 Task: Look for space in Jamkhandi, India from 24th August, 2023 to 10th September, 2023 for 8 adults in price range Rs.12000 to Rs.15000. Place can be entire place or shared room with 4 bedrooms having 8 beds and 4 bathrooms. Property type can be house, flat, guest house. Amenities needed are: wifi, TV, free parkinig on premises, gym, breakfast. Booking option can be shelf check-in. Required host language is English.
Action: Mouse moved to (473, 98)
Screenshot: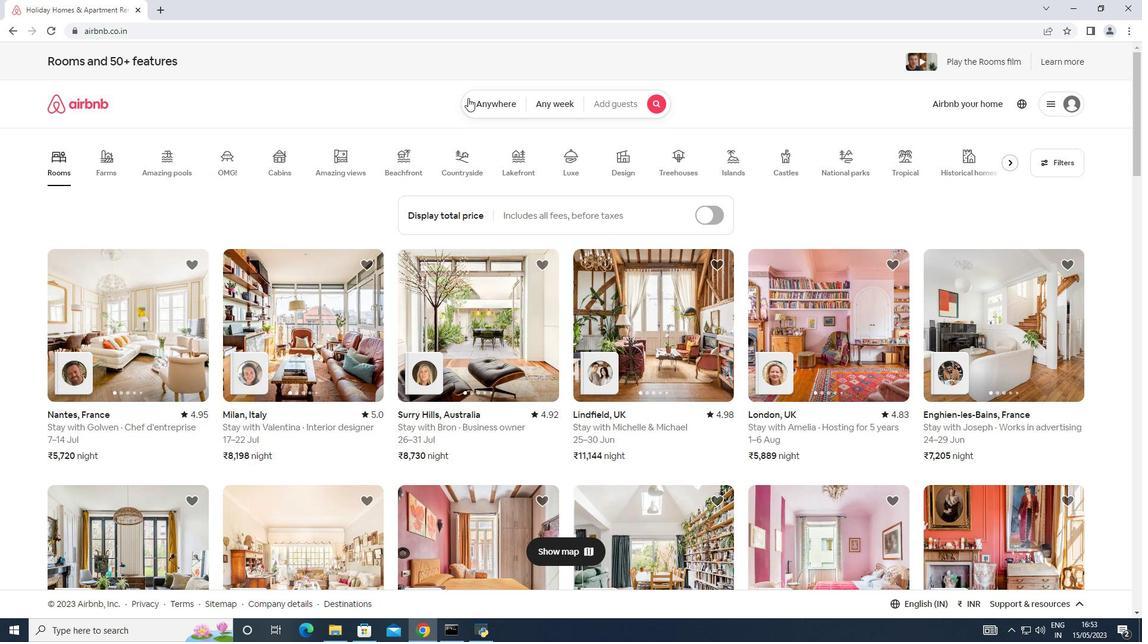 
Action: Mouse pressed left at (473, 98)
Screenshot: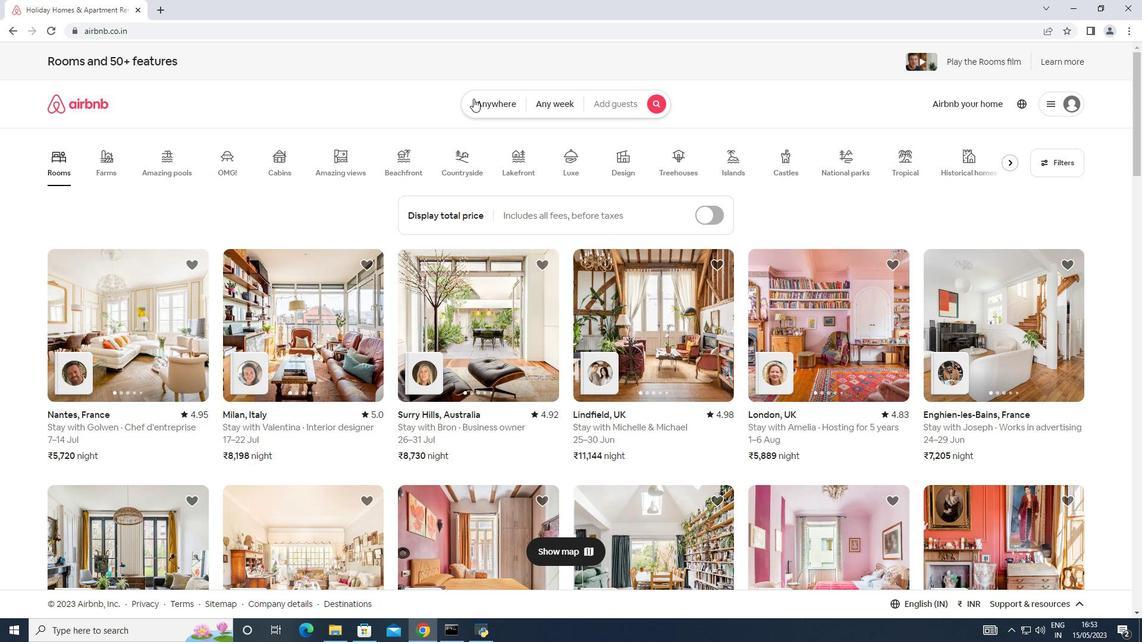 
Action: Mouse moved to (397, 153)
Screenshot: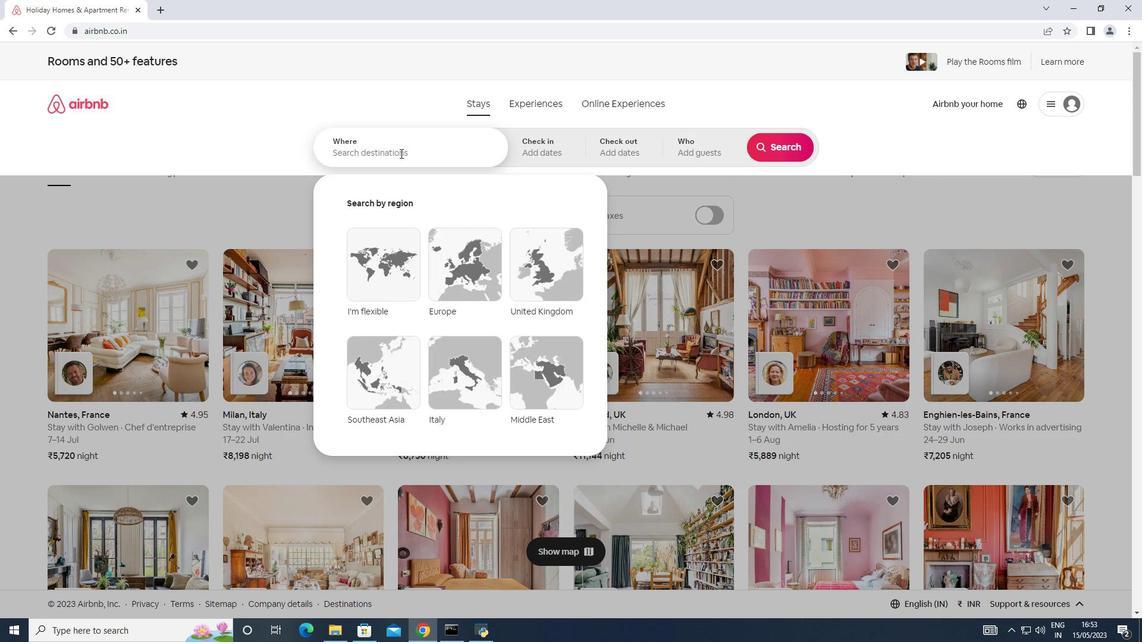 
Action: Mouse pressed left at (397, 153)
Screenshot: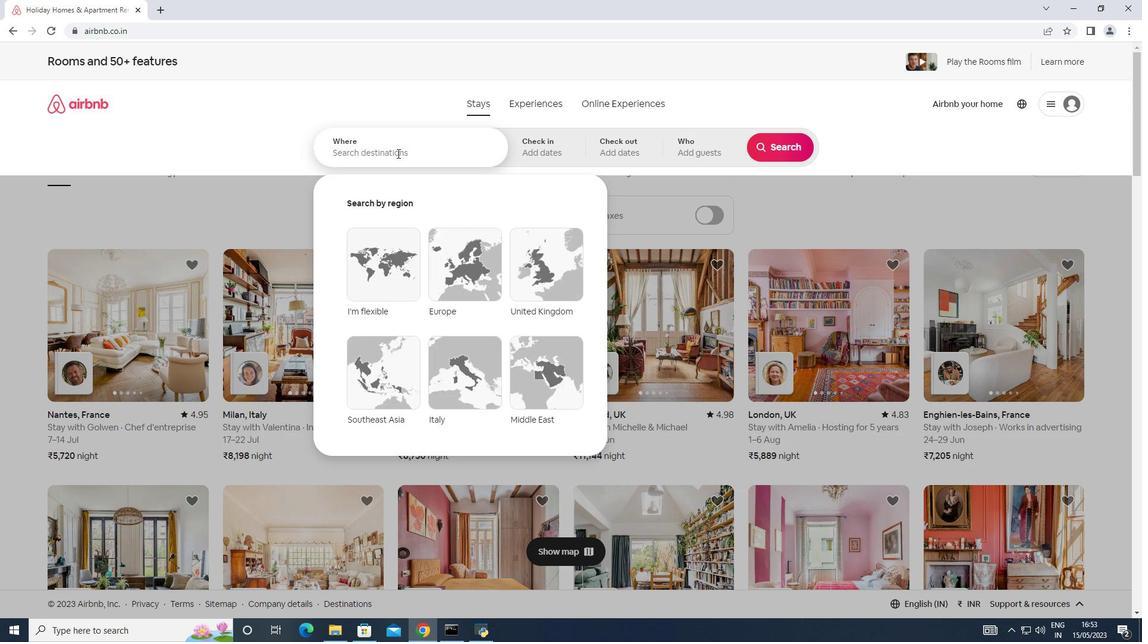 
Action: Mouse moved to (344, 143)
Screenshot: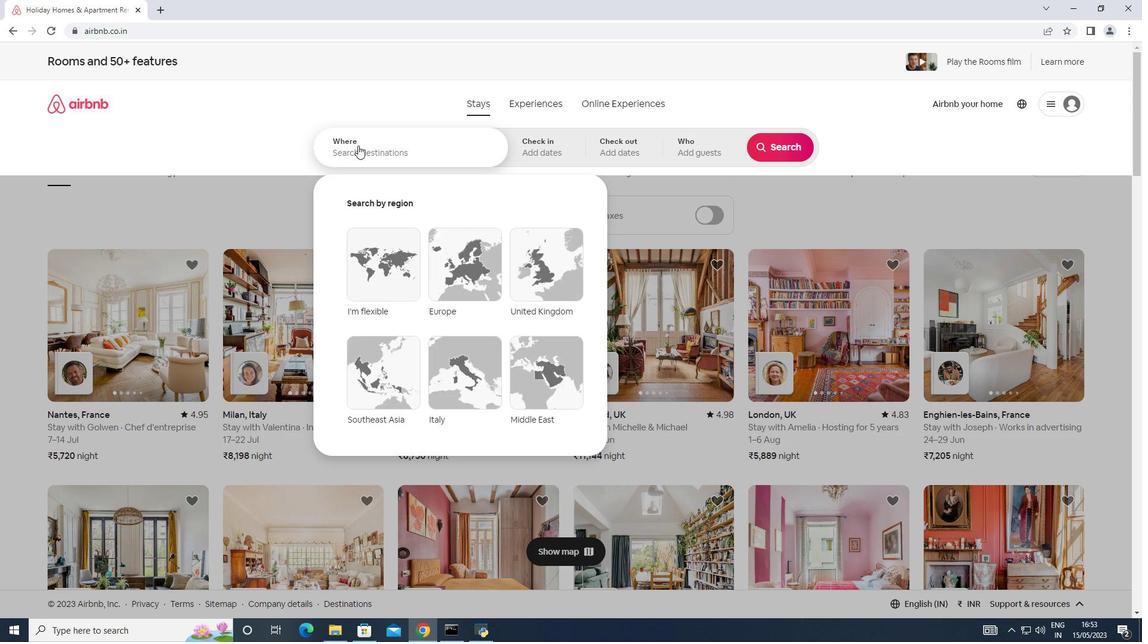 
Action: Key pressed <Key.shift>Jamkhandi,<Key.shift>India
Screenshot: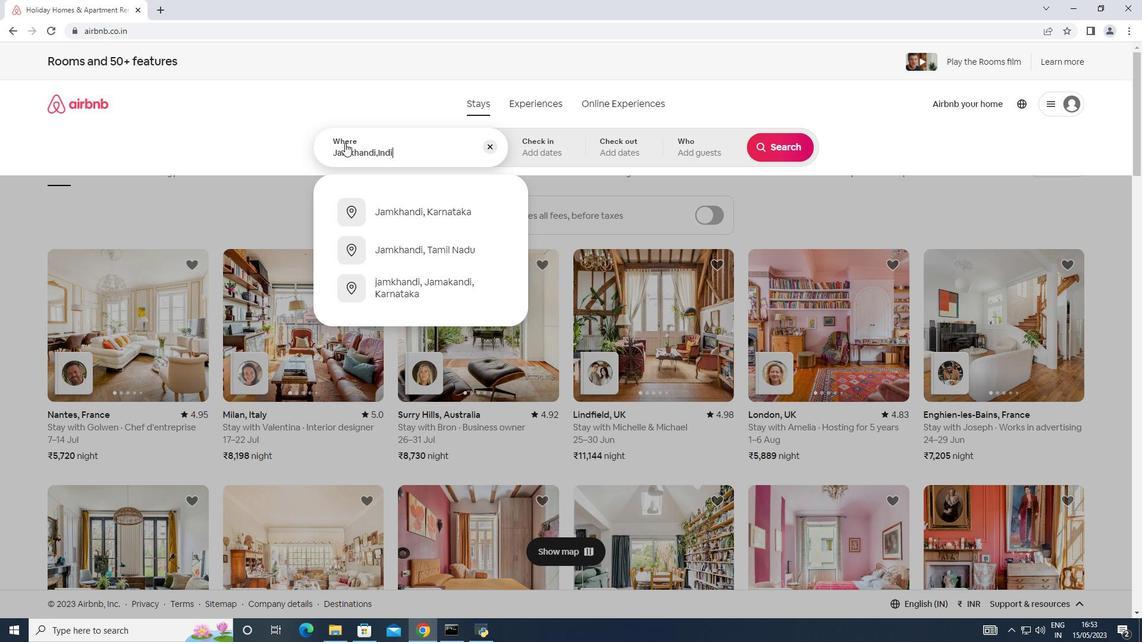 
Action: Mouse moved to (529, 145)
Screenshot: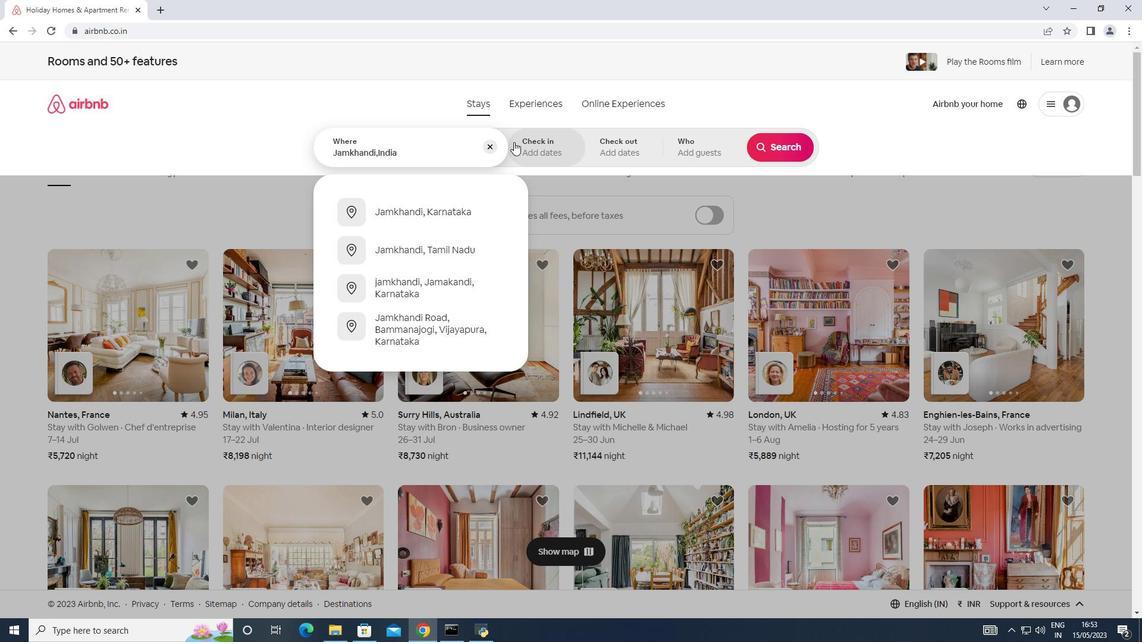 
Action: Mouse pressed left at (529, 145)
Screenshot: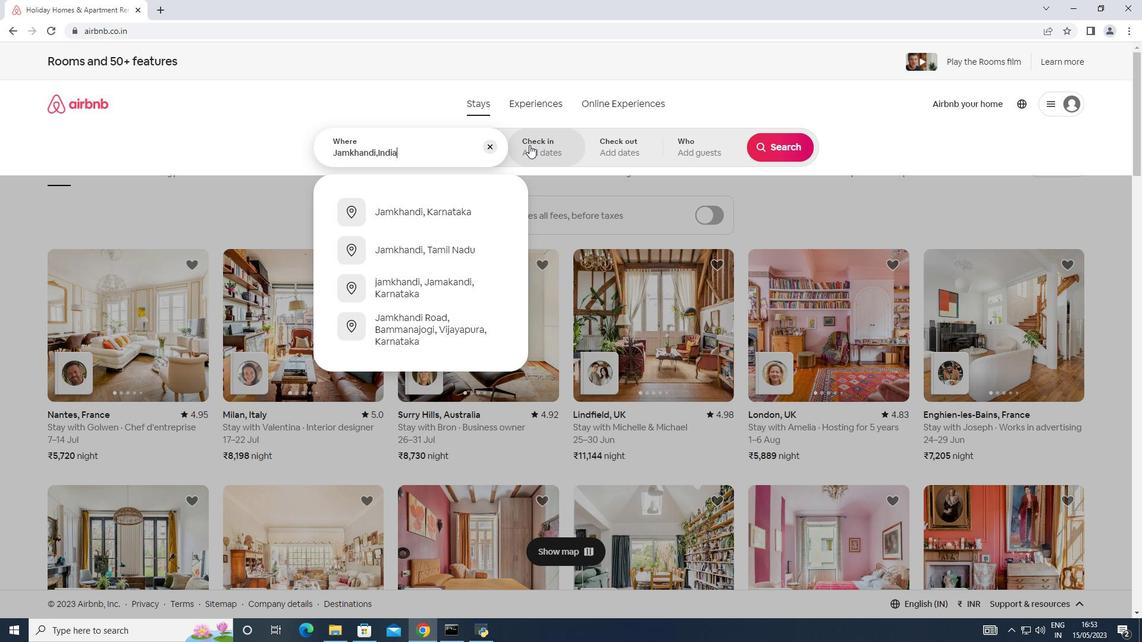 
Action: Mouse moved to (773, 245)
Screenshot: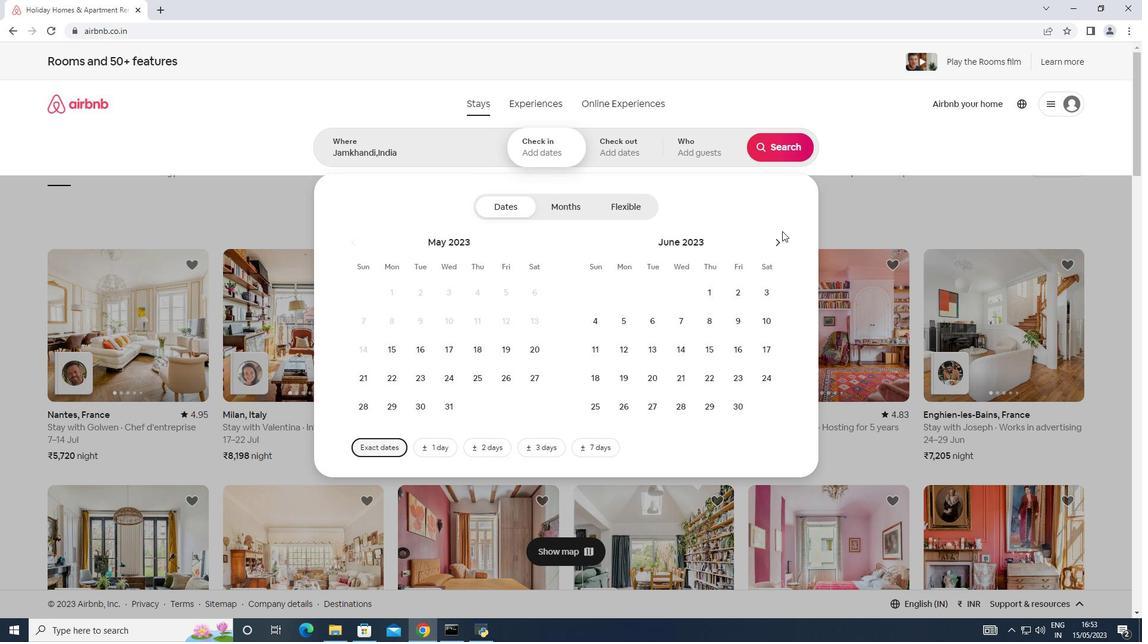 
Action: Mouse pressed left at (773, 245)
Screenshot: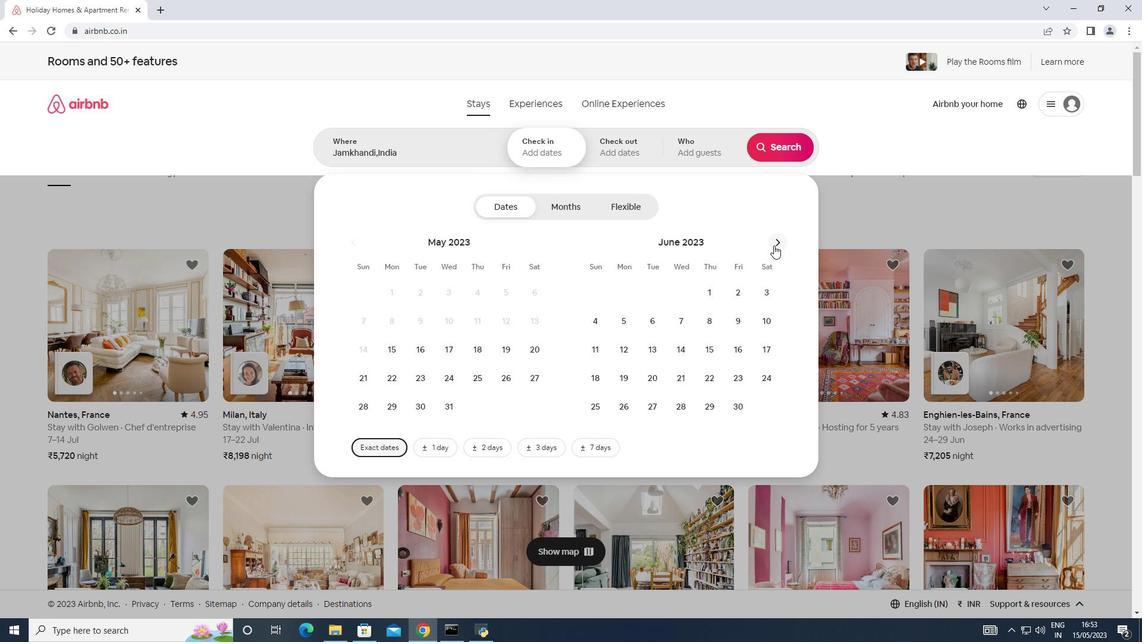 
Action: Mouse pressed left at (773, 245)
Screenshot: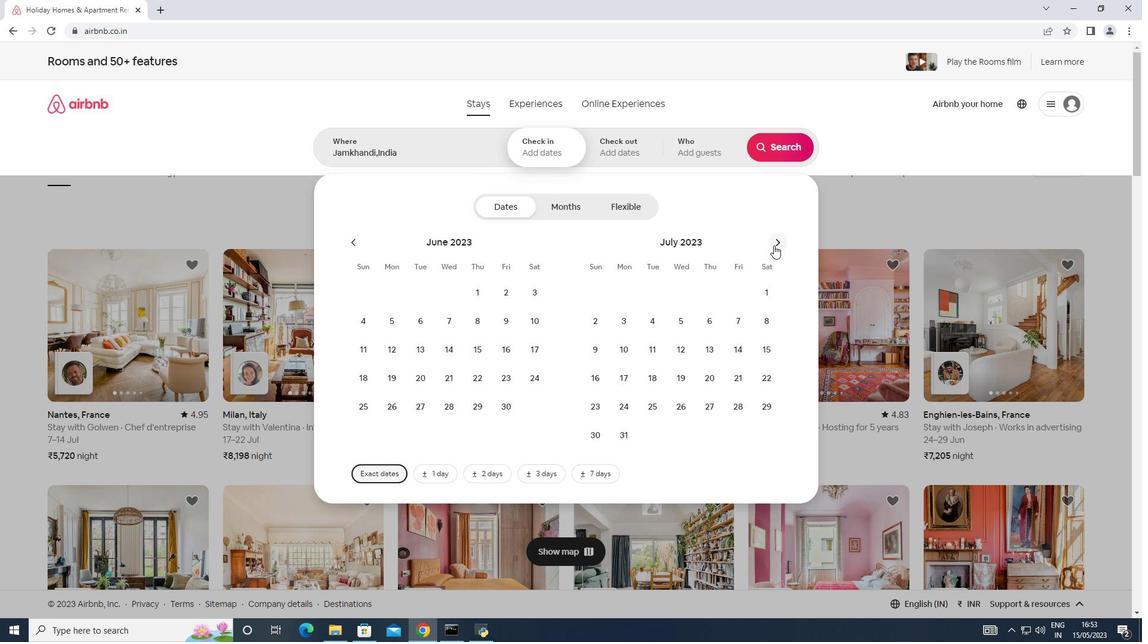 
Action: Mouse moved to (710, 378)
Screenshot: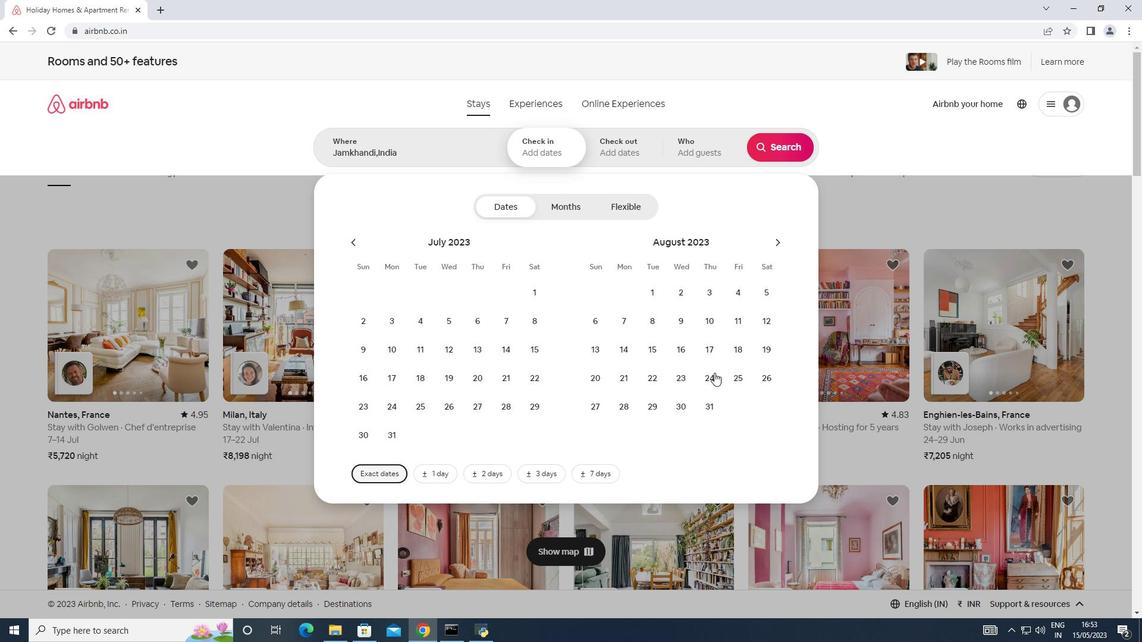 
Action: Mouse pressed left at (710, 378)
Screenshot: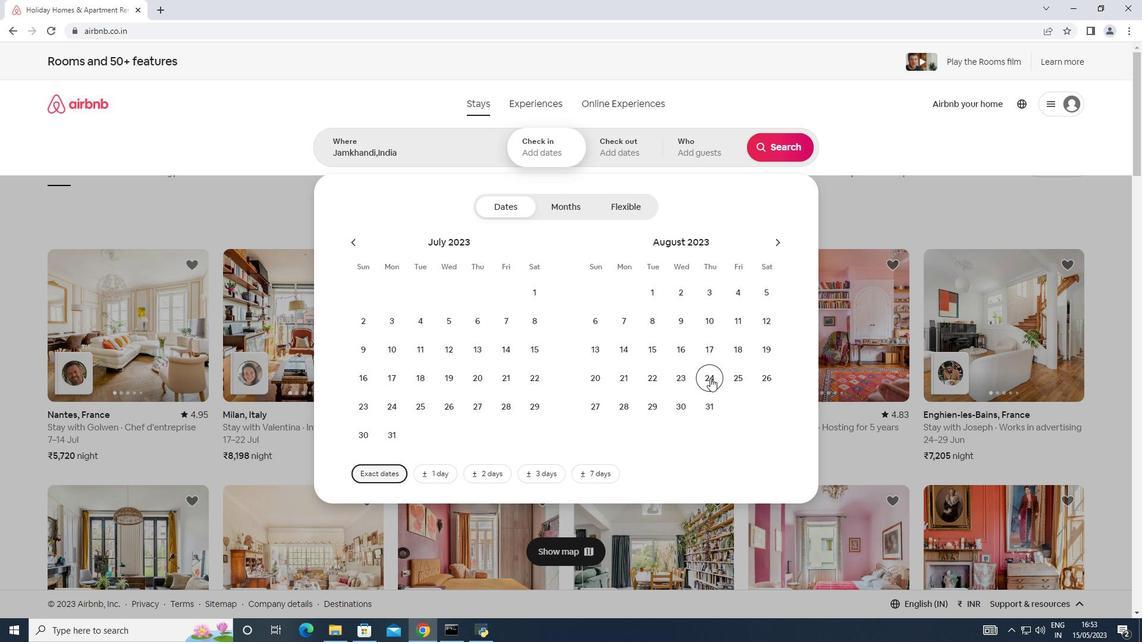 
Action: Mouse moved to (772, 242)
Screenshot: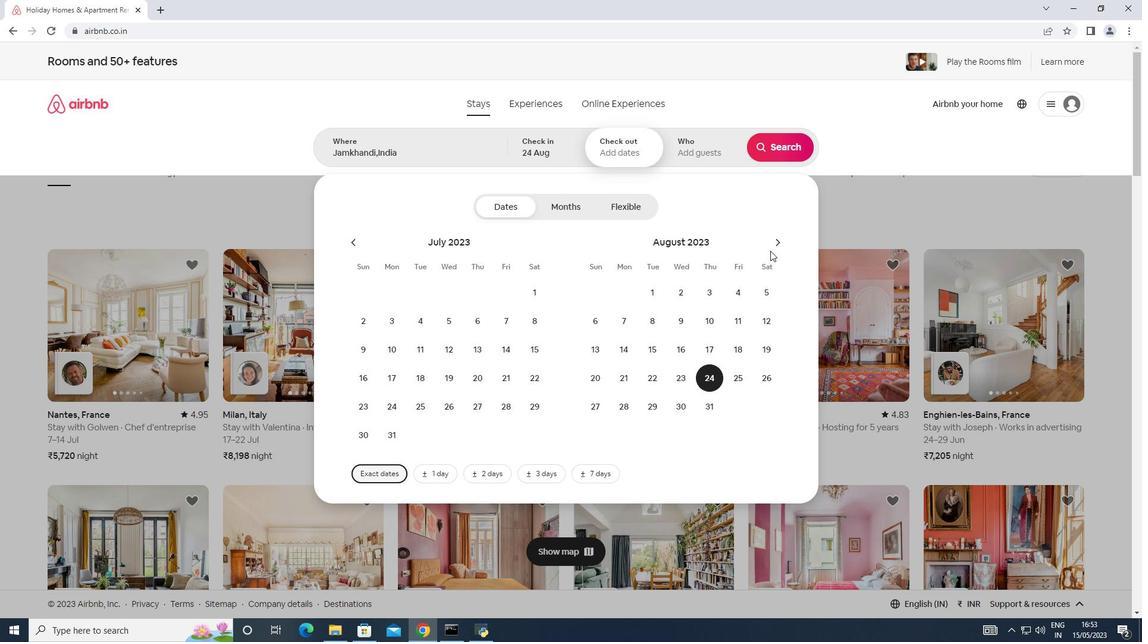 
Action: Mouse pressed left at (772, 242)
Screenshot: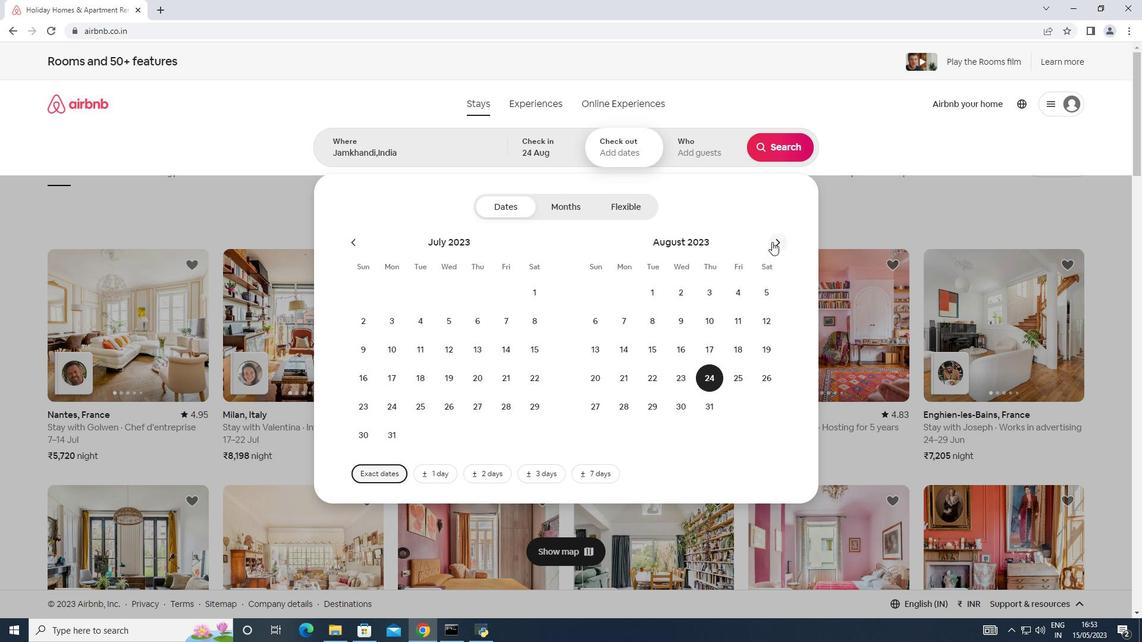 
Action: Mouse moved to (598, 345)
Screenshot: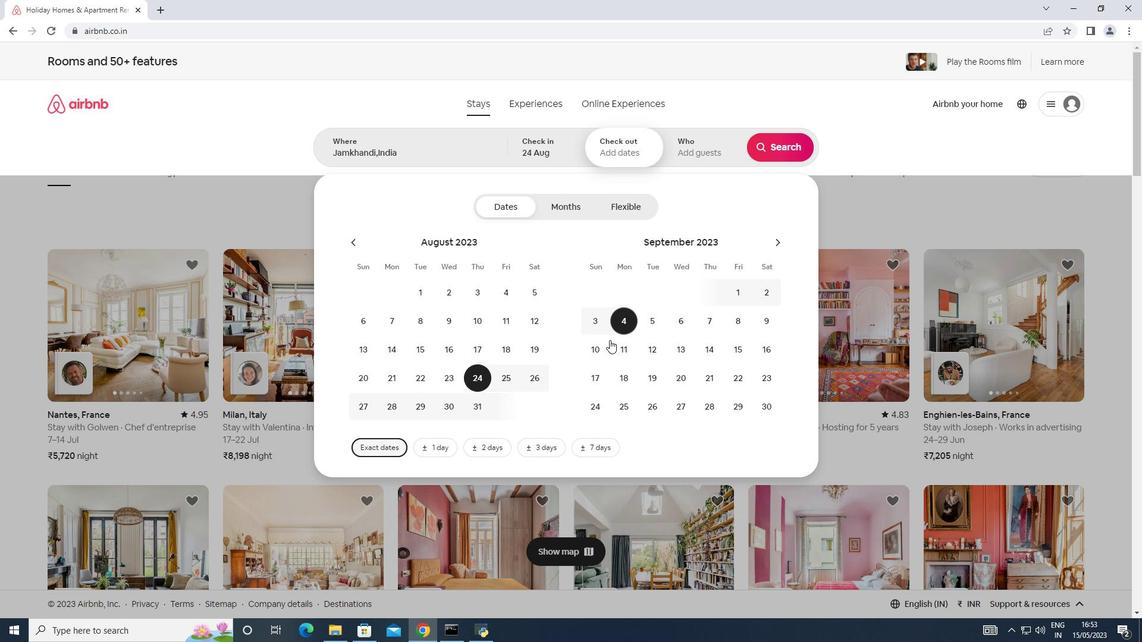 
Action: Mouse pressed left at (598, 345)
Screenshot: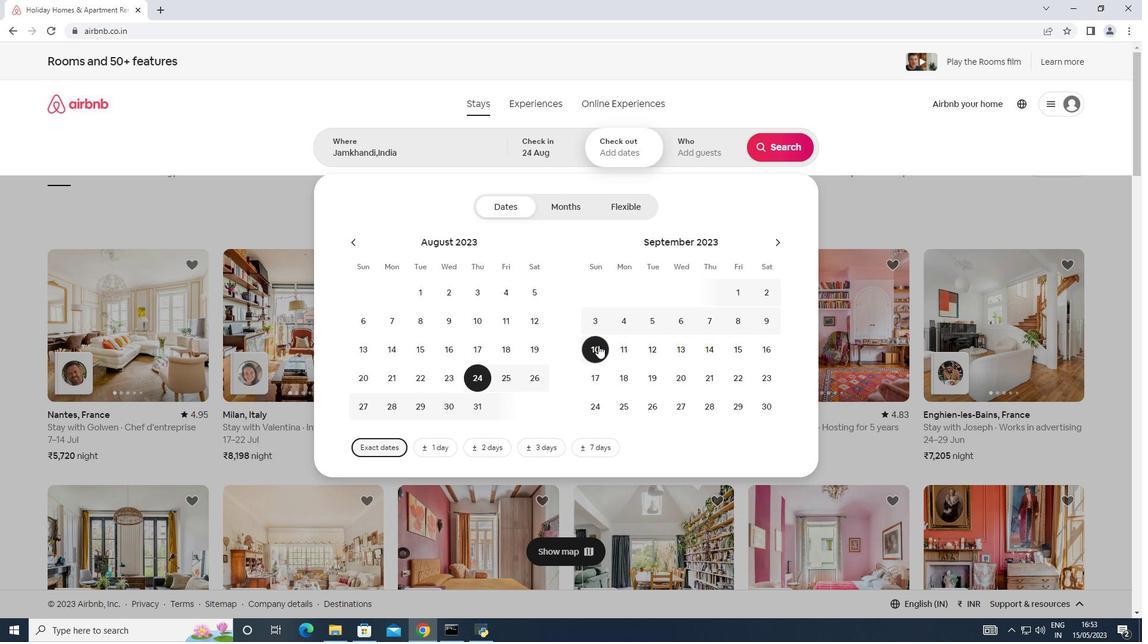 
Action: Mouse moved to (708, 154)
Screenshot: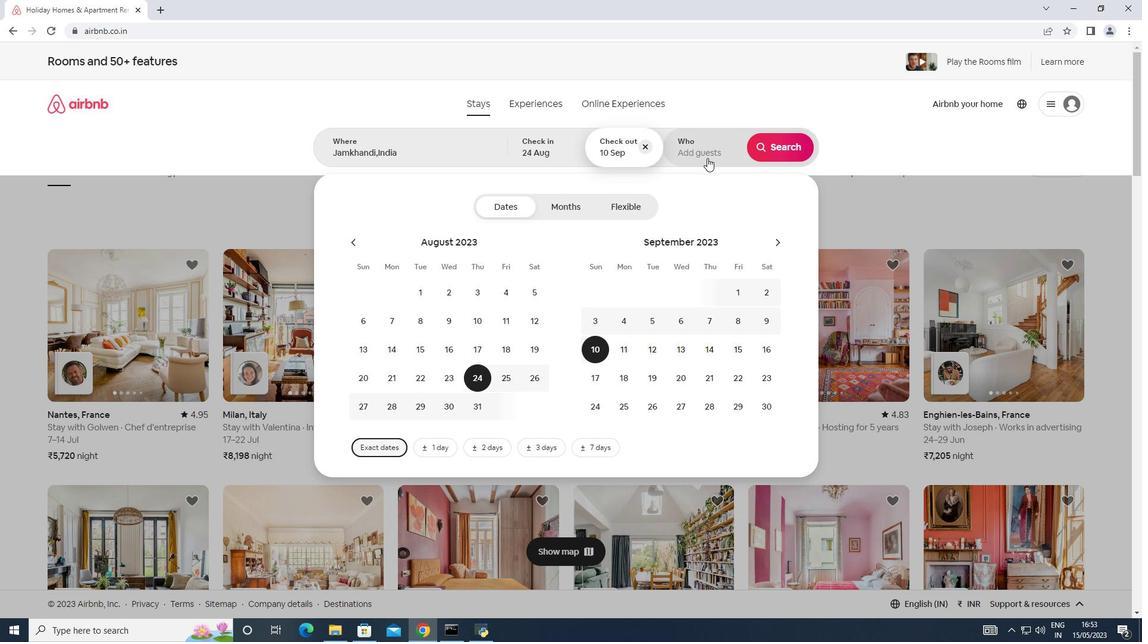 
Action: Mouse pressed left at (708, 154)
Screenshot: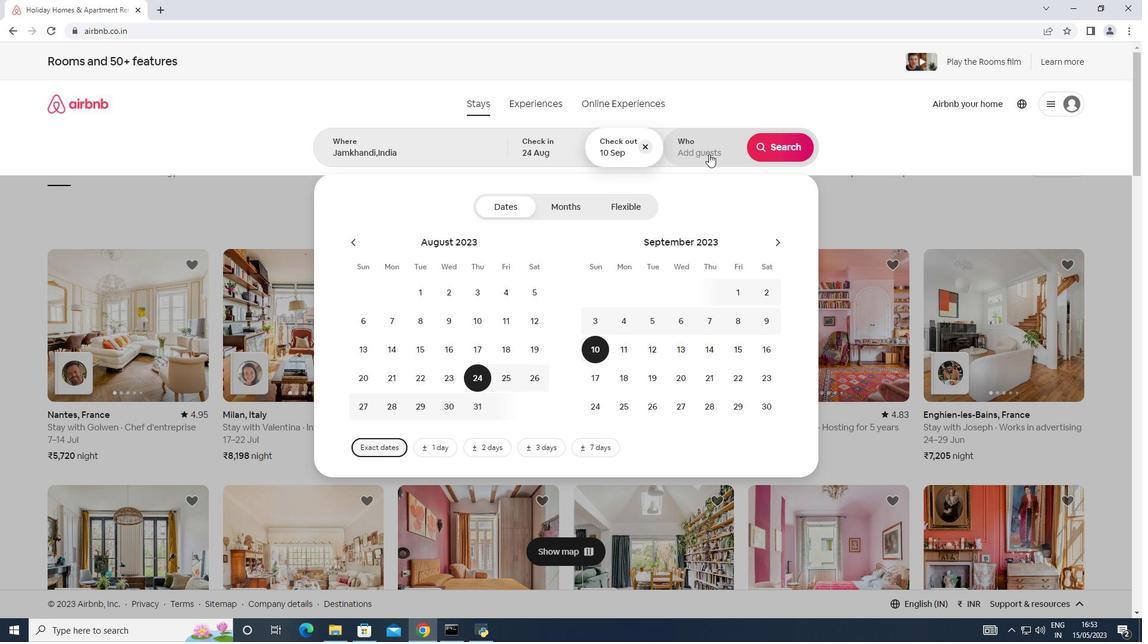 
Action: Mouse moved to (782, 206)
Screenshot: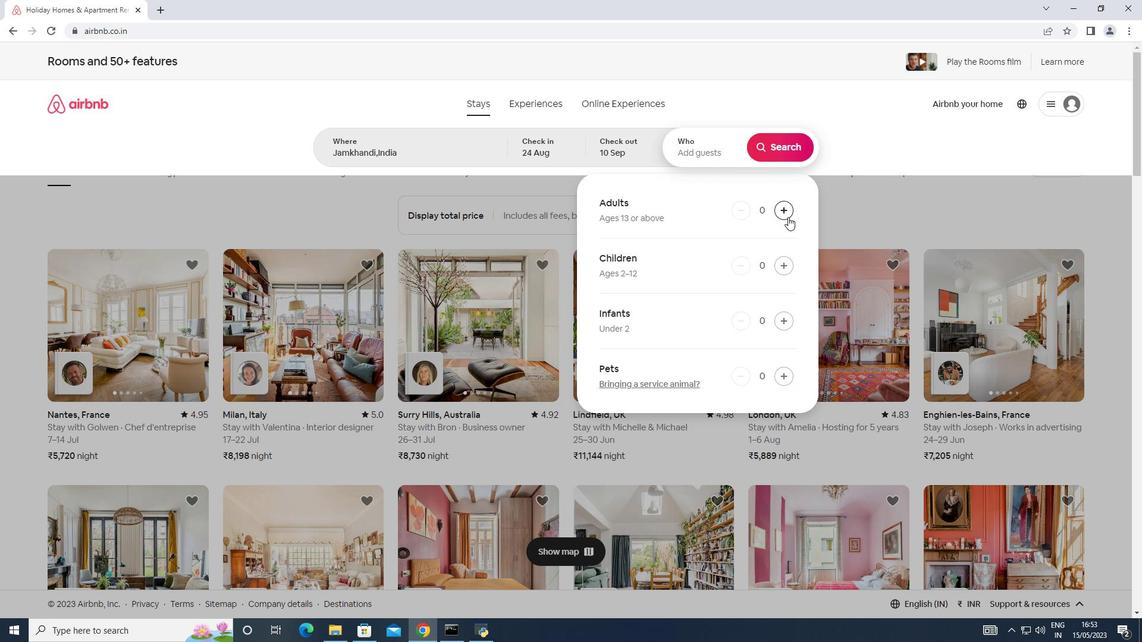 
Action: Mouse pressed left at (782, 206)
Screenshot: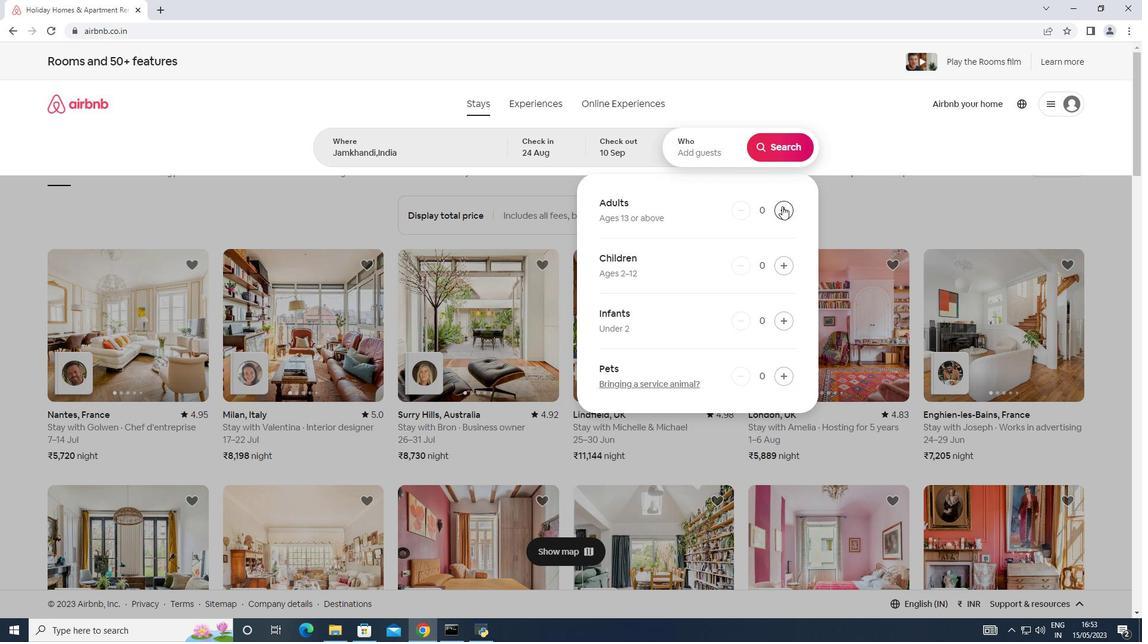 
Action: Mouse pressed left at (782, 206)
Screenshot: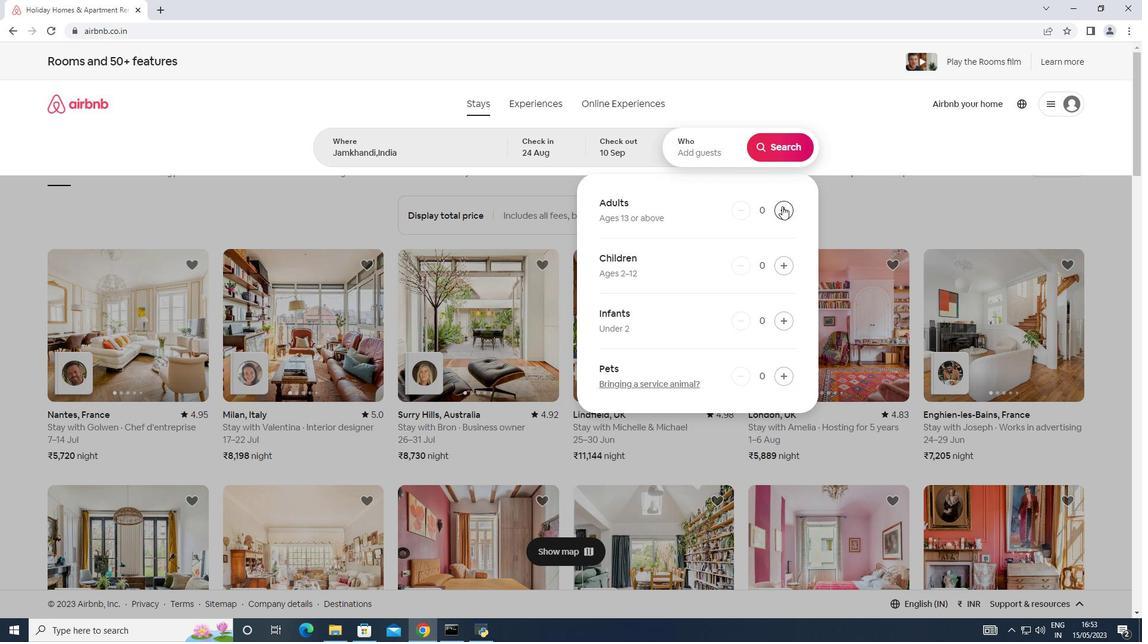 
Action: Mouse pressed left at (782, 206)
Screenshot: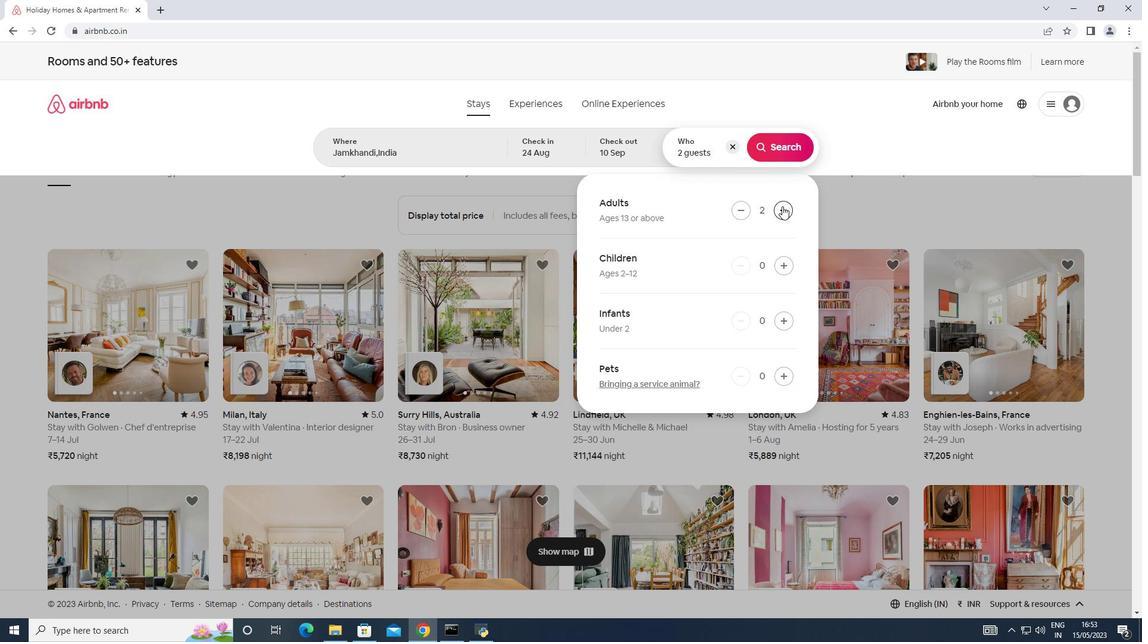 
Action: Mouse pressed left at (782, 206)
Screenshot: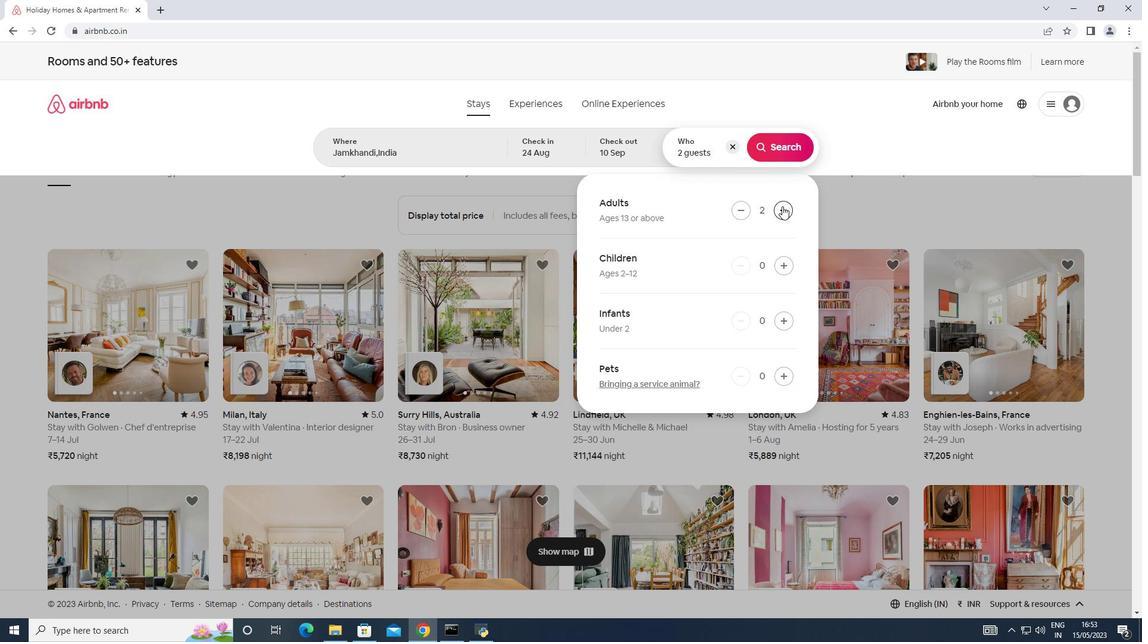 
Action: Mouse pressed left at (782, 206)
Screenshot: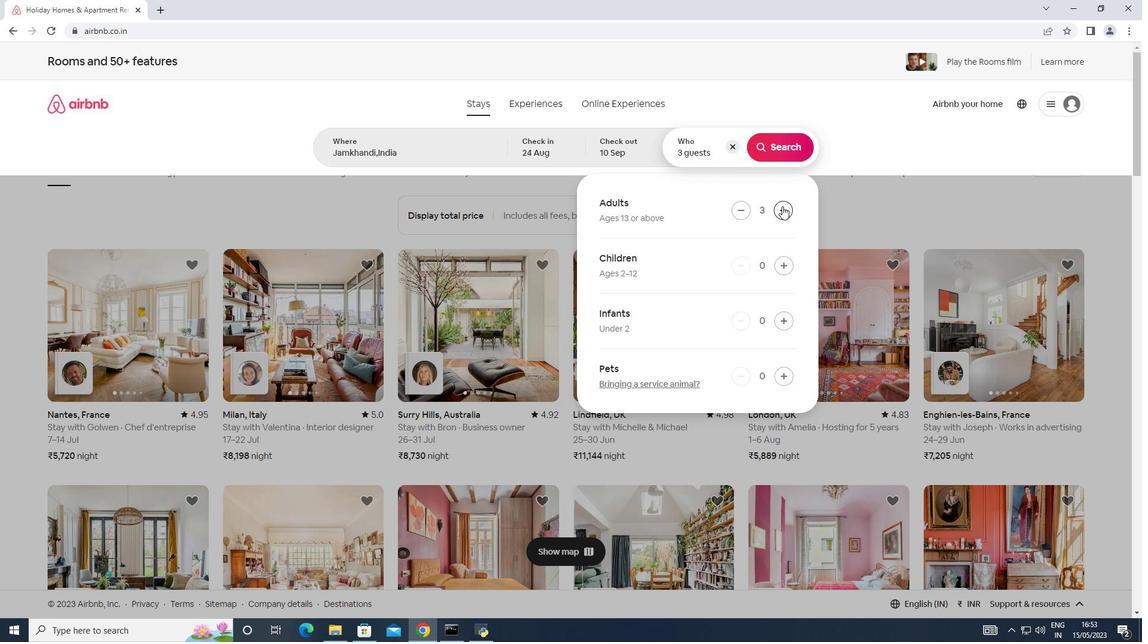 
Action: Mouse pressed left at (782, 206)
Screenshot: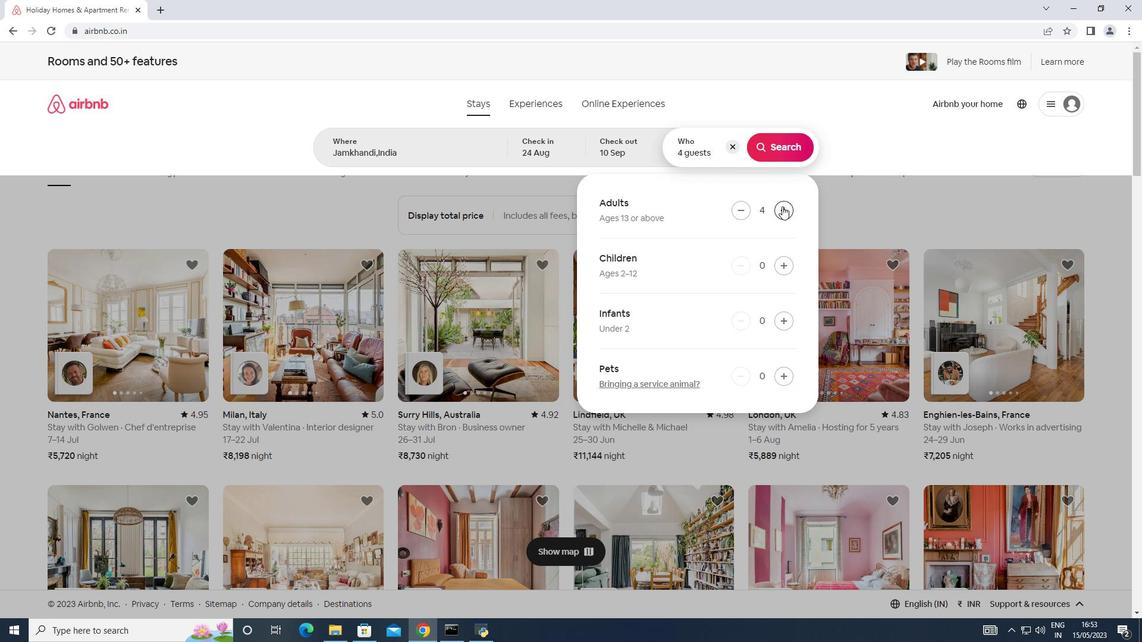 
Action: Mouse pressed left at (782, 206)
Screenshot: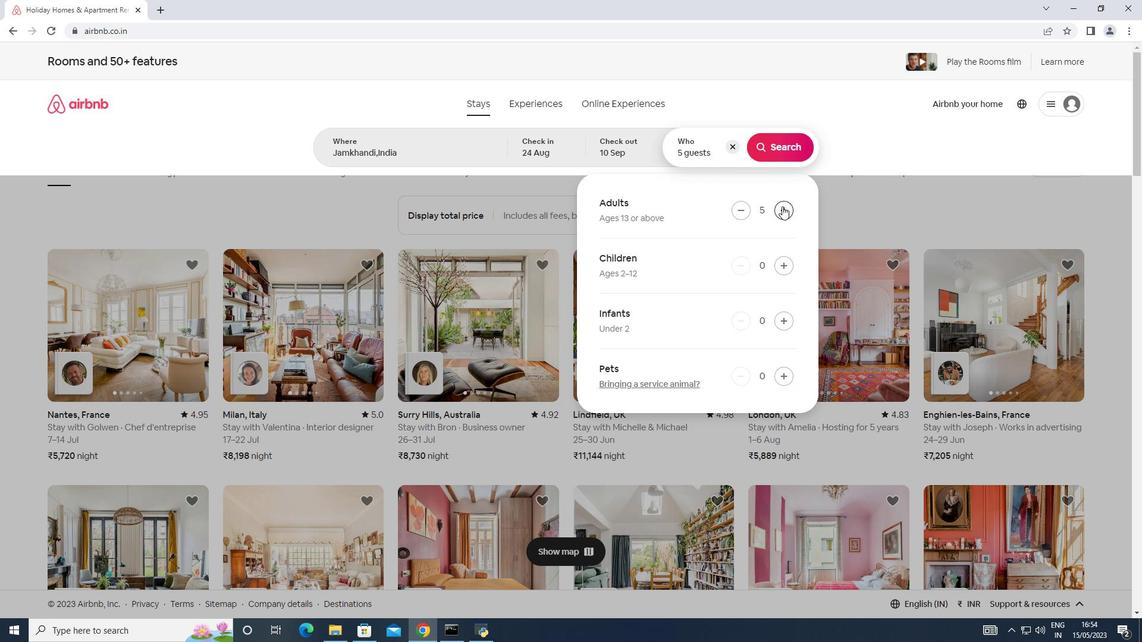 
Action: Mouse pressed left at (782, 206)
Screenshot: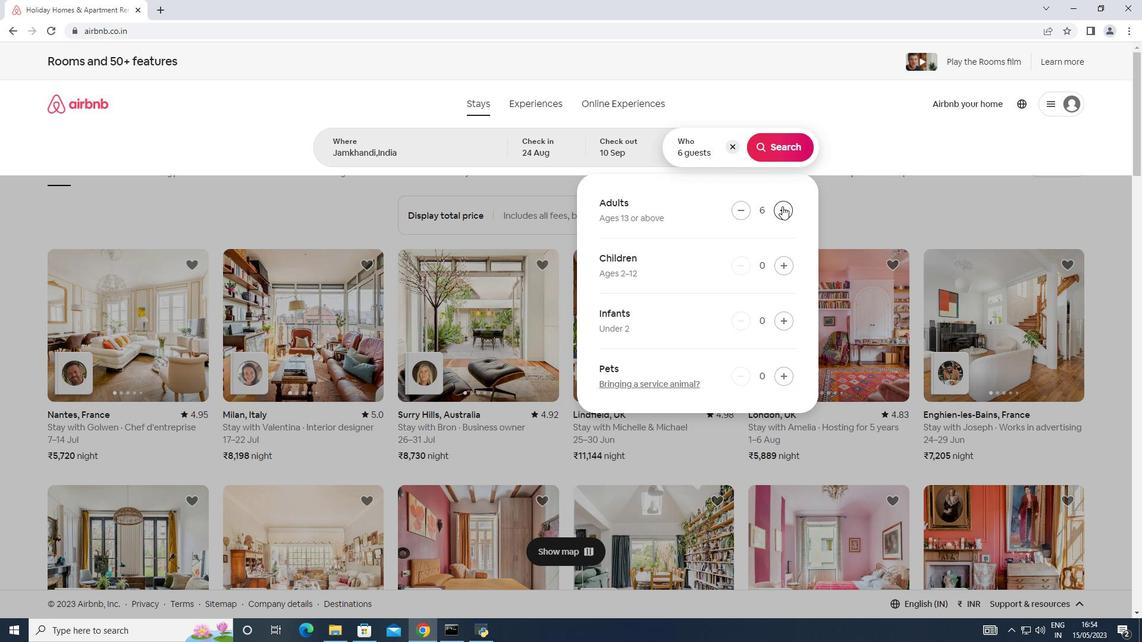 
Action: Mouse moved to (777, 149)
Screenshot: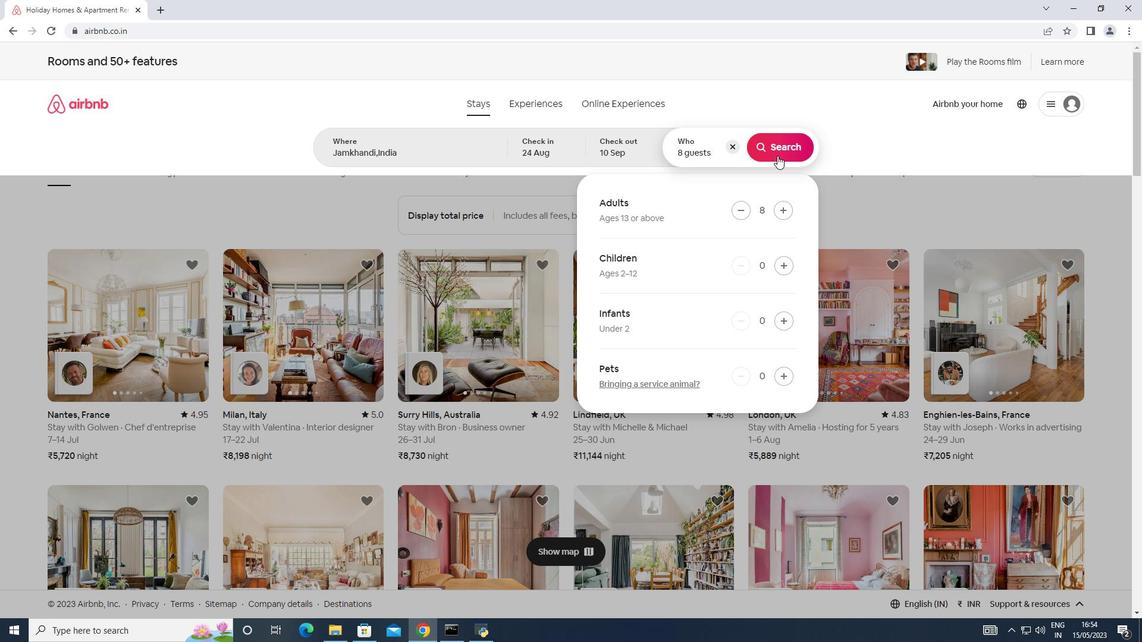 
Action: Mouse pressed left at (777, 149)
Screenshot: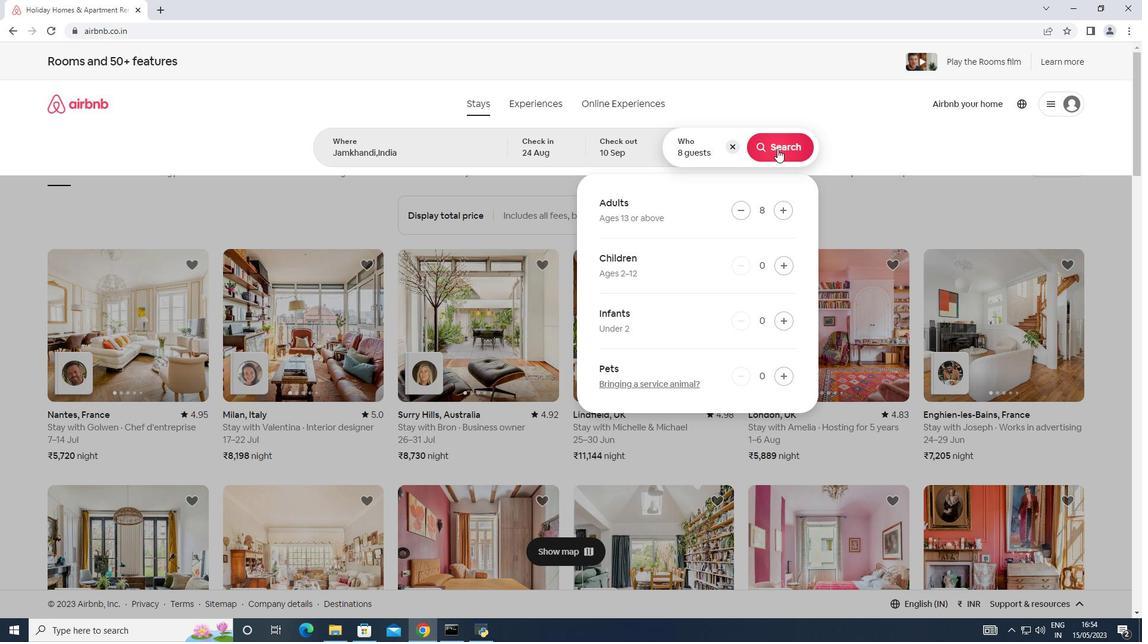 
Action: Mouse moved to (1071, 109)
Screenshot: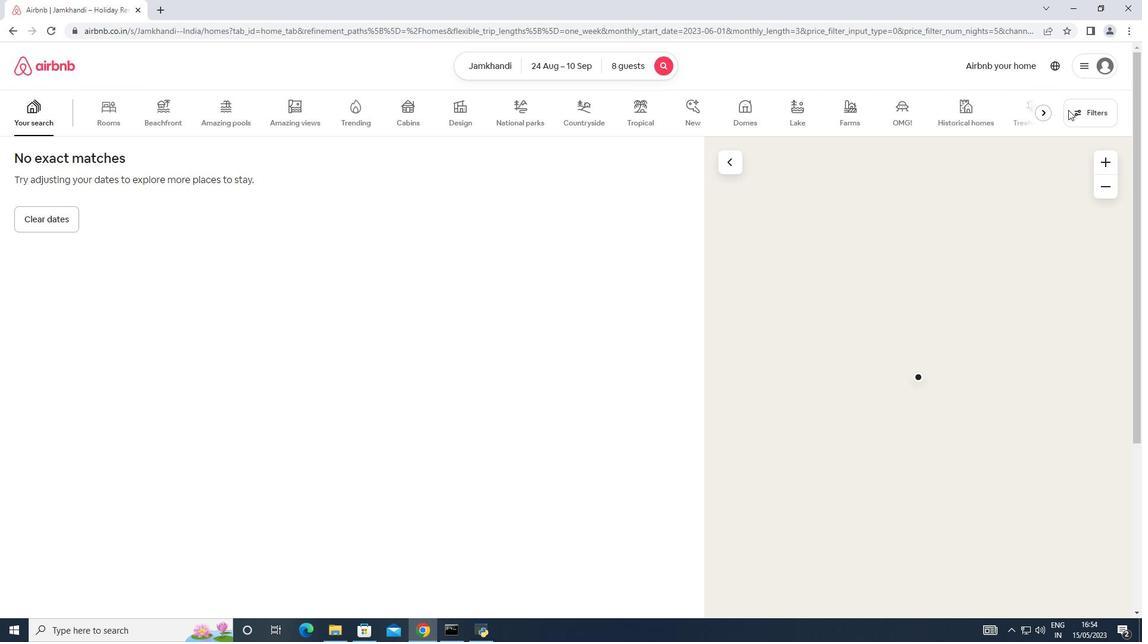 
Action: Mouse pressed left at (1071, 109)
Screenshot: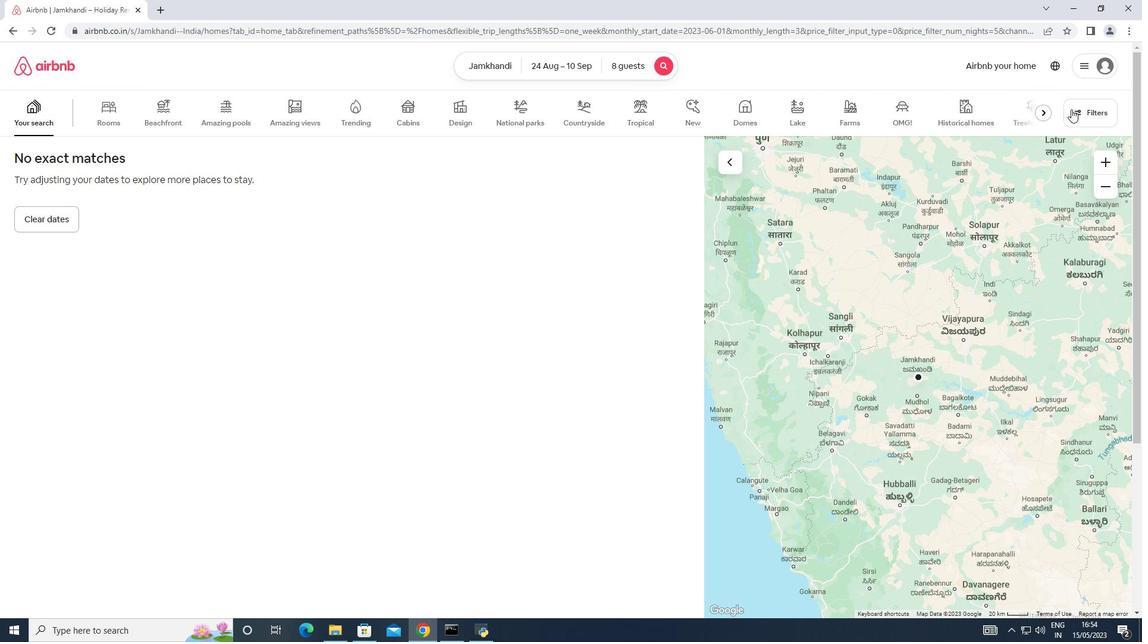 
Action: Mouse moved to (413, 404)
Screenshot: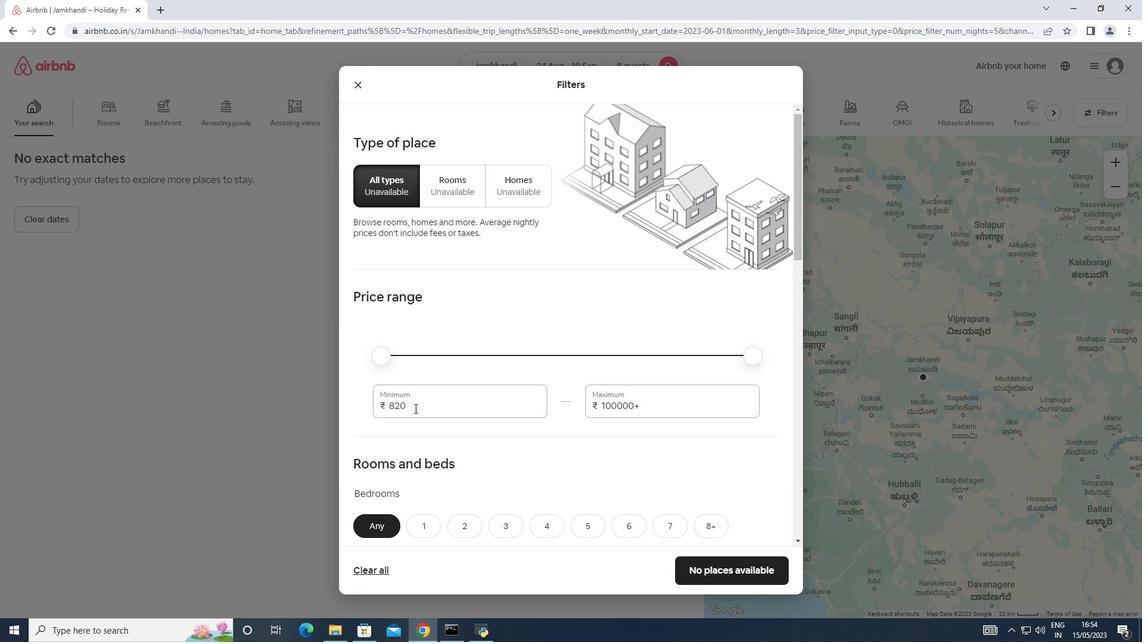 
Action: Mouse pressed left at (413, 404)
Screenshot: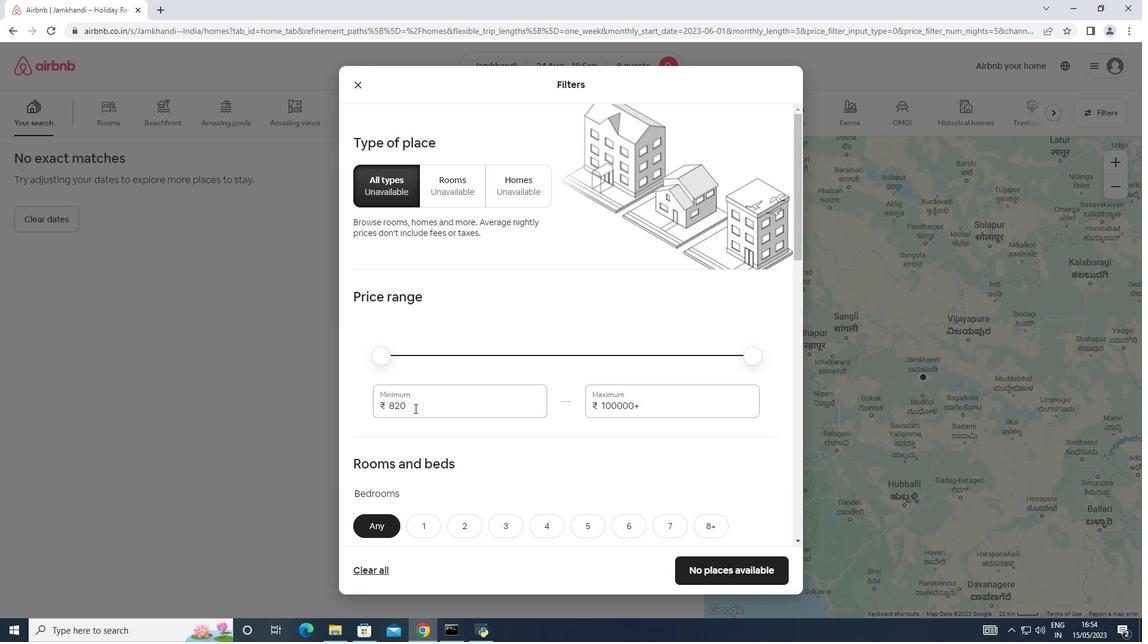 
Action: Mouse moved to (379, 403)
Screenshot: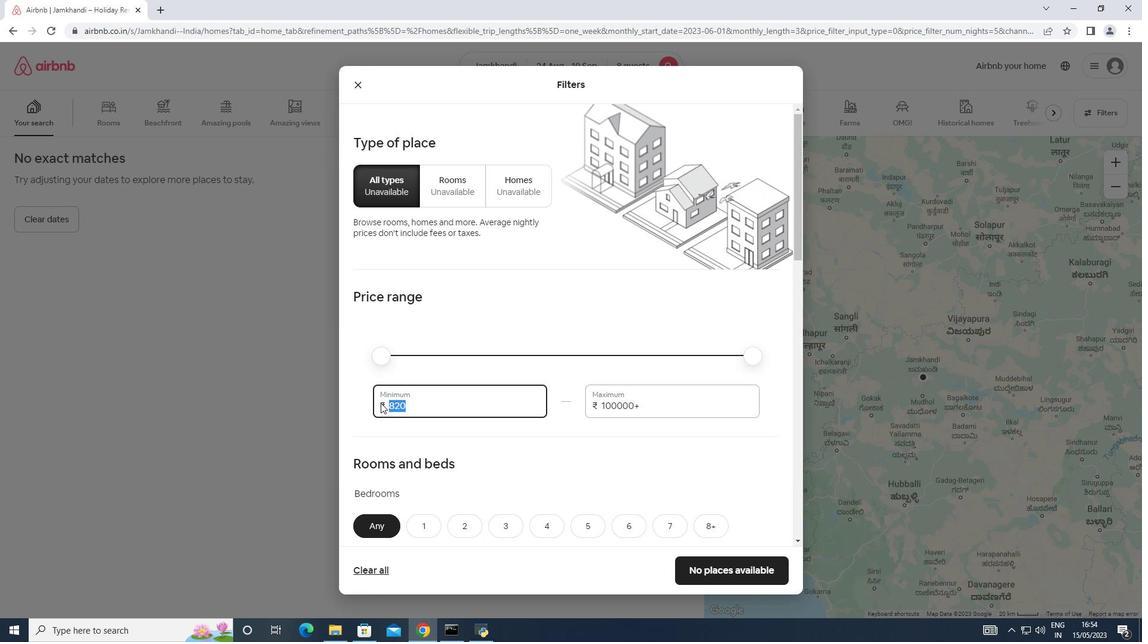 
Action: Key pressed 120000<Key.backspace>
Screenshot: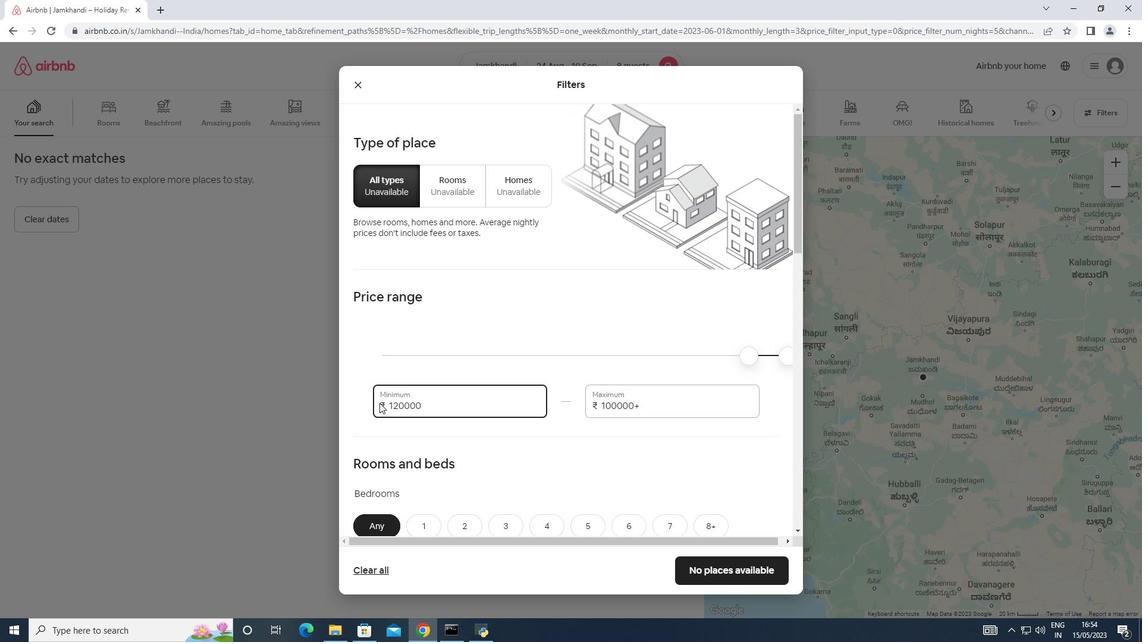 
Action: Mouse moved to (650, 406)
Screenshot: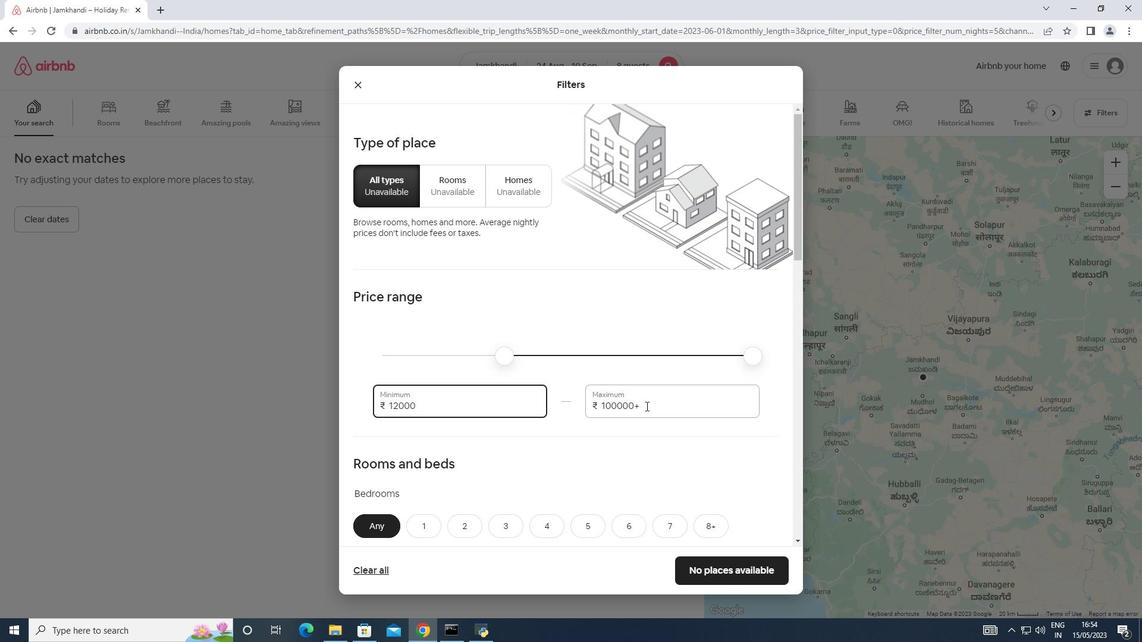 
Action: Mouse pressed left at (650, 406)
Screenshot: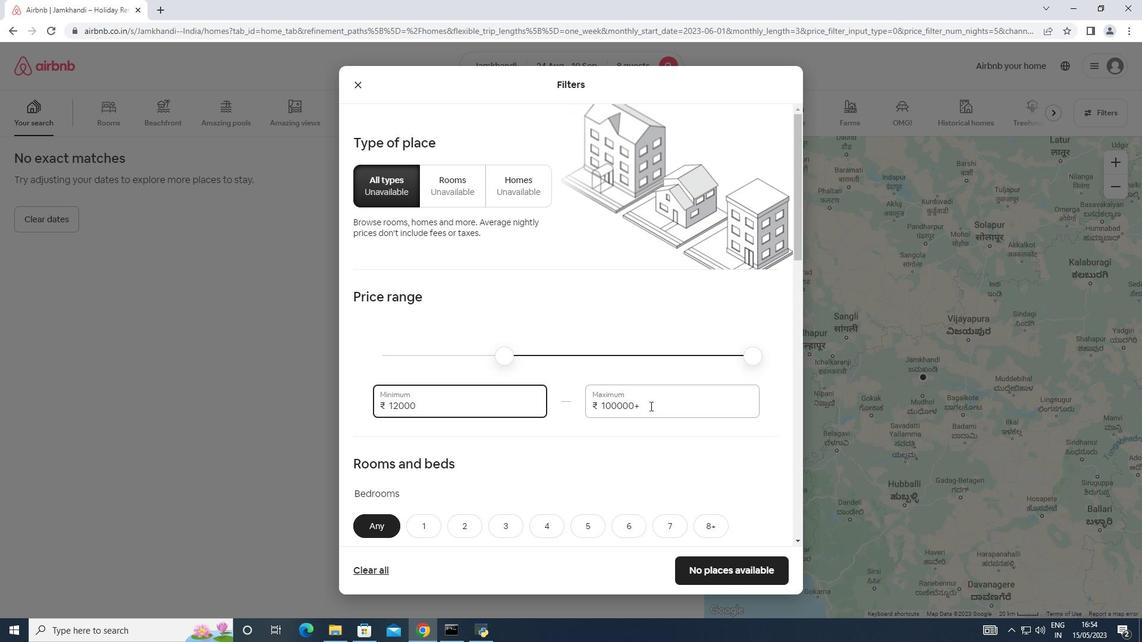 
Action: Mouse moved to (470, 450)
Screenshot: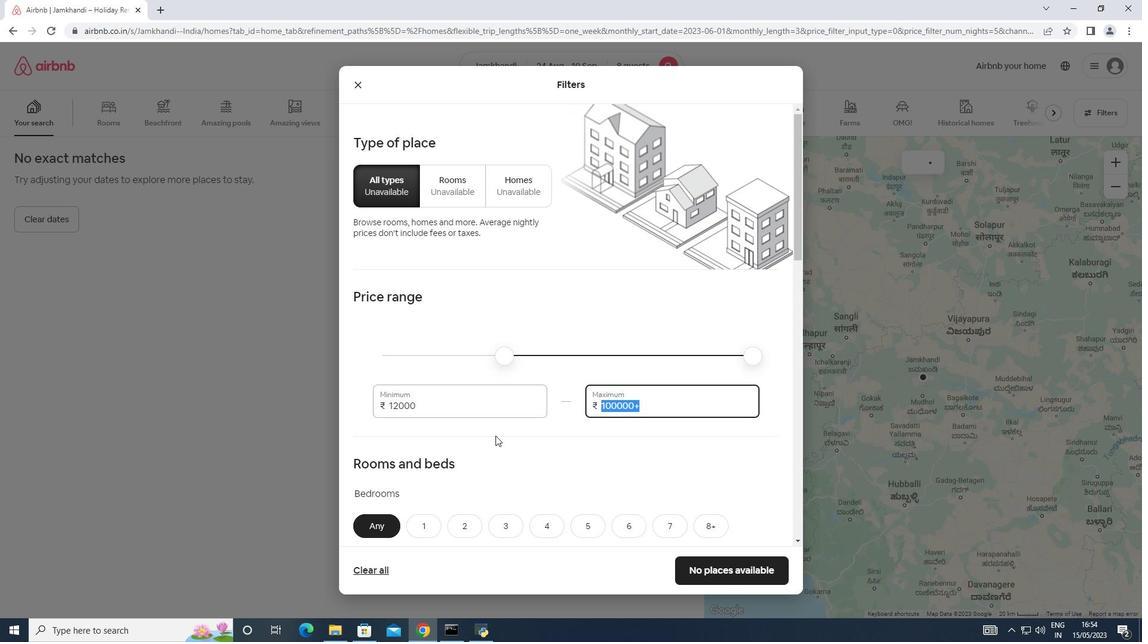 
Action: Key pressed 15000
Screenshot: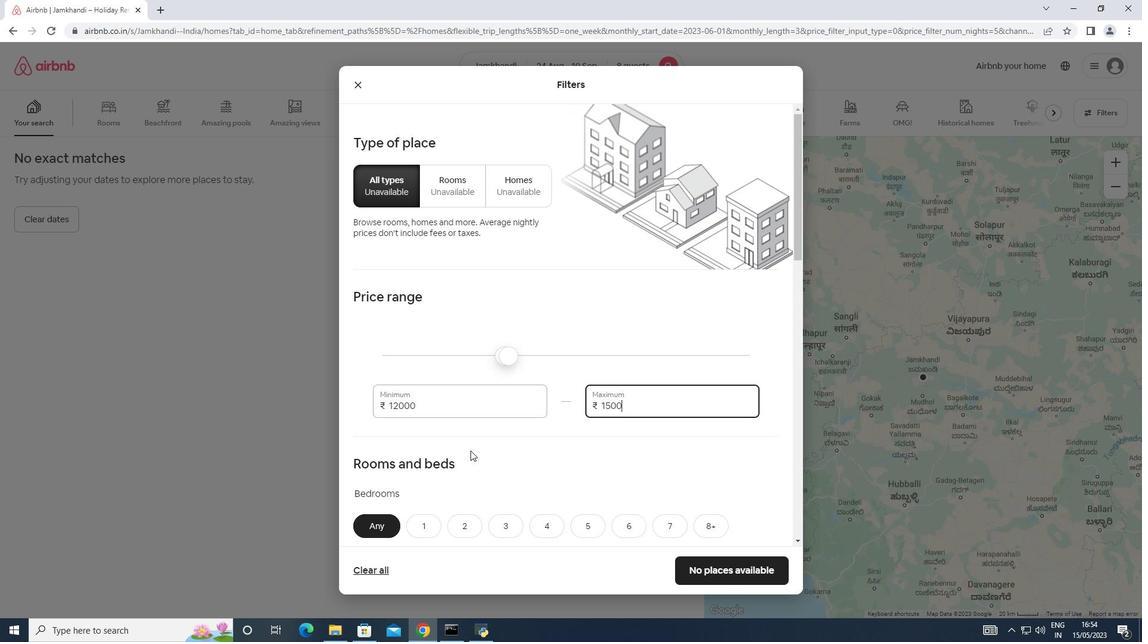 
Action: Mouse moved to (468, 452)
Screenshot: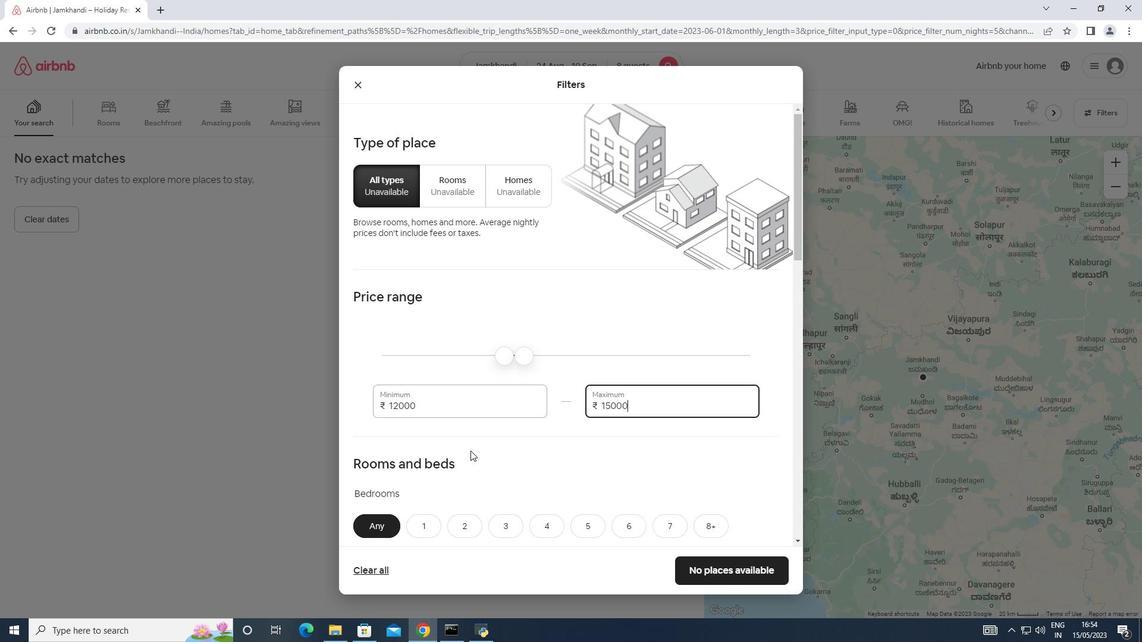 
Action: Mouse scrolled (468, 451) with delta (0, 0)
Screenshot: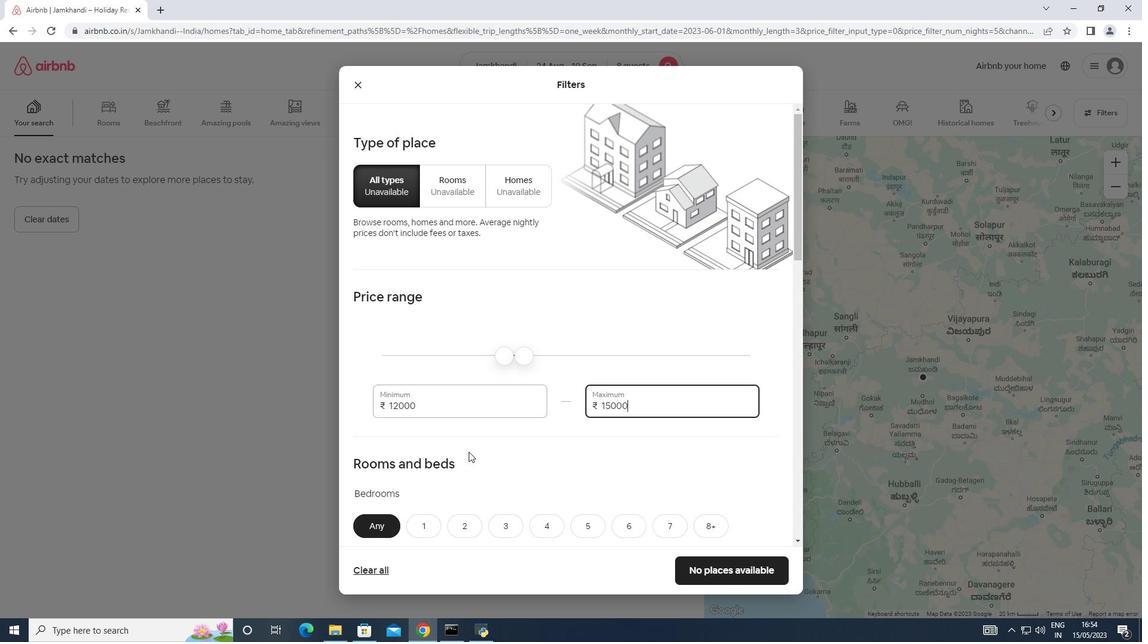 
Action: Mouse scrolled (468, 451) with delta (0, 0)
Screenshot: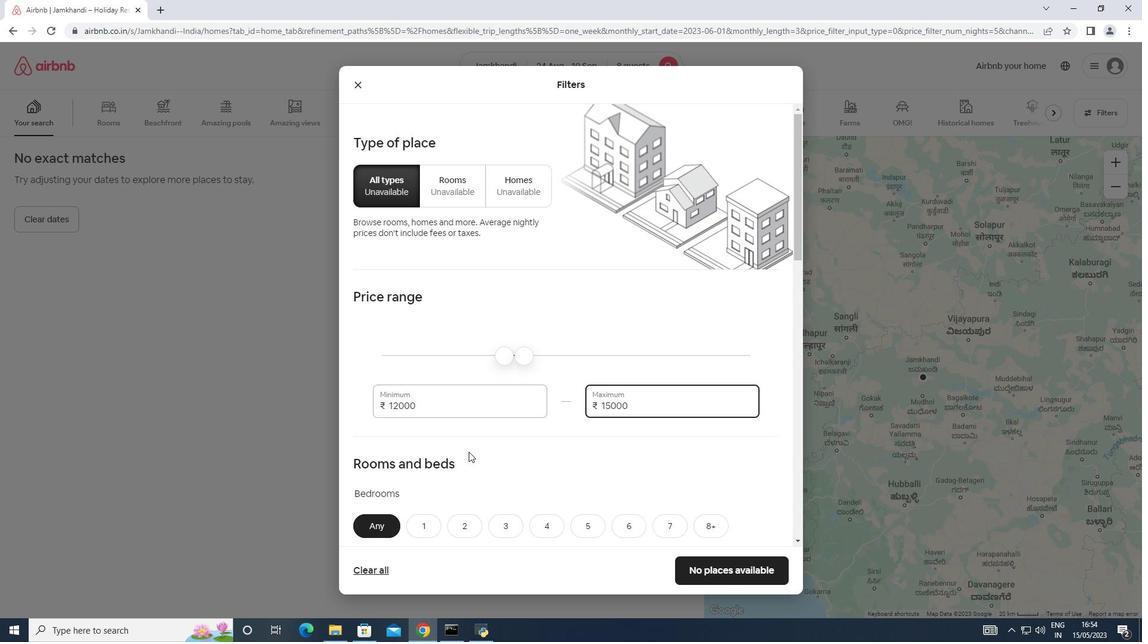
Action: Mouse scrolled (468, 451) with delta (0, 0)
Screenshot: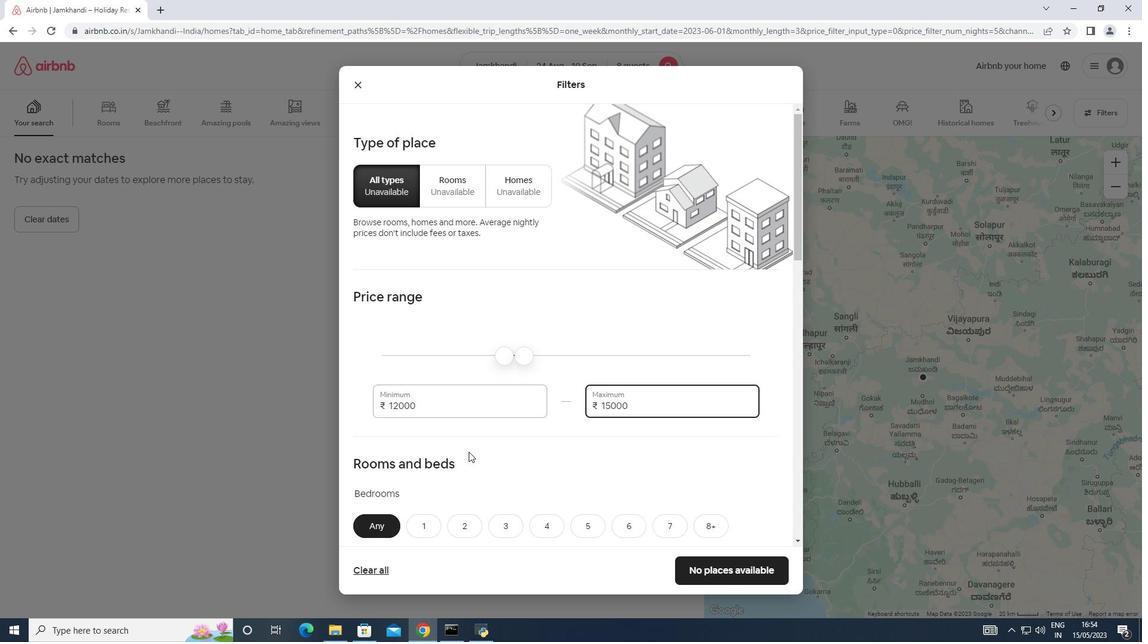 
Action: Mouse moved to (472, 450)
Screenshot: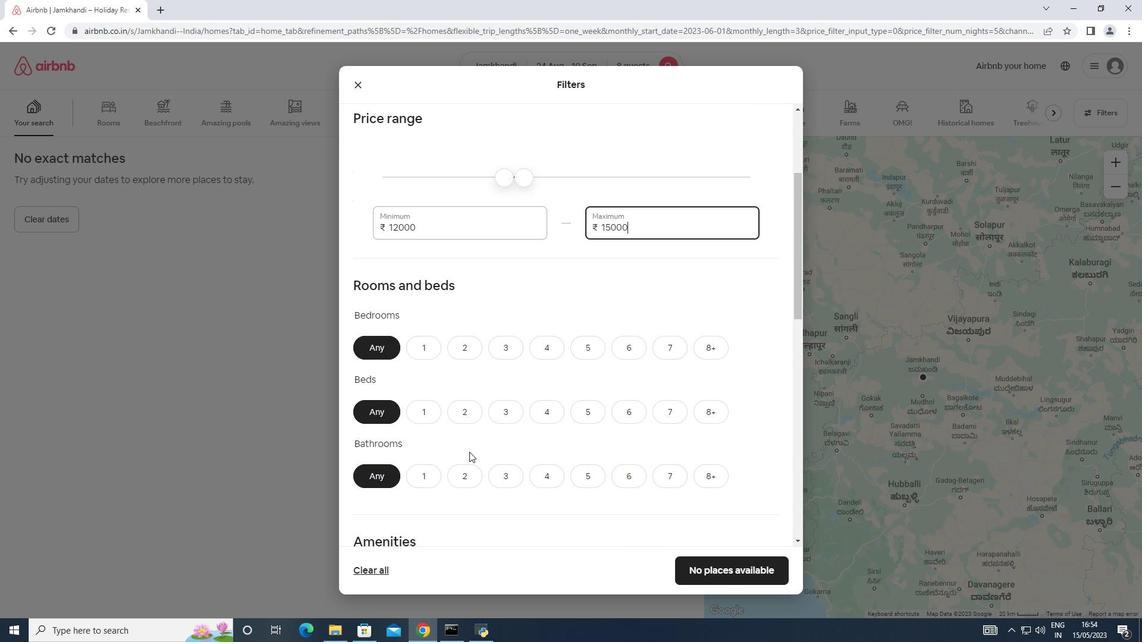 
Action: Mouse scrolled (472, 450) with delta (0, 0)
Screenshot: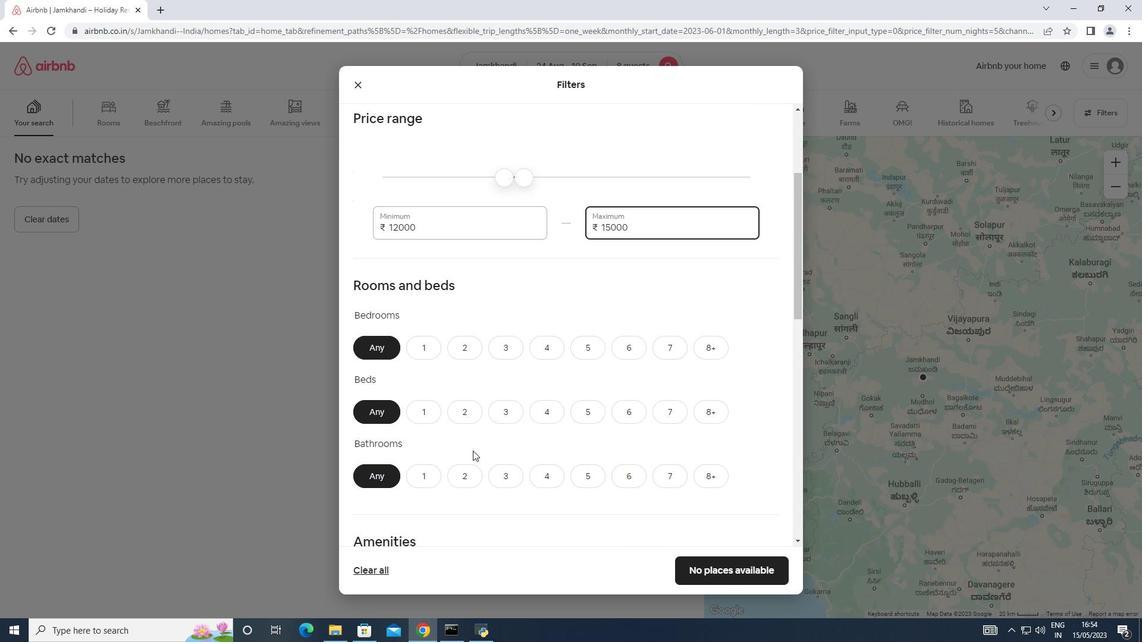 
Action: Mouse moved to (477, 447)
Screenshot: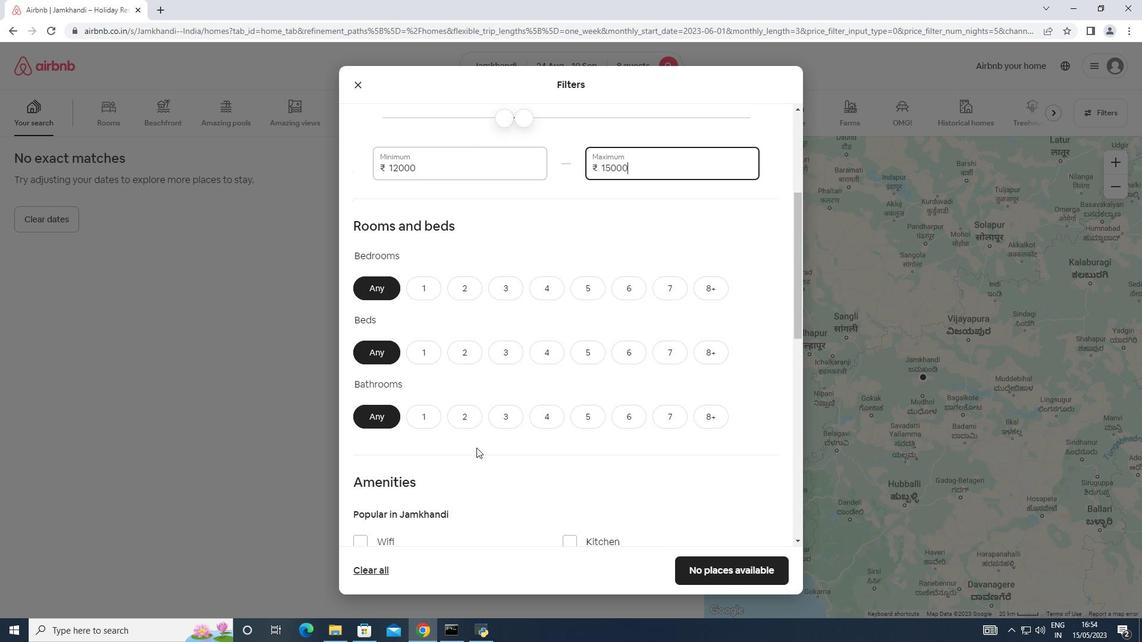 
Action: Mouse scrolled (477, 446) with delta (0, 0)
Screenshot: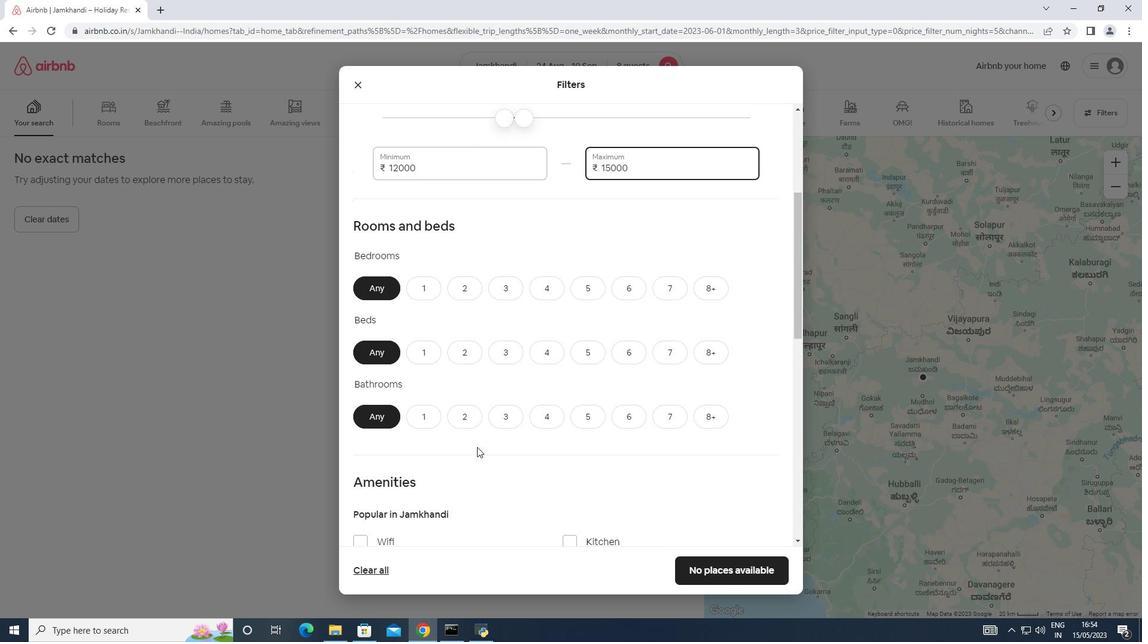 
Action: Mouse moved to (541, 239)
Screenshot: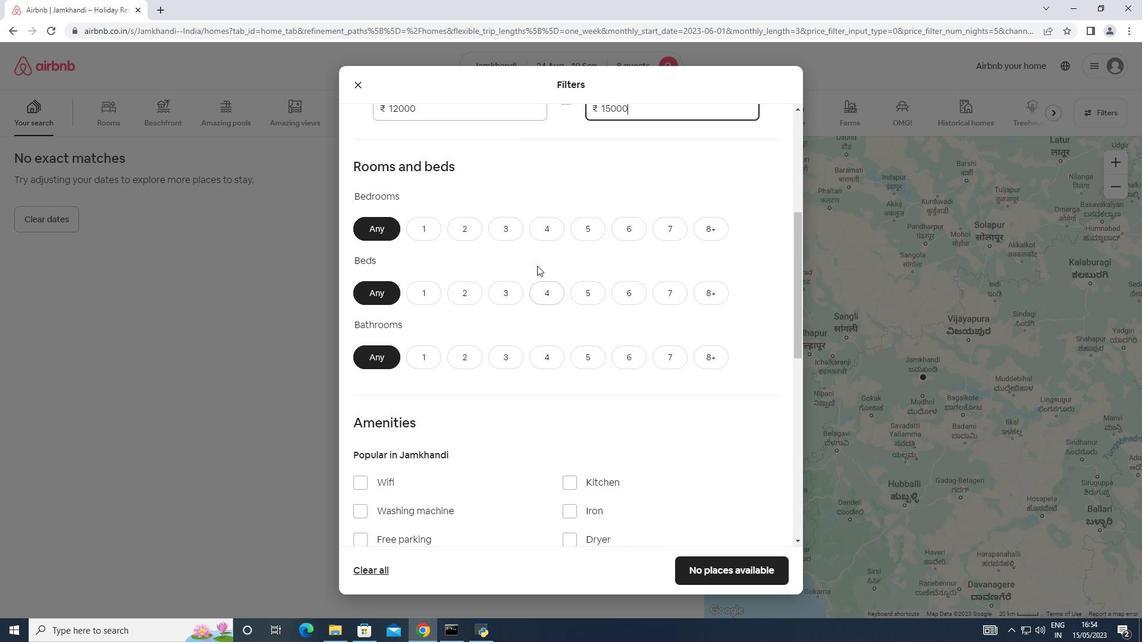 
Action: Mouse pressed left at (541, 239)
Screenshot: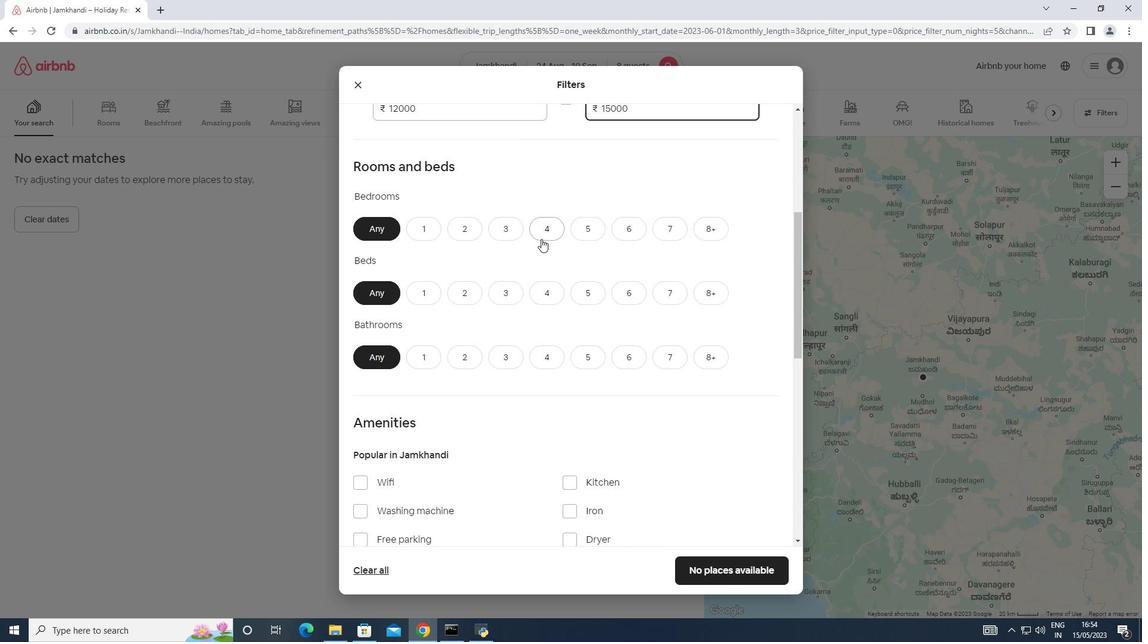 
Action: Mouse moved to (710, 293)
Screenshot: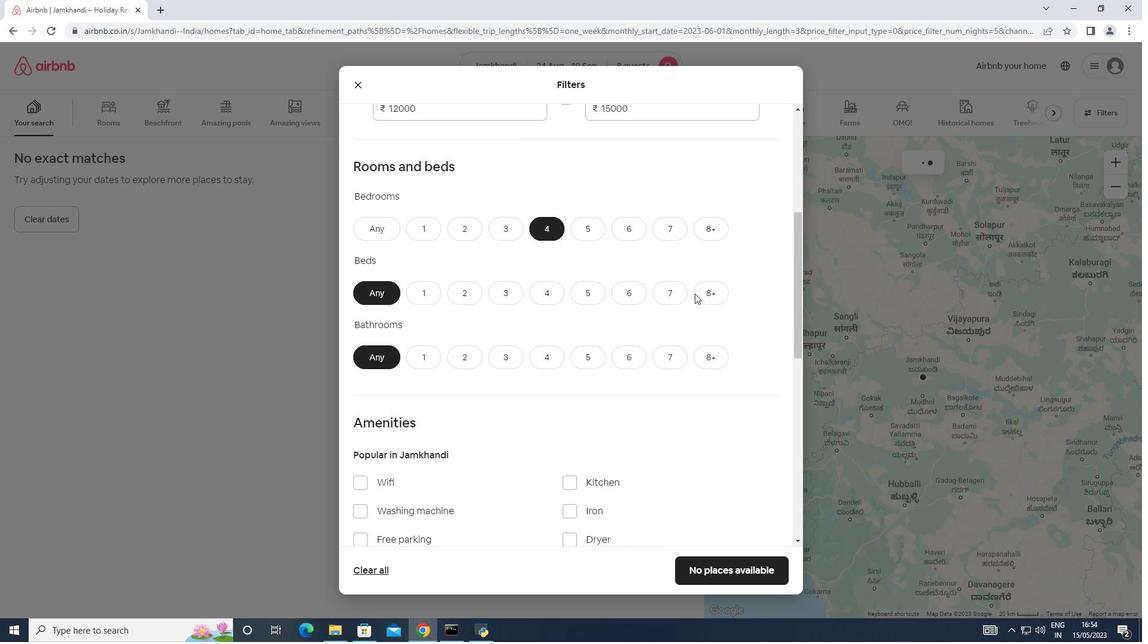 
Action: Mouse pressed left at (710, 293)
Screenshot: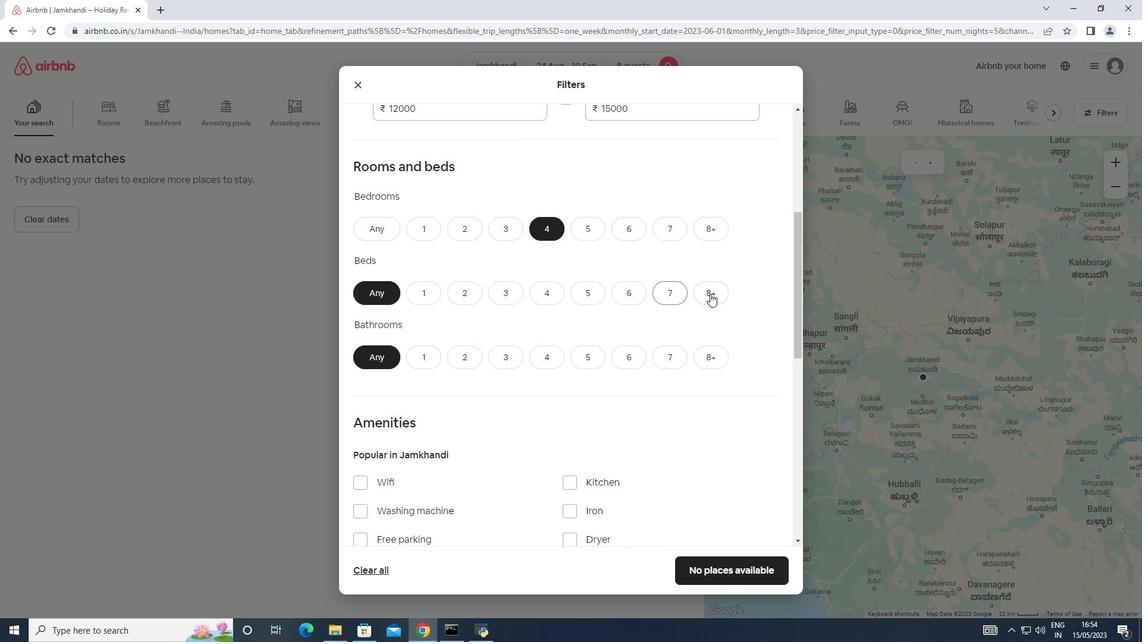 
Action: Mouse moved to (546, 355)
Screenshot: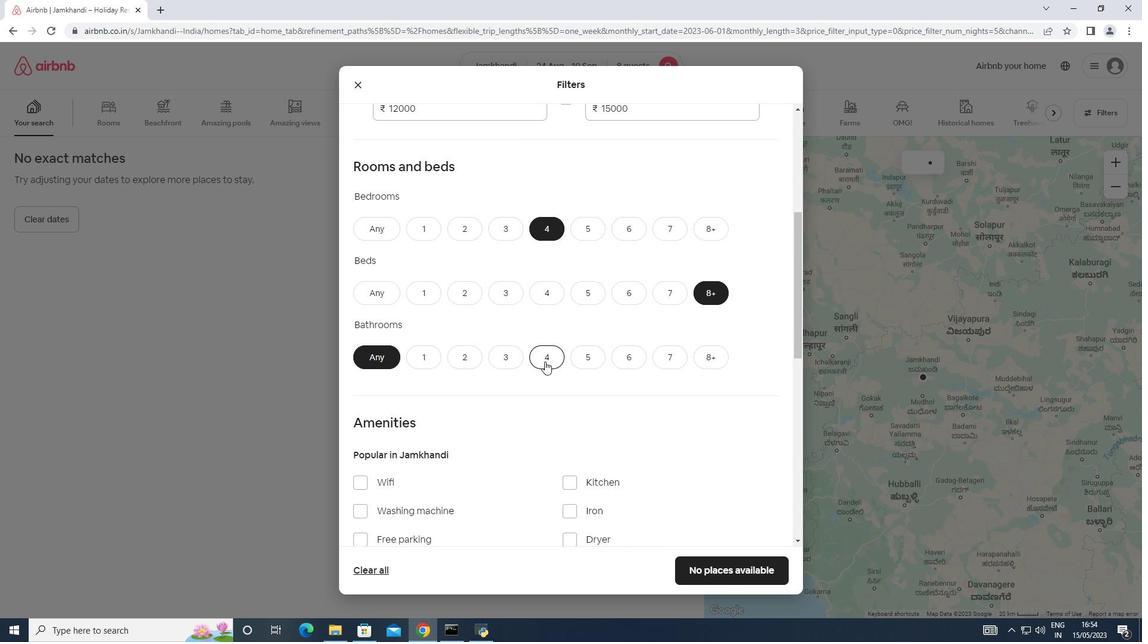 
Action: Mouse pressed left at (546, 355)
Screenshot: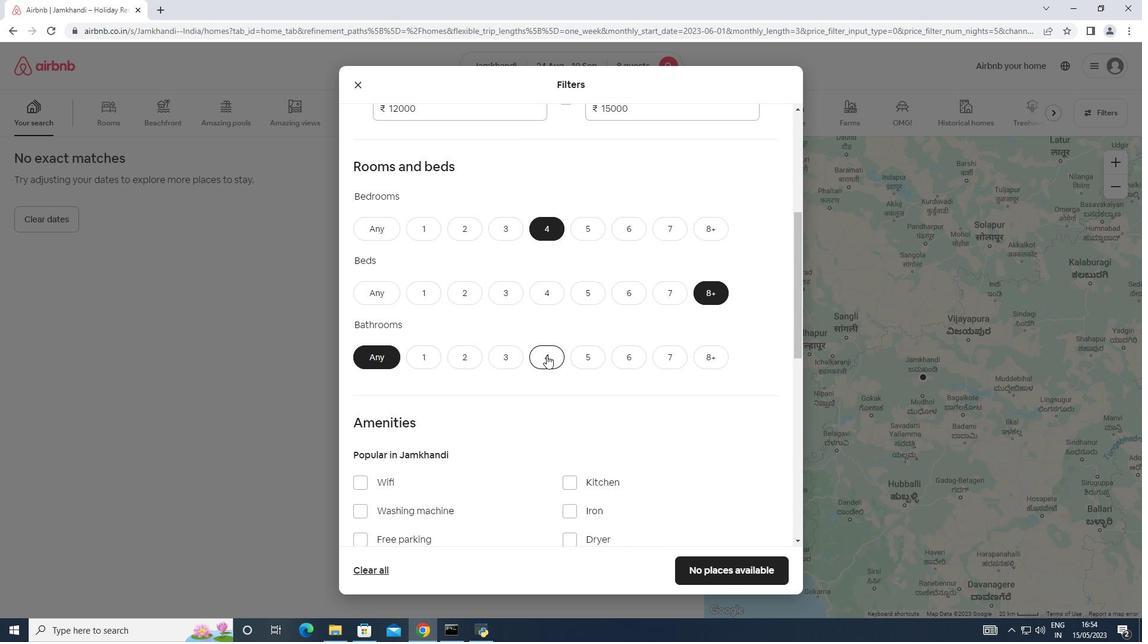 
Action: Mouse scrolled (546, 355) with delta (0, 0)
Screenshot: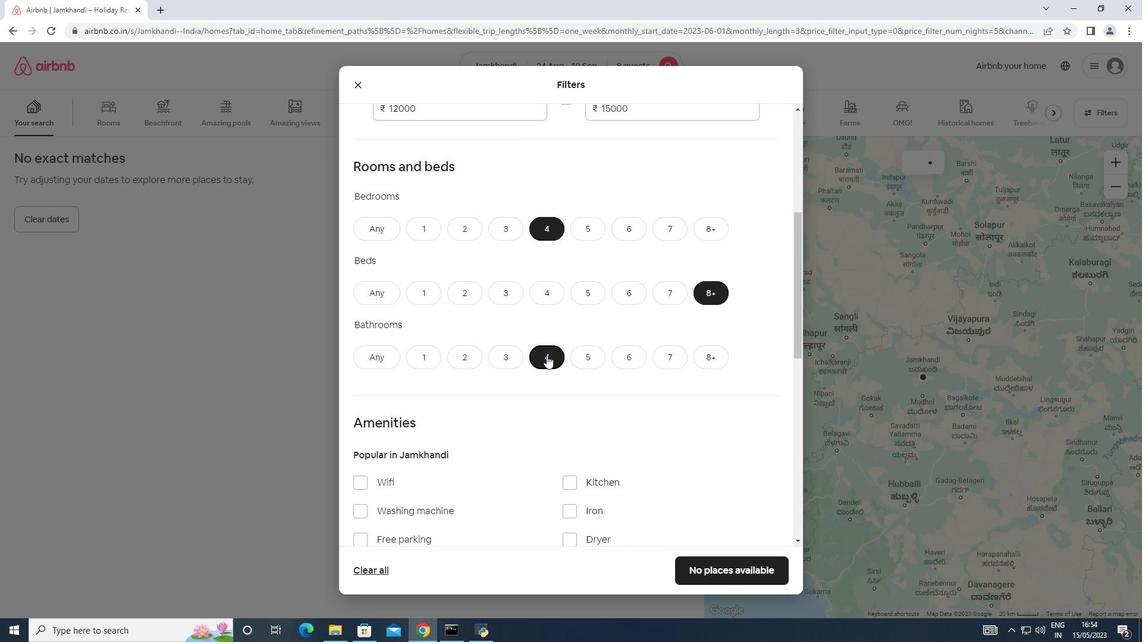 
Action: Mouse scrolled (546, 355) with delta (0, 0)
Screenshot: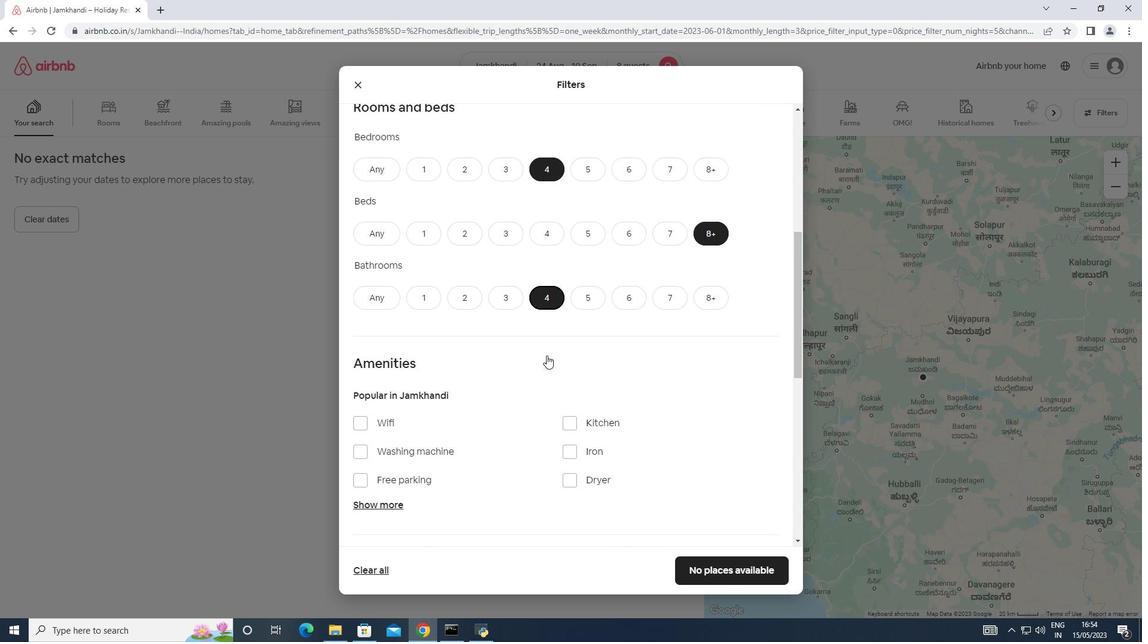 
Action: Mouse scrolled (546, 355) with delta (0, 0)
Screenshot: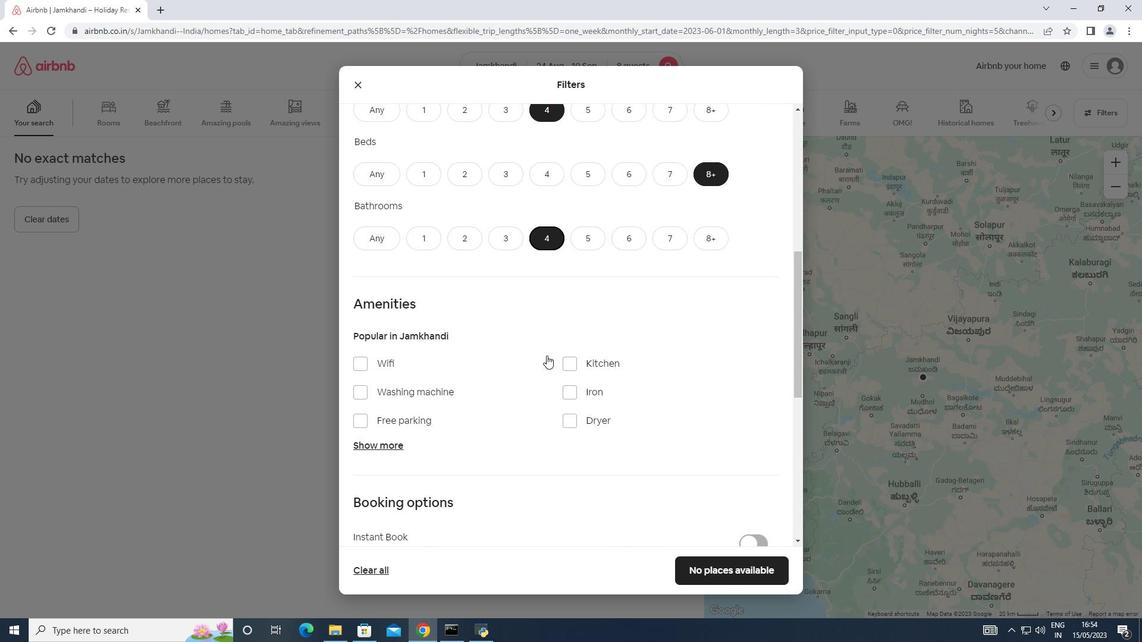
Action: Mouse moved to (380, 381)
Screenshot: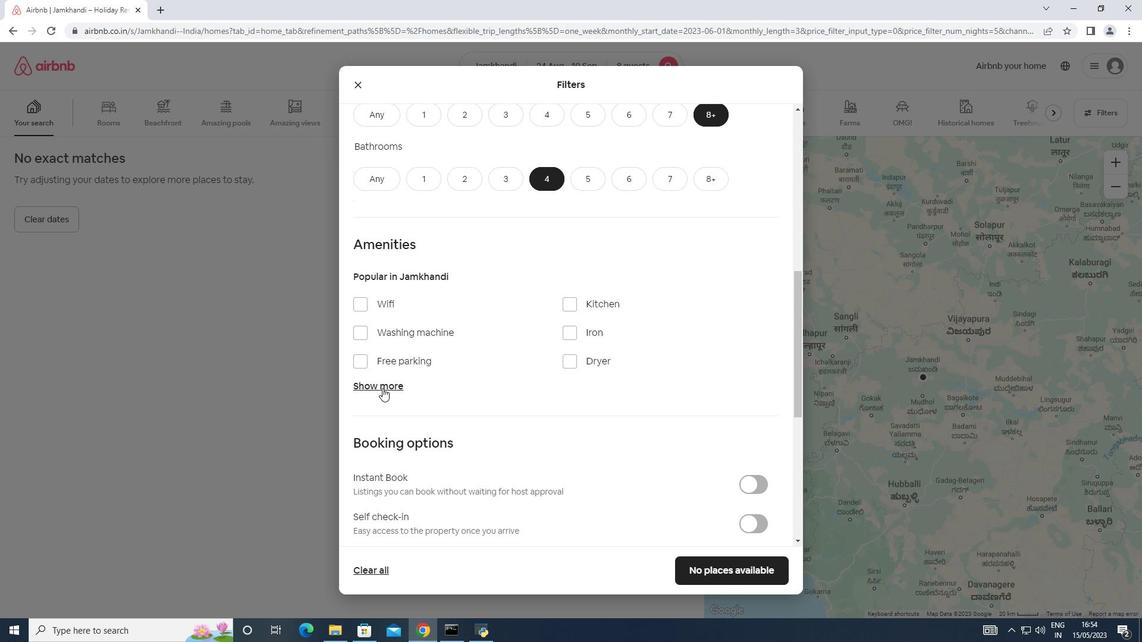 
Action: Mouse pressed left at (380, 381)
Screenshot: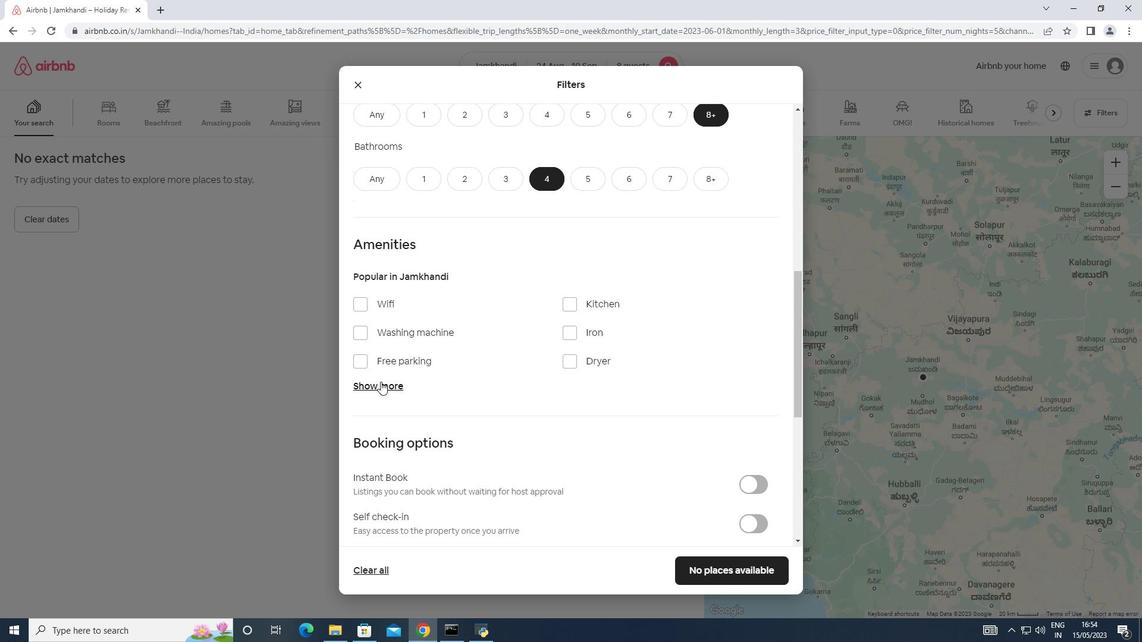 
Action: Mouse moved to (356, 301)
Screenshot: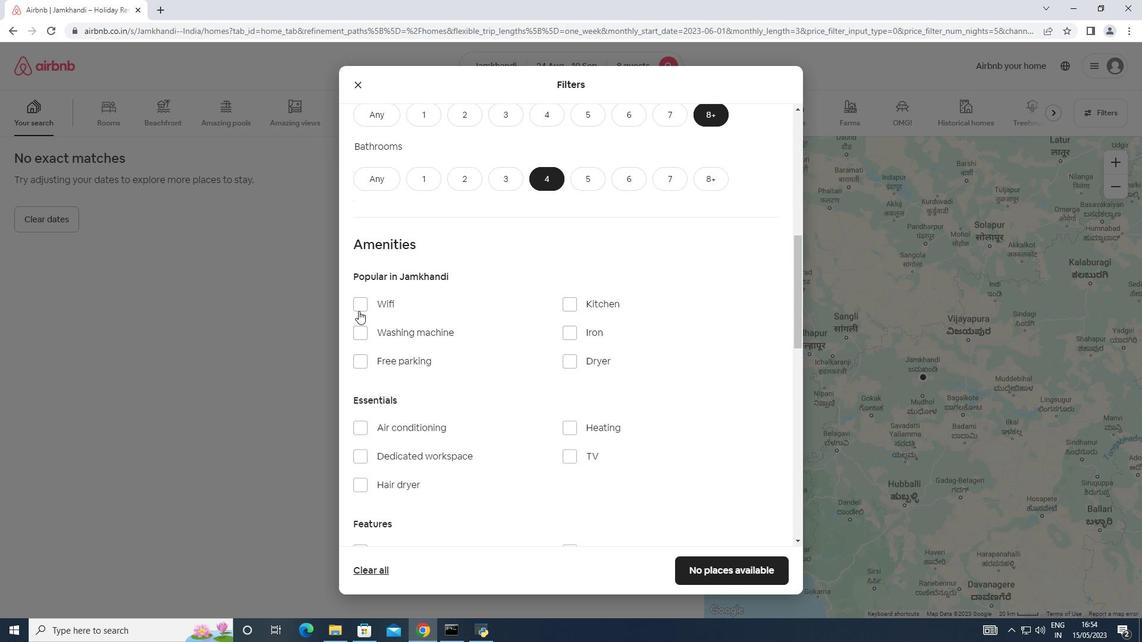 
Action: Mouse pressed left at (356, 301)
Screenshot: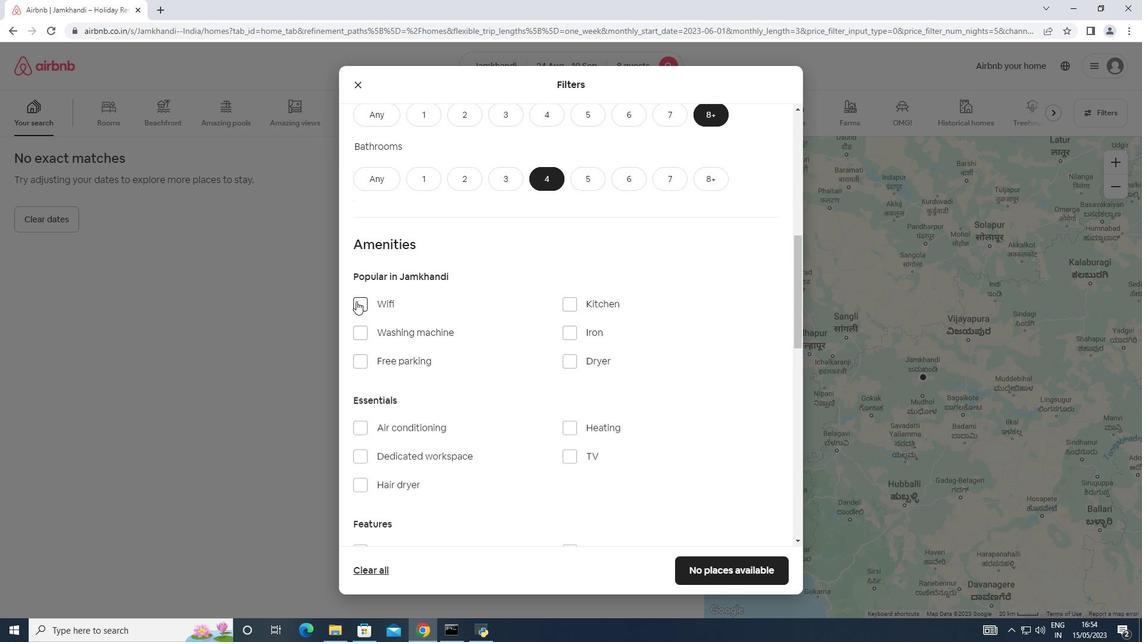 
Action: Mouse moved to (575, 452)
Screenshot: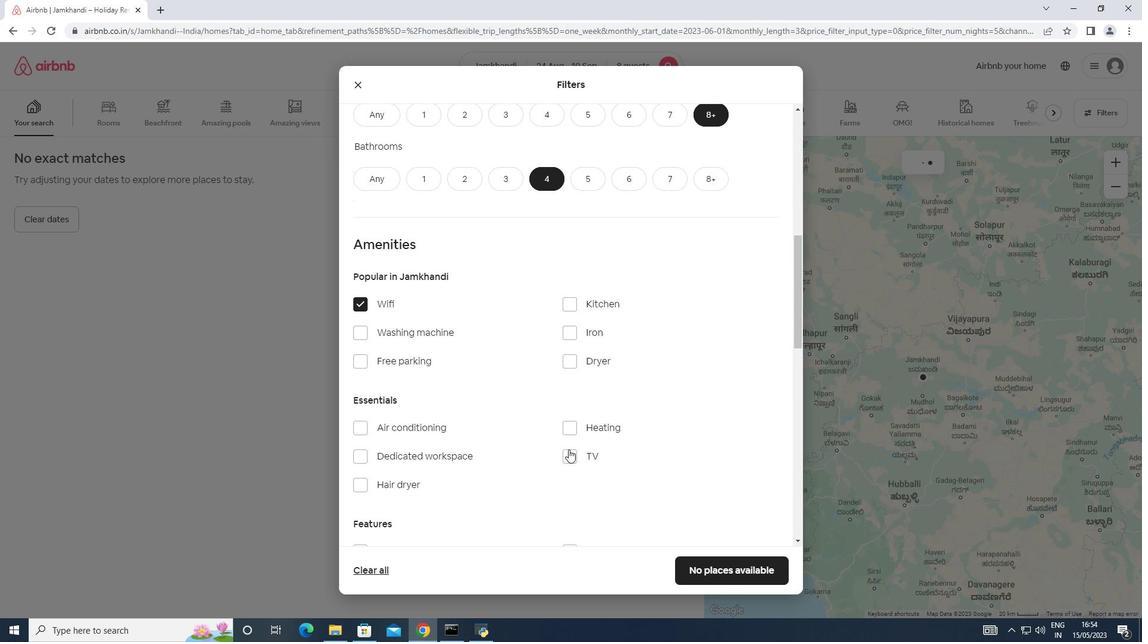 
Action: Mouse pressed left at (575, 452)
Screenshot: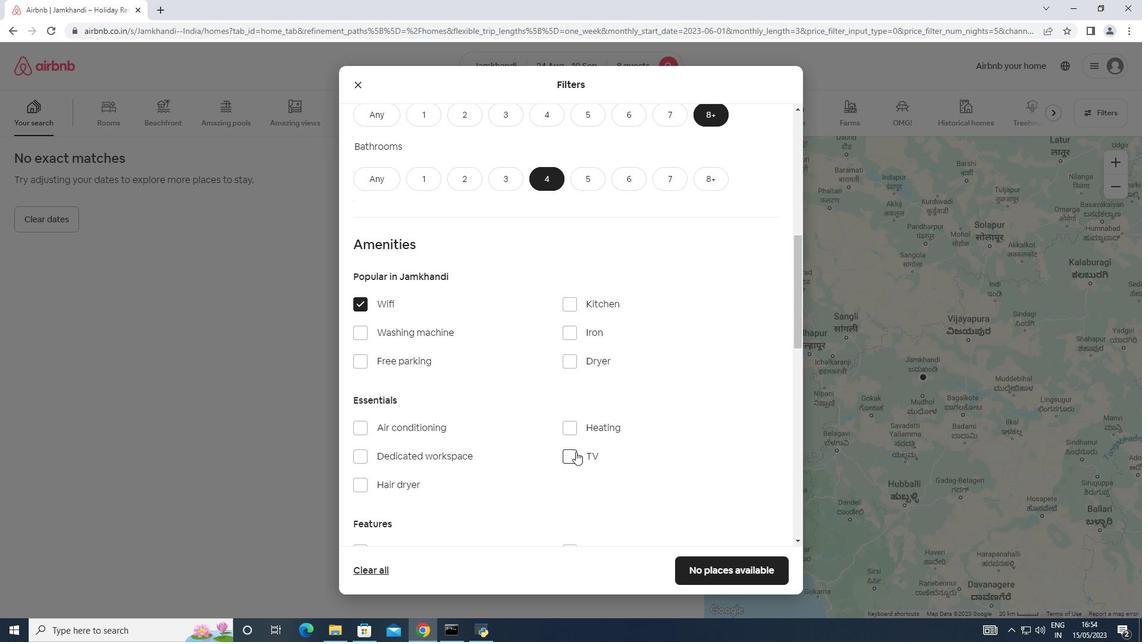 
Action: Mouse moved to (362, 364)
Screenshot: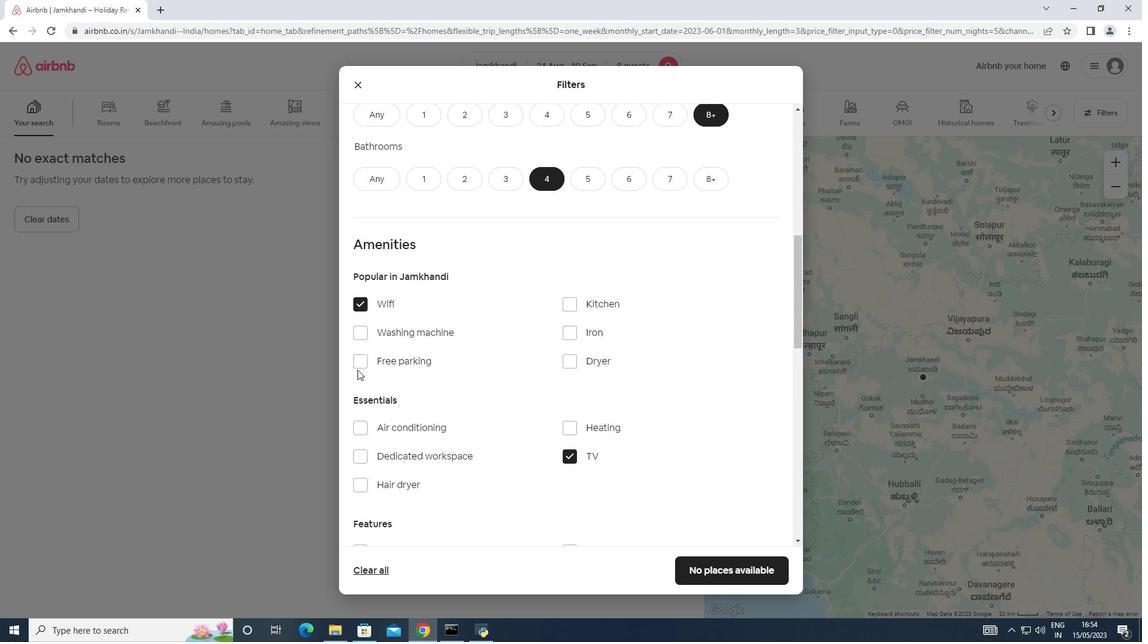 
Action: Mouse pressed left at (362, 364)
Screenshot: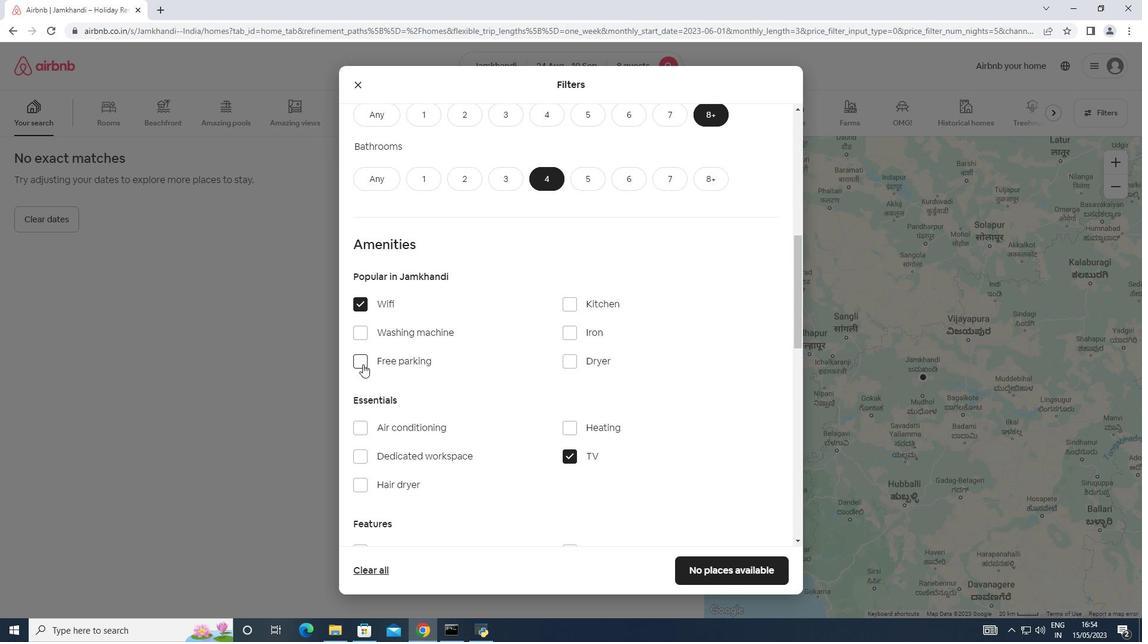 
Action: Mouse moved to (555, 365)
Screenshot: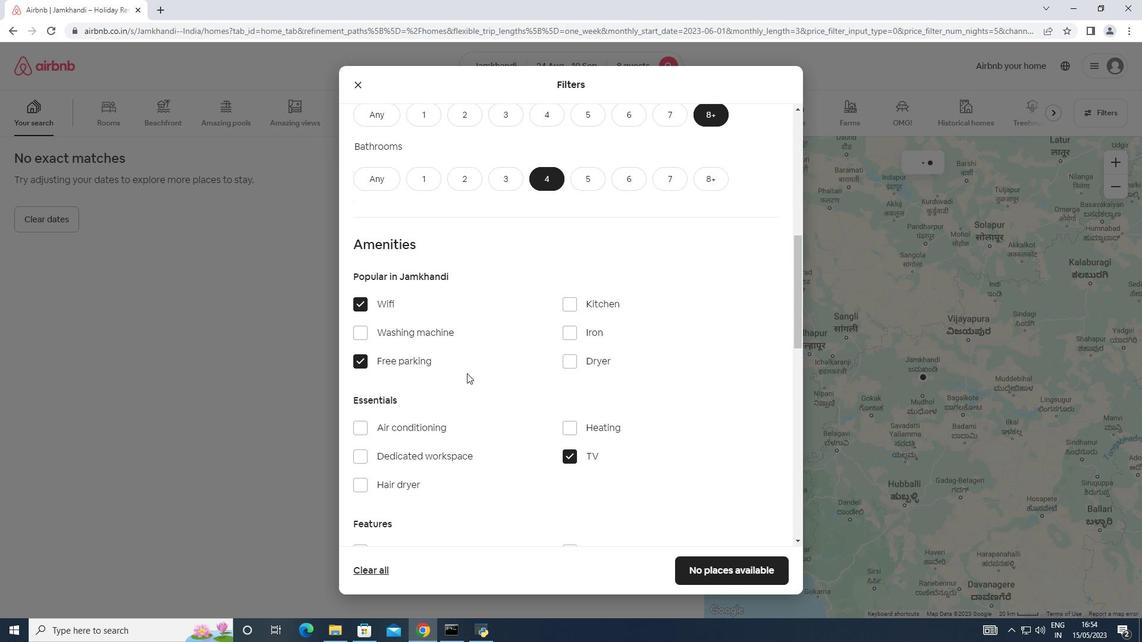 
Action: Mouse scrolled (555, 364) with delta (0, 0)
Screenshot: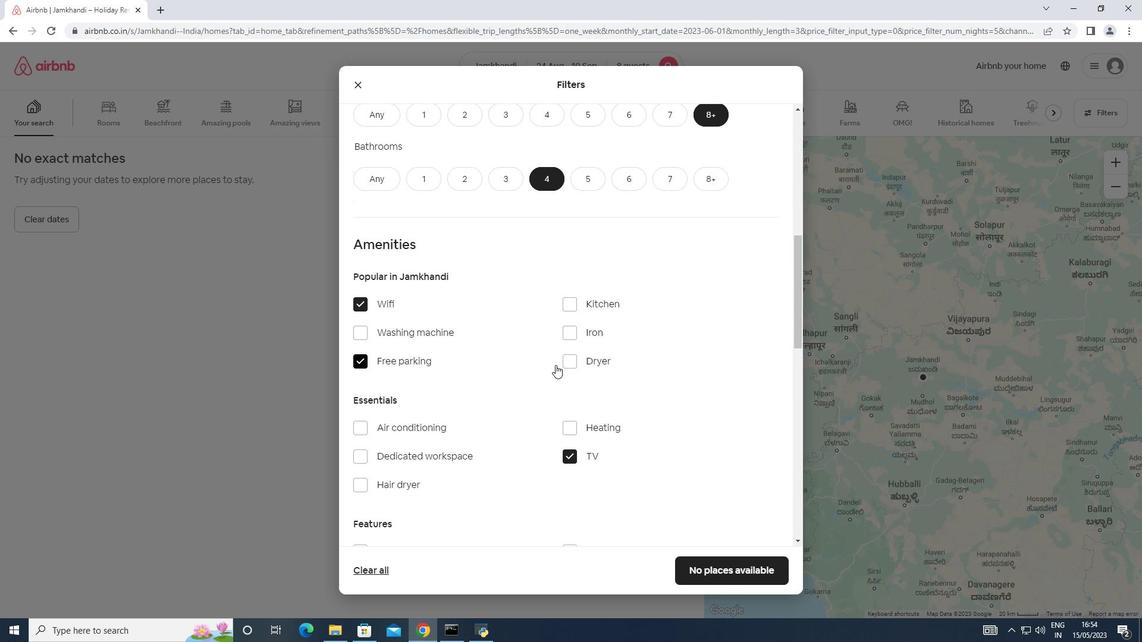 
Action: Mouse moved to (557, 364)
Screenshot: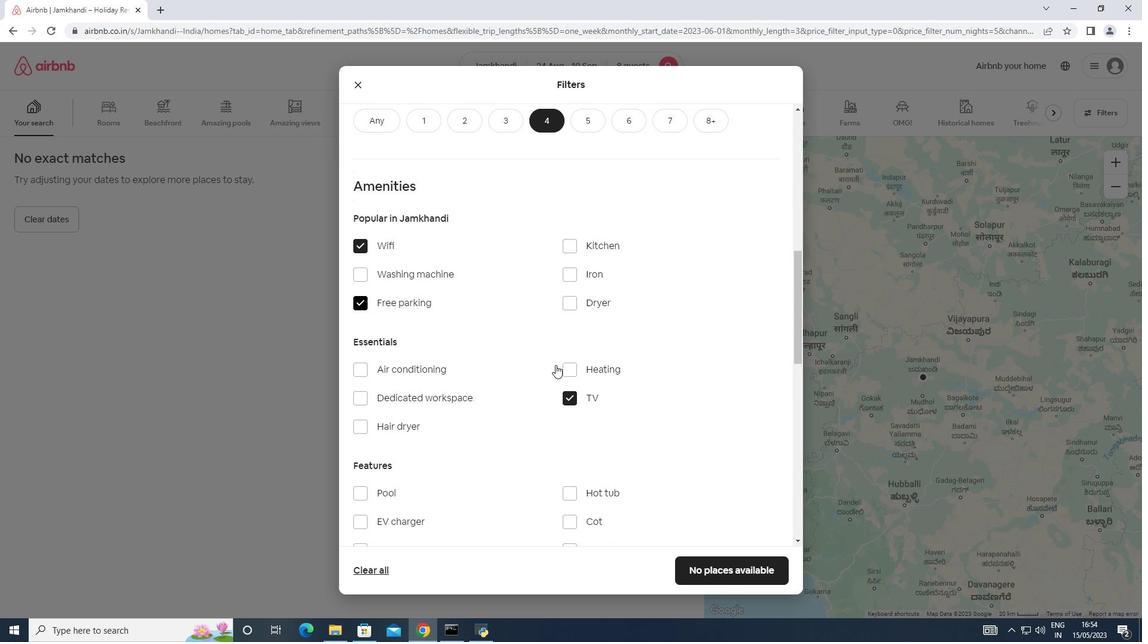 
Action: Mouse scrolled (557, 363) with delta (0, 0)
Screenshot: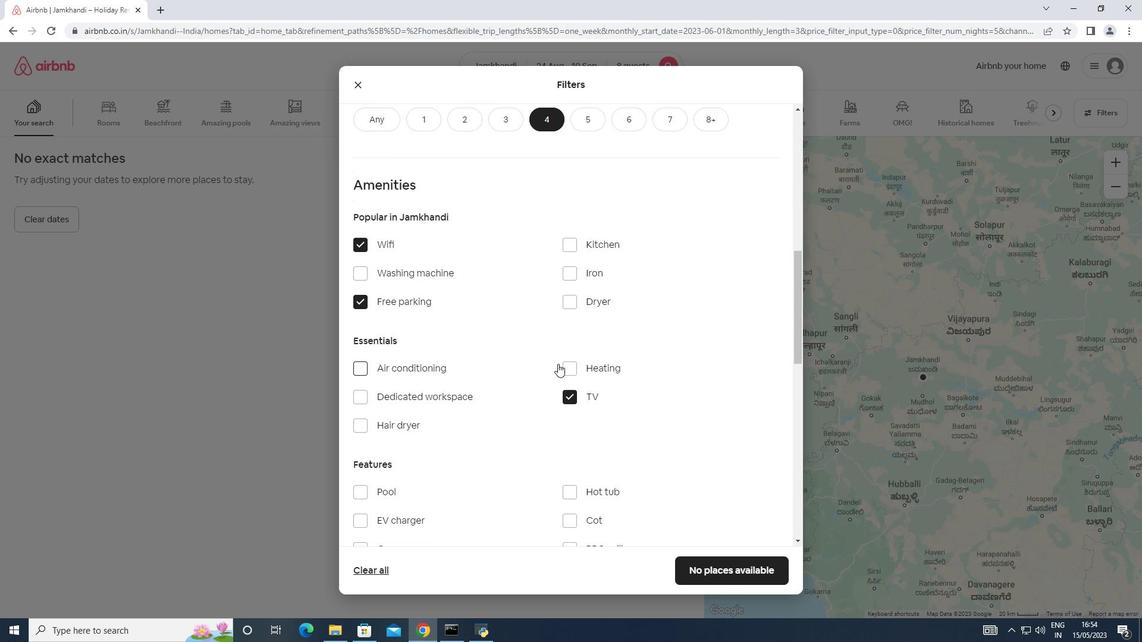 
Action: Mouse moved to (535, 364)
Screenshot: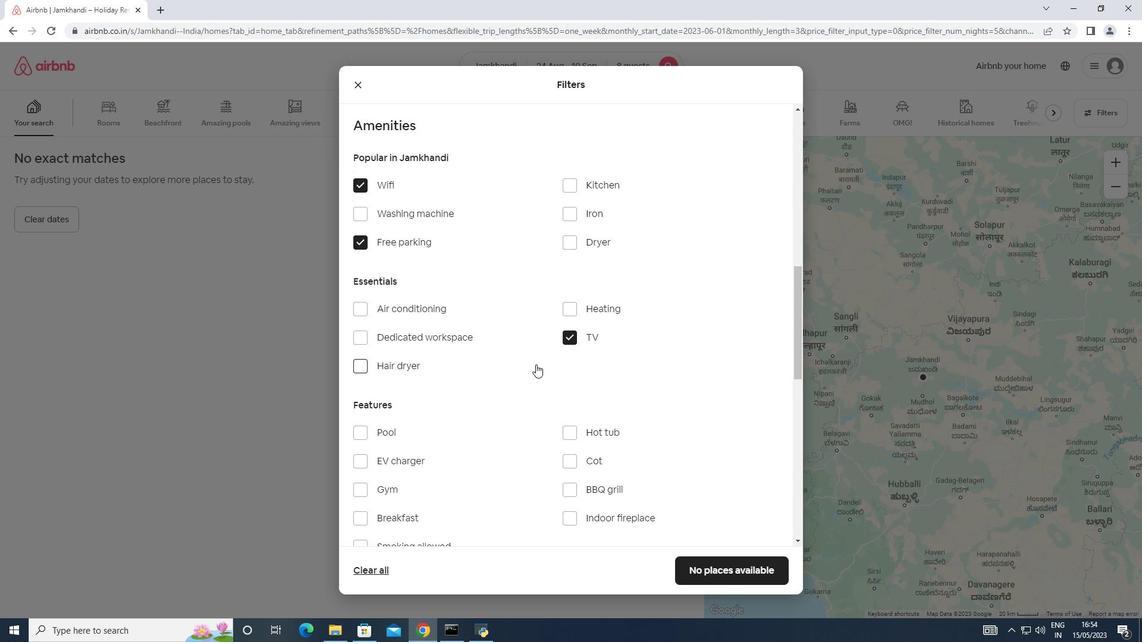
Action: Mouse scrolled (535, 364) with delta (0, 0)
Screenshot: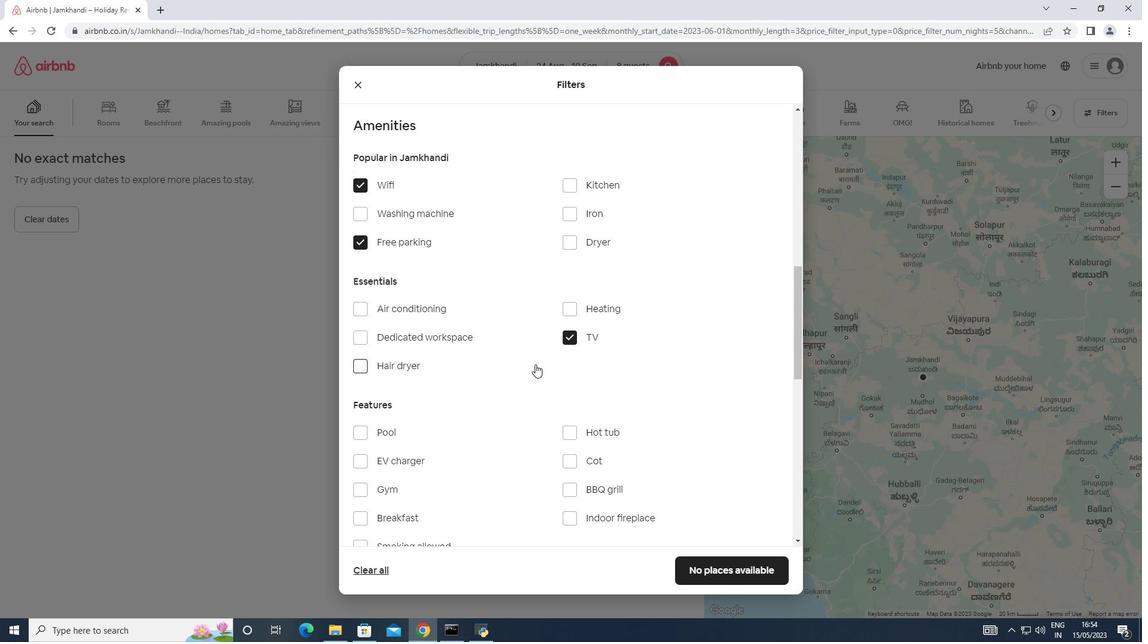 
Action: Mouse moved to (356, 428)
Screenshot: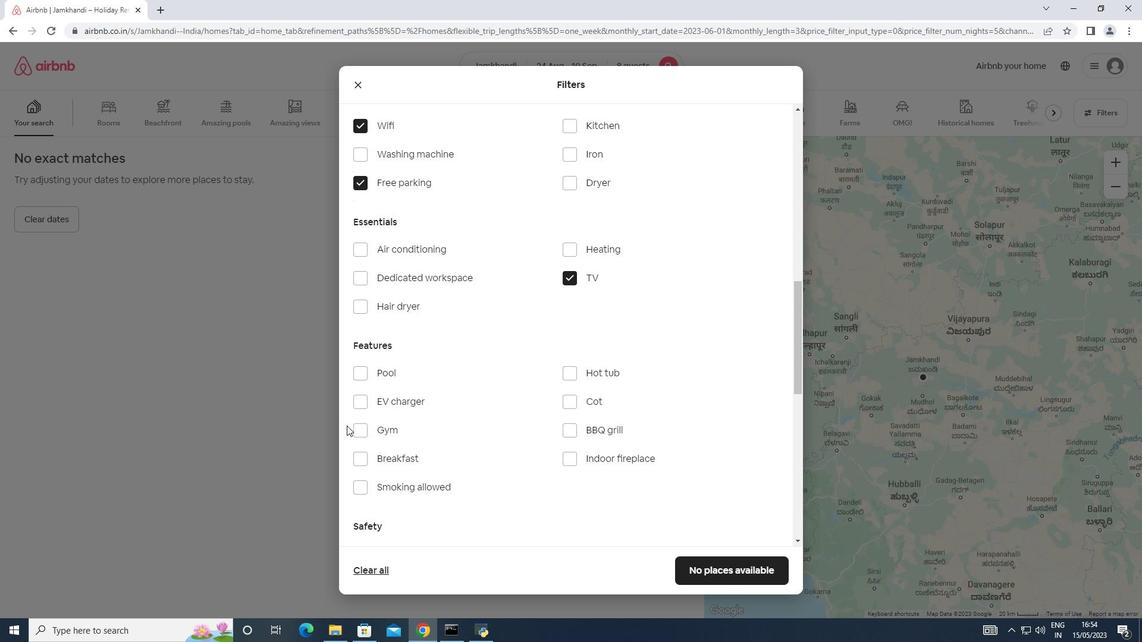 
Action: Mouse pressed left at (356, 428)
Screenshot: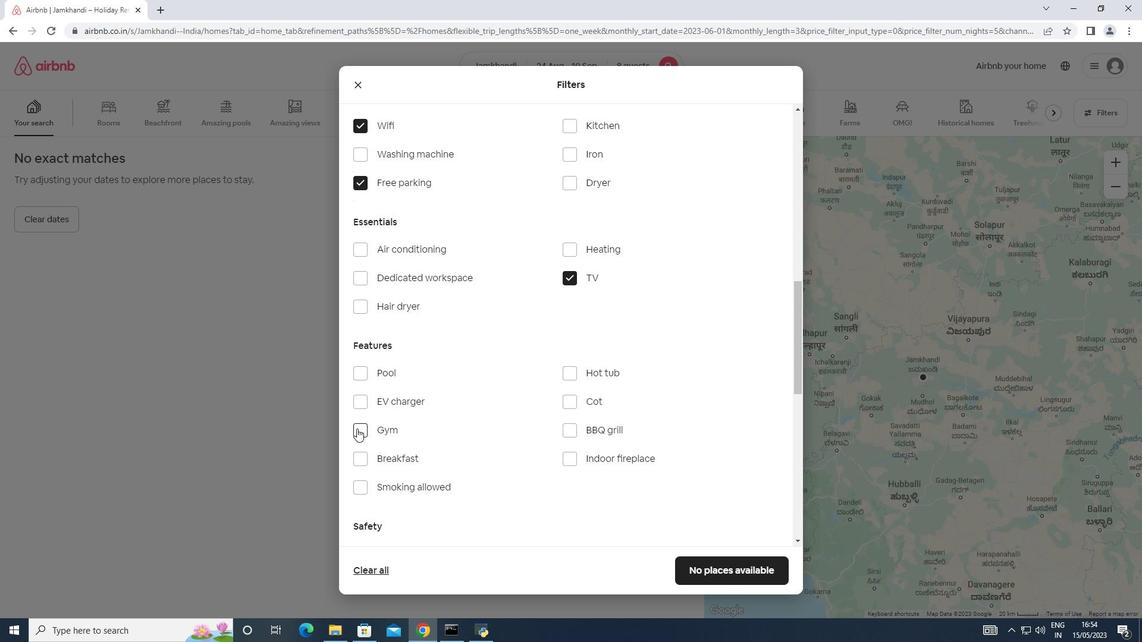 
Action: Mouse moved to (365, 459)
Screenshot: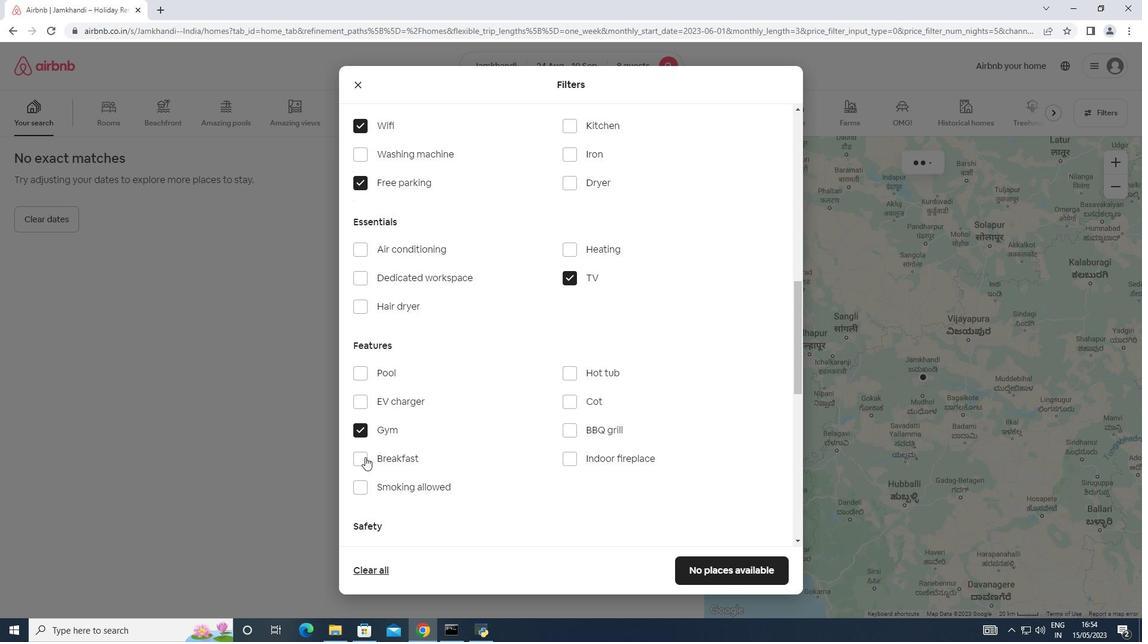 
Action: Mouse pressed left at (365, 459)
Screenshot: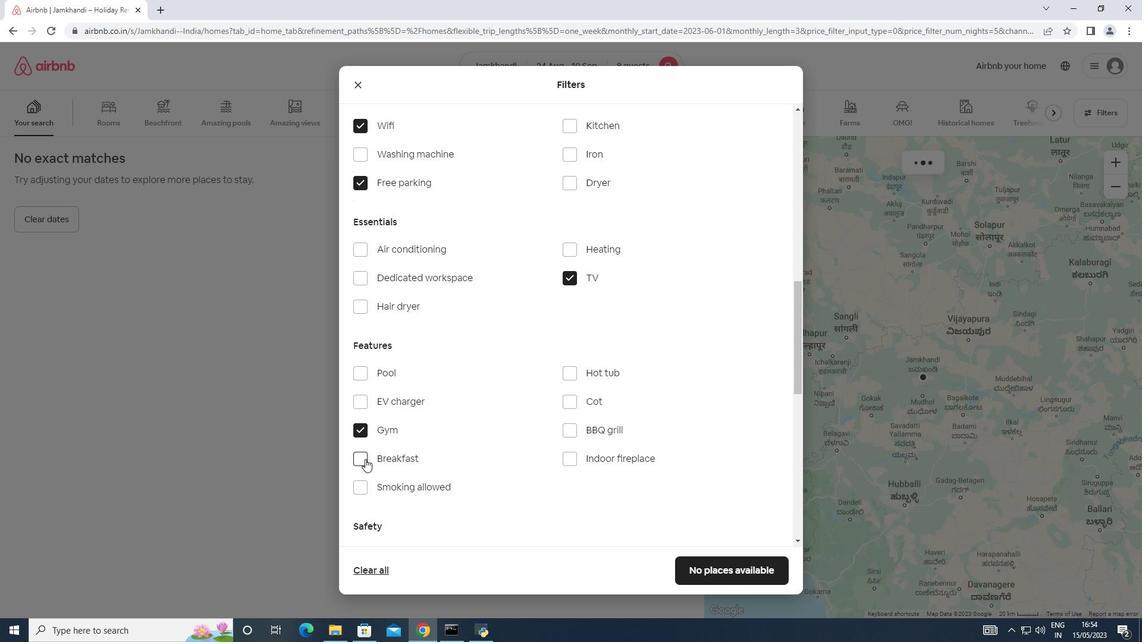 
Action: Mouse moved to (571, 435)
Screenshot: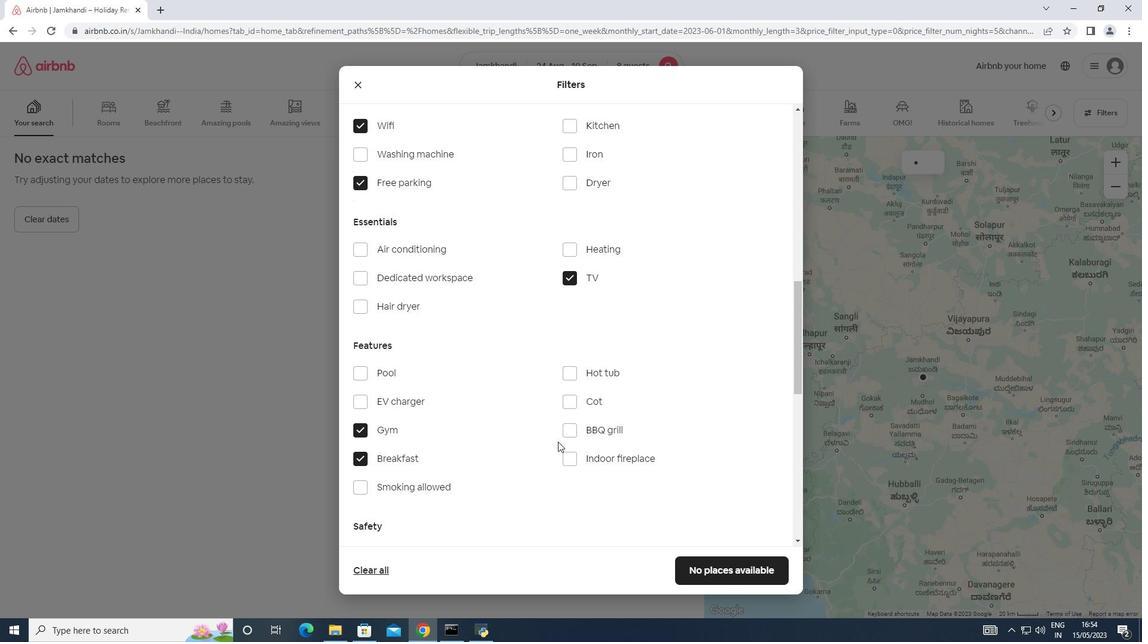 
Action: Mouse scrolled (571, 435) with delta (0, 0)
Screenshot: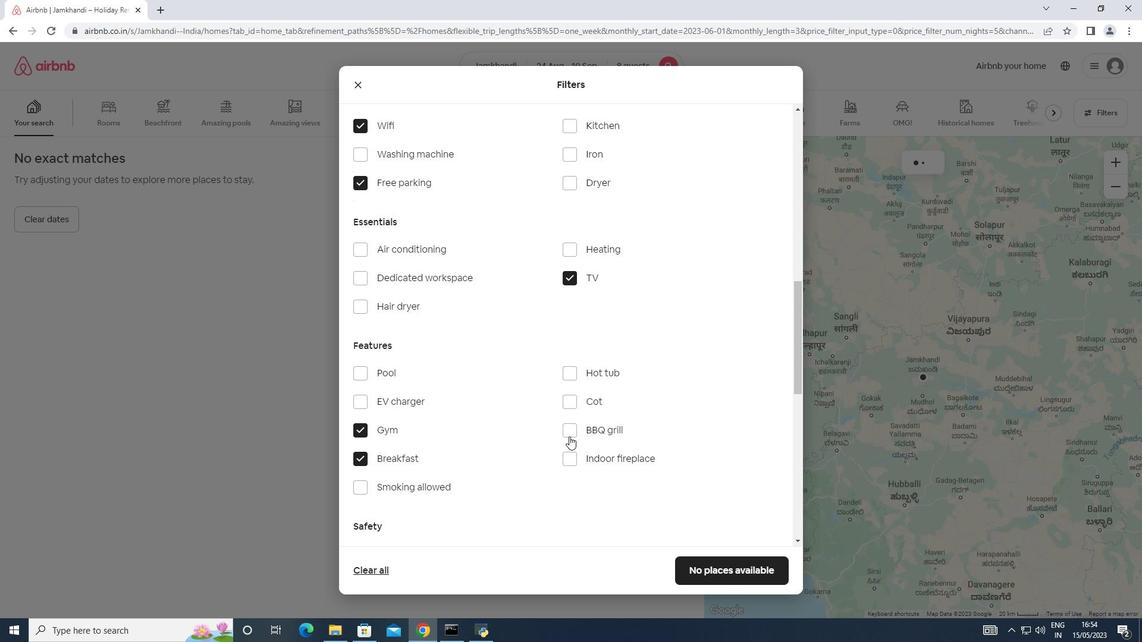
Action: Mouse scrolled (571, 435) with delta (0, 0)
Screenshot: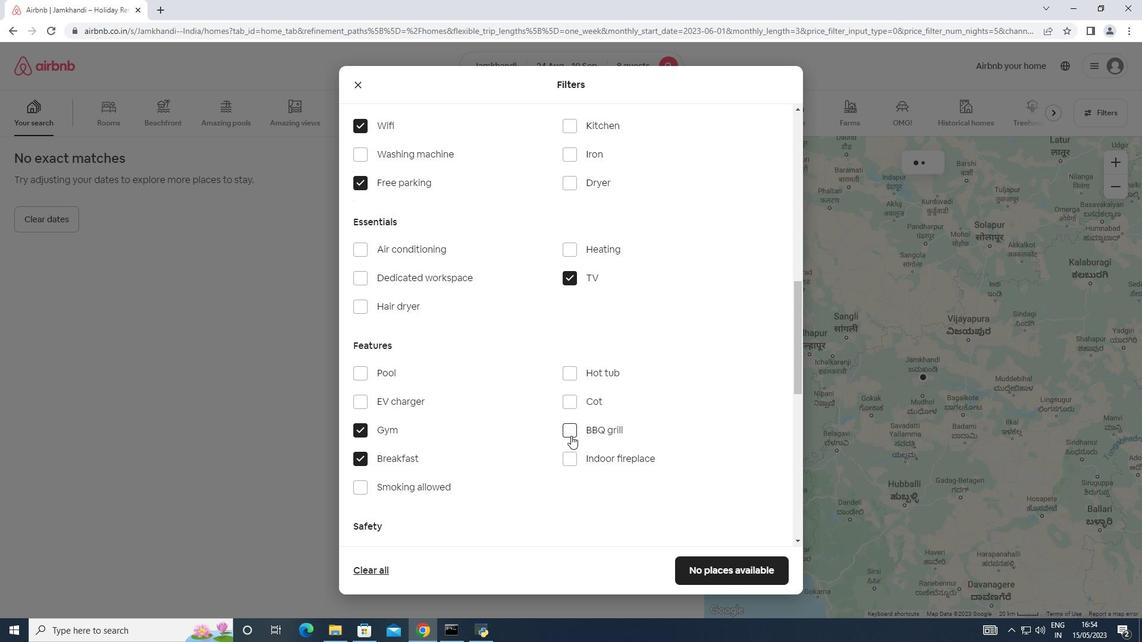 
Action: Mouse moved to (579, 430)
Screenshot: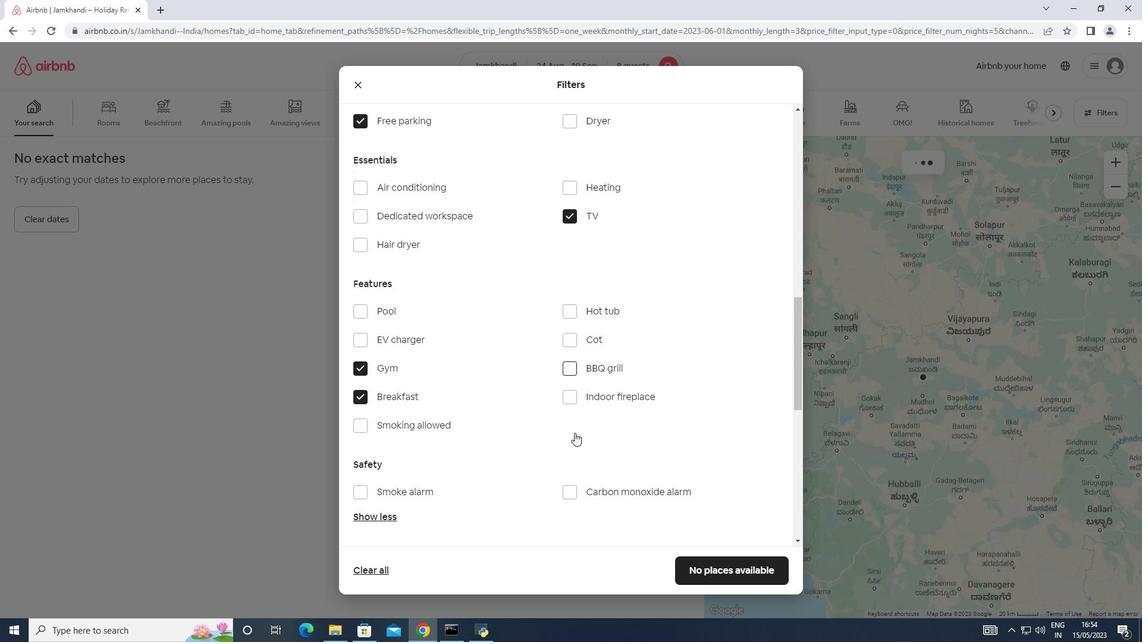
Action: Mouse scrolled (579, 429) with delta (0, 0)
Screenshot: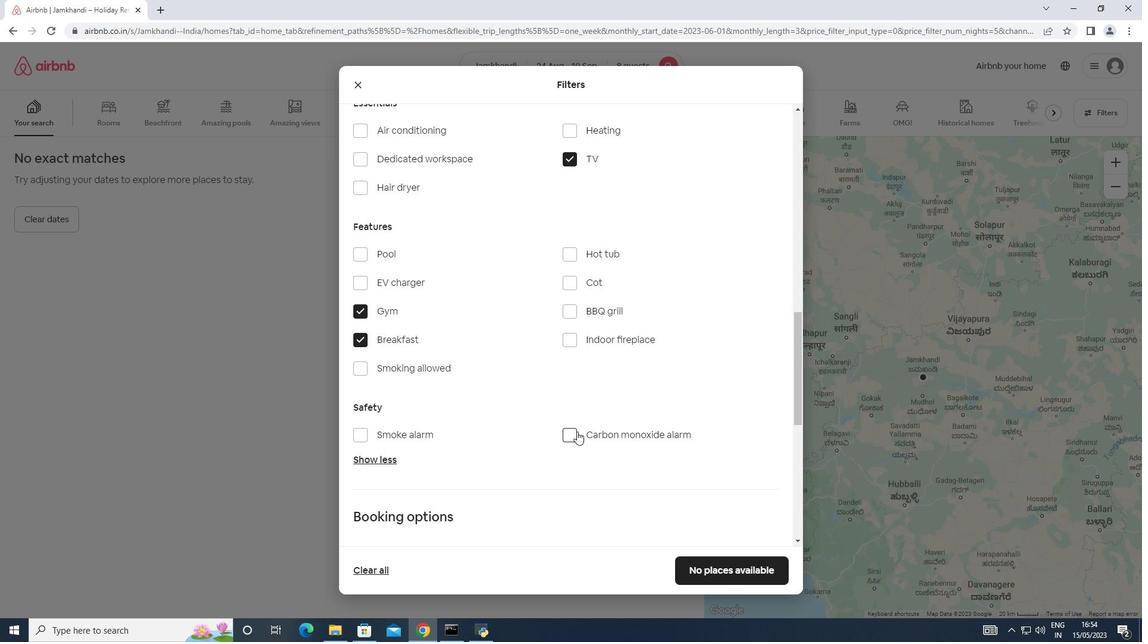 
Action: Mouse scrolled (579, 429) with delta (0, 0)
Screenshot: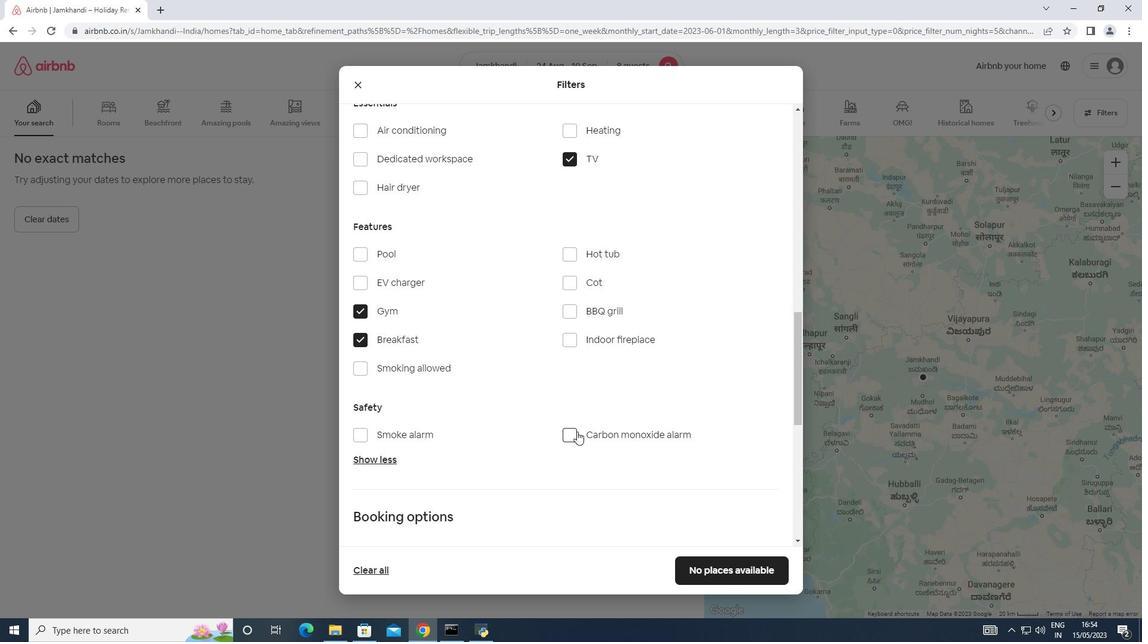 
Action: Mouse moved to (607, 421)
Screenshot: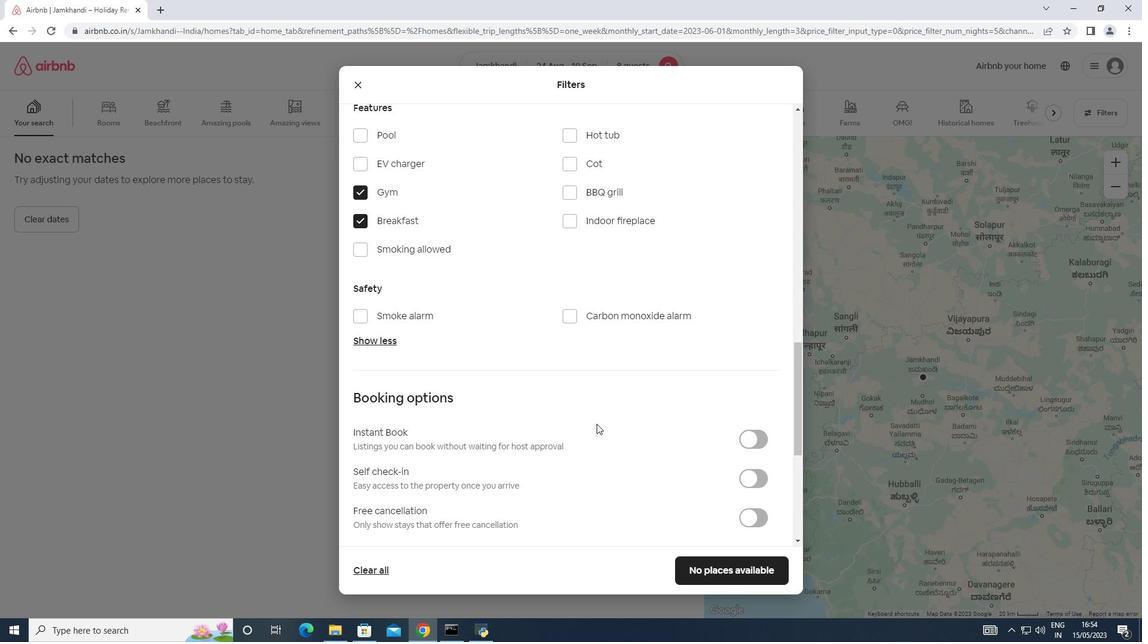 
Action: Mouse scrolled (607, 420) with delta (0, 0)
Screenshot: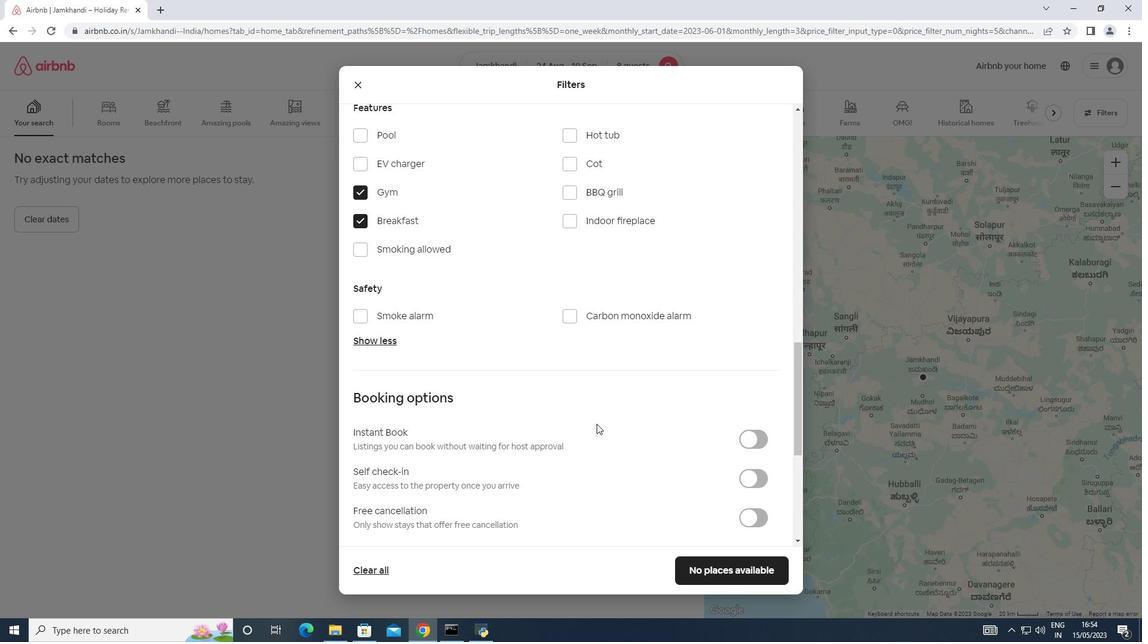 
Action: Mouse scrolled (607, 420) with delta (0, 0)
Screenshot: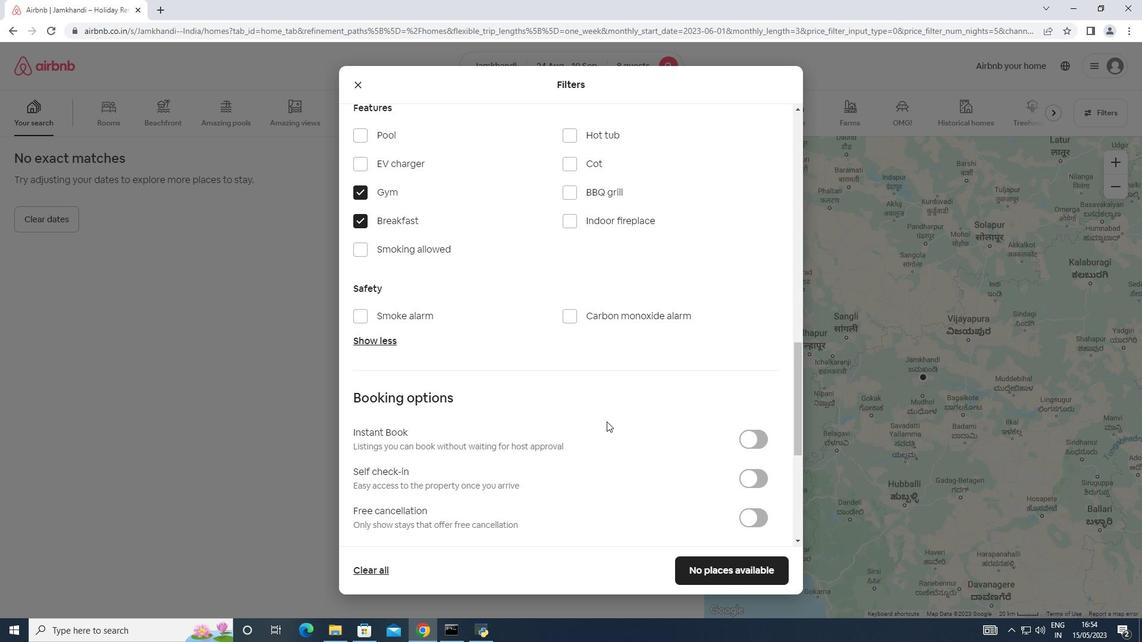 
Action: Mouse moved to (748, 359)
Screenshot: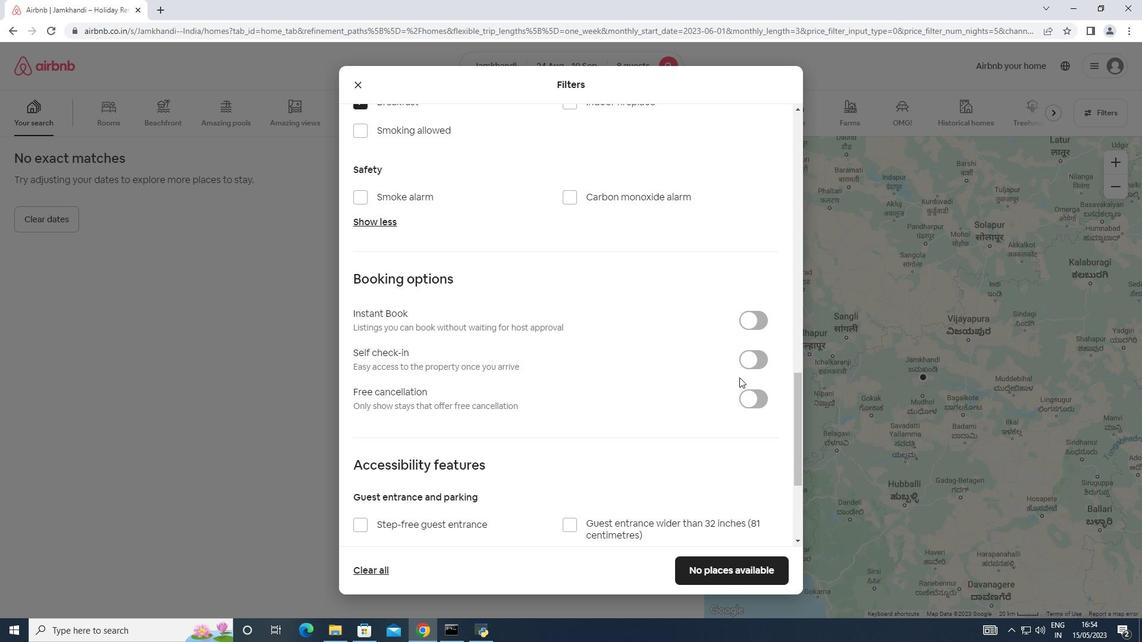 
Action: Mouse pressed left at (748, 359)
Screenshot: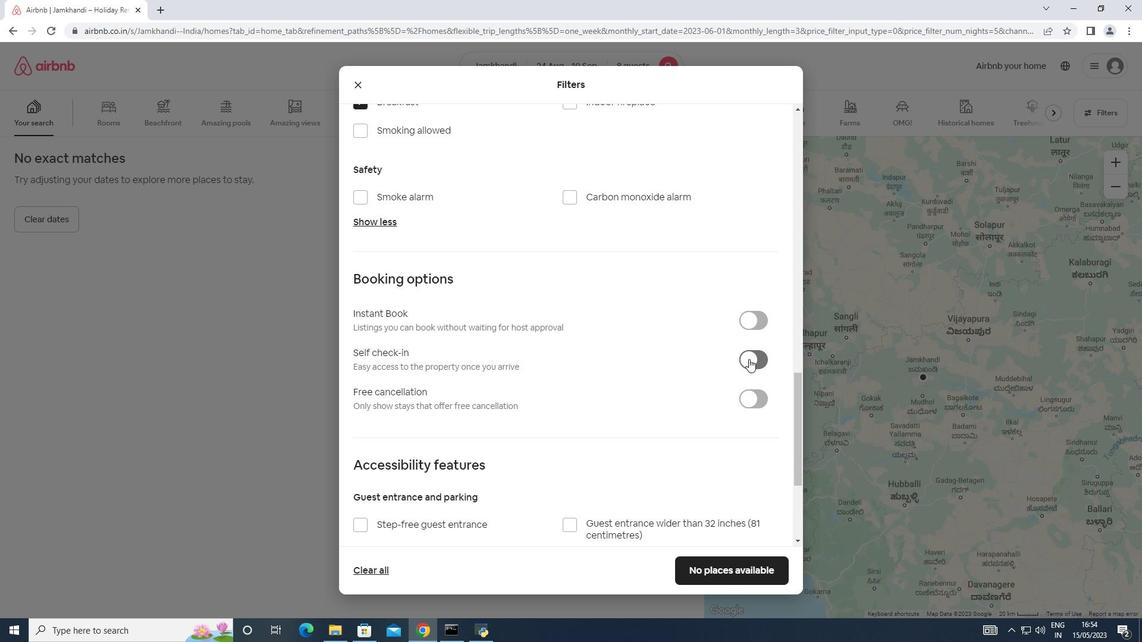 
Action: Mouse moved to (600, 416)
Screenshot: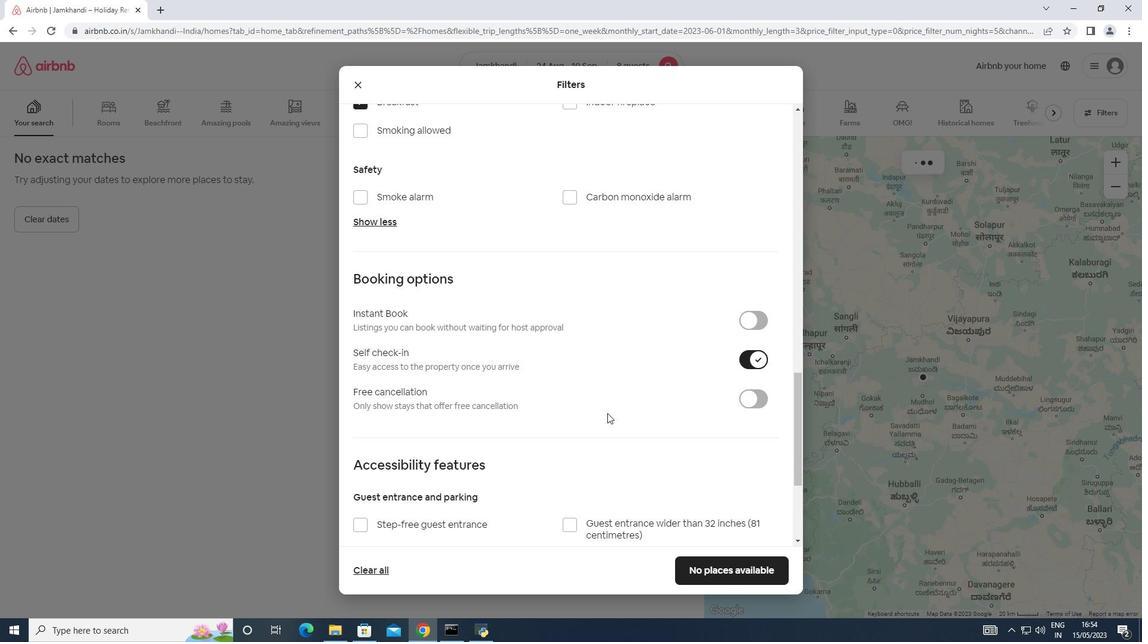 
Action: Mouse scrolled (600, 416) with delta (0, 0)
Screenshot: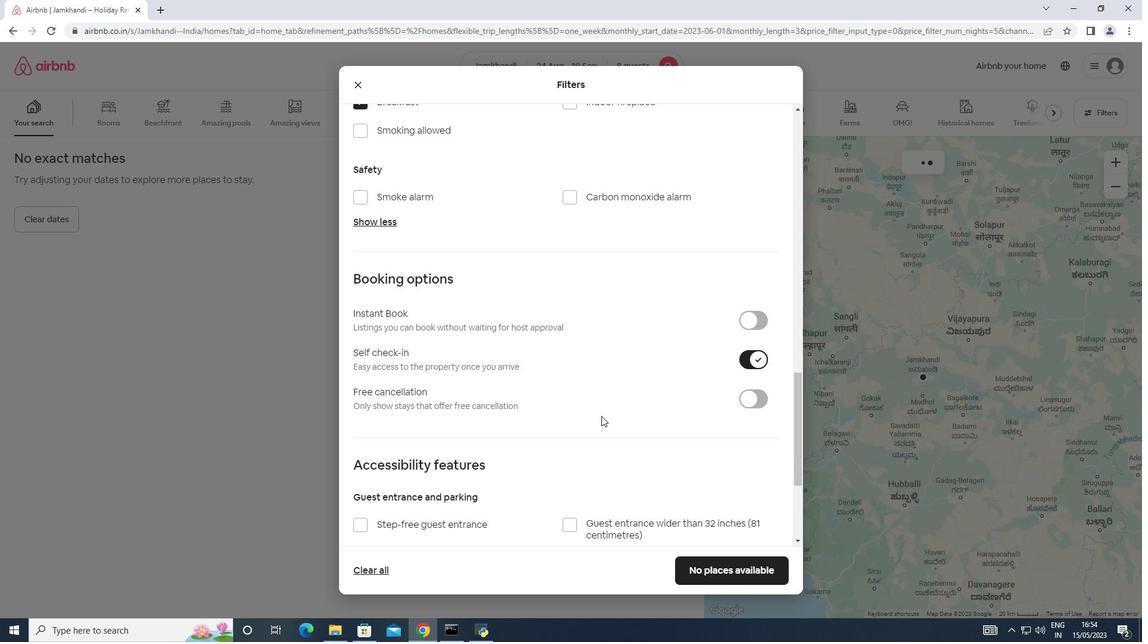 
Action: Mouse scrolled (600, 416) with delta (0, 0)
Screenshot: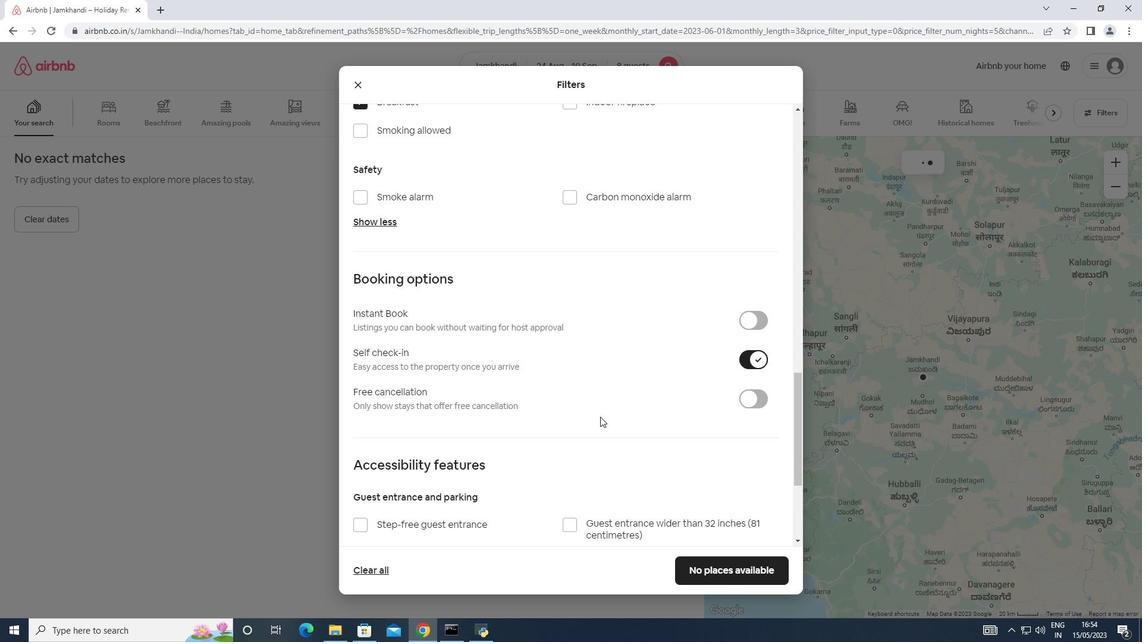 
Action: Mouse scrolled (600, 416) with delta (0, 0)
Screenshot: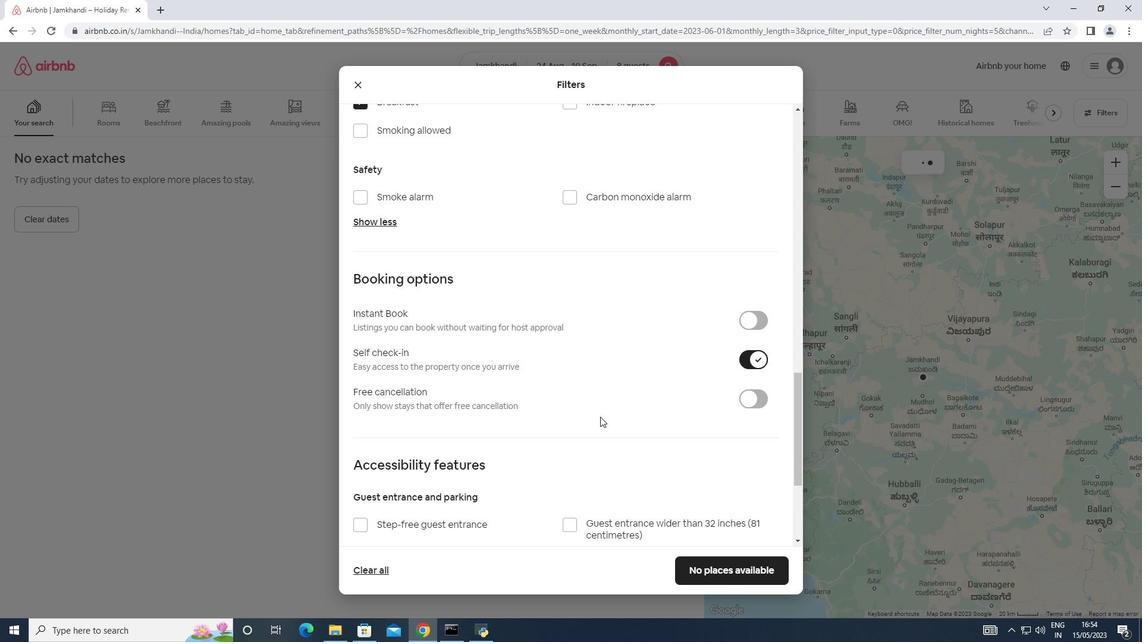 
Action: Mouse moved to (601, 416)
Screenshot: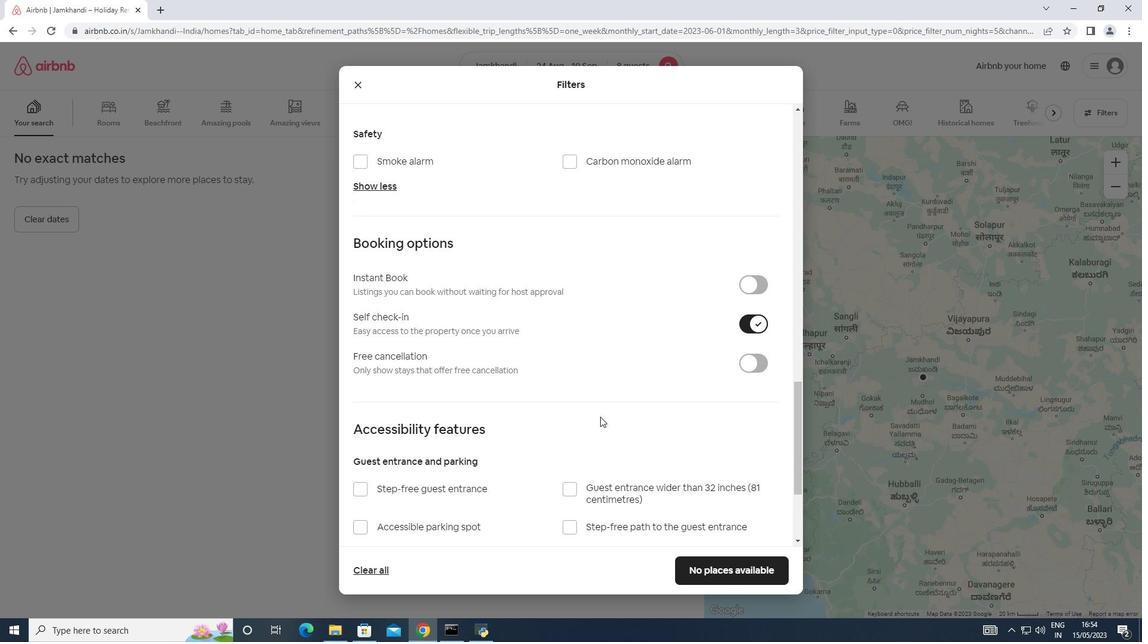 
Action: Mouse scrolled (601, 416) with delta (0, 0)
Screenshot: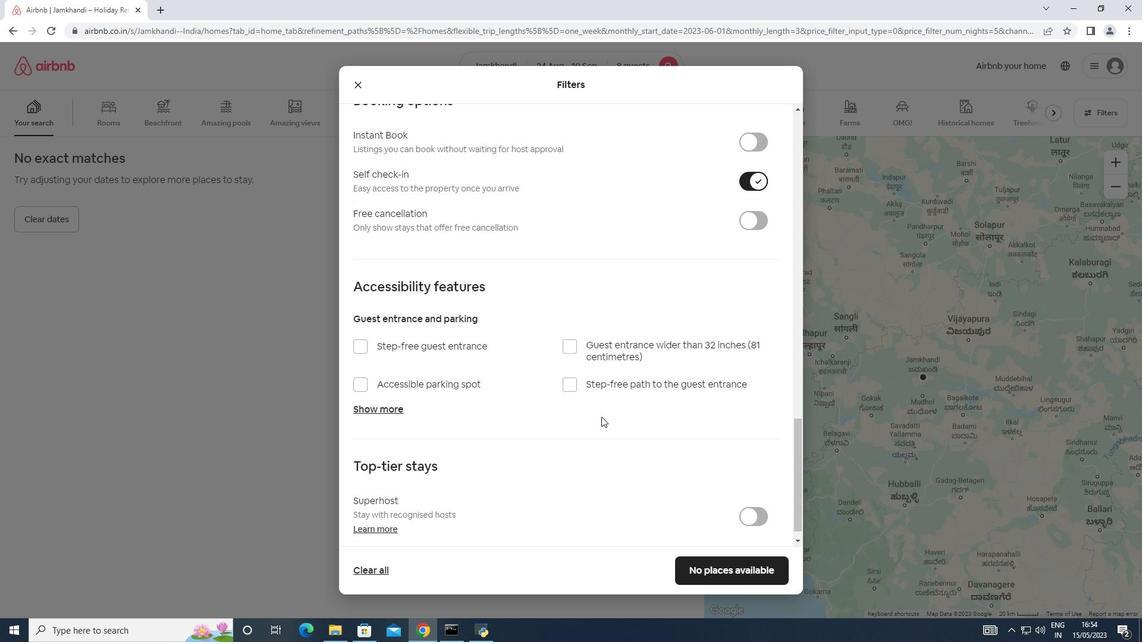 
Action: Mouse scrolled (601, 416) with delta (0, 0)
Screenshot: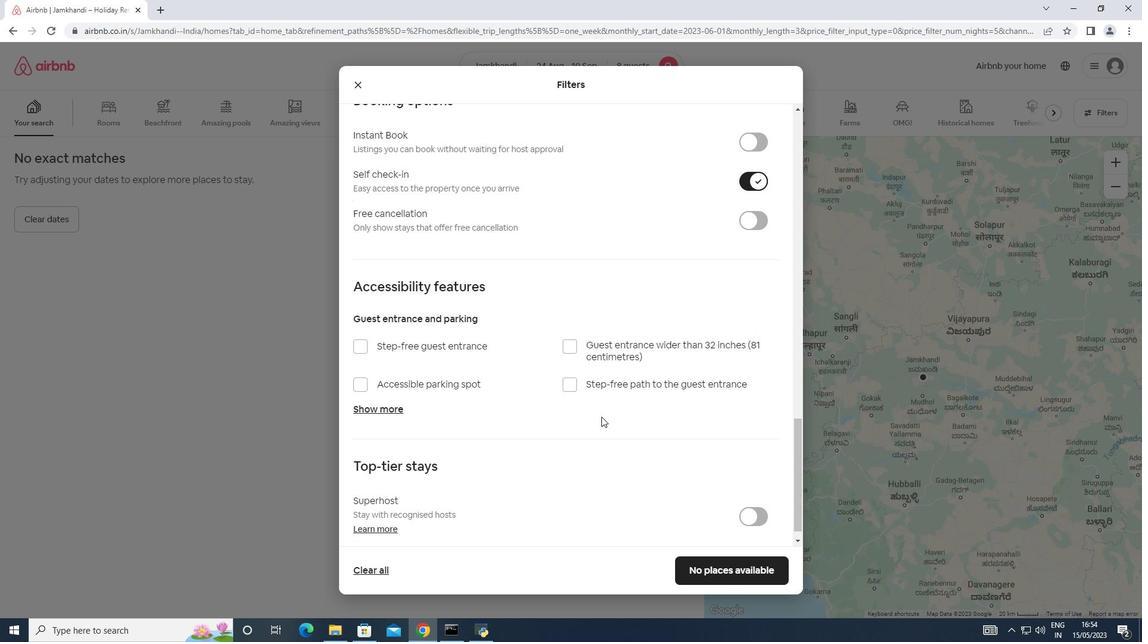 
Action: Mouse scrolled (601, 416) with delta (0, 0)
Screenshot: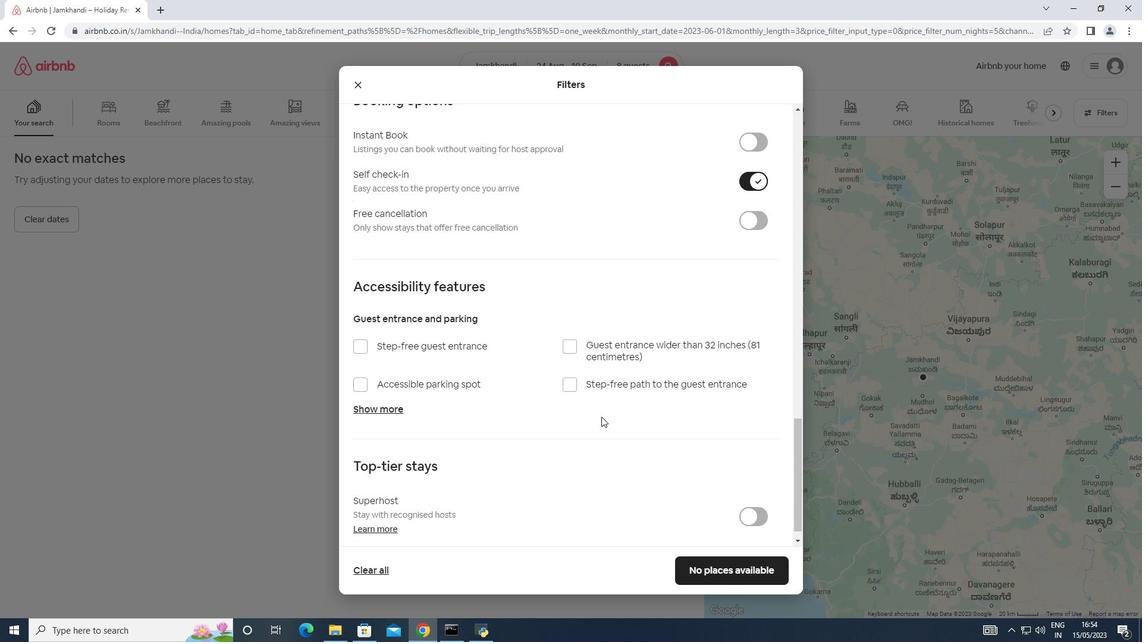 
Action: Mouse moved to (604, 415)
Screenshot: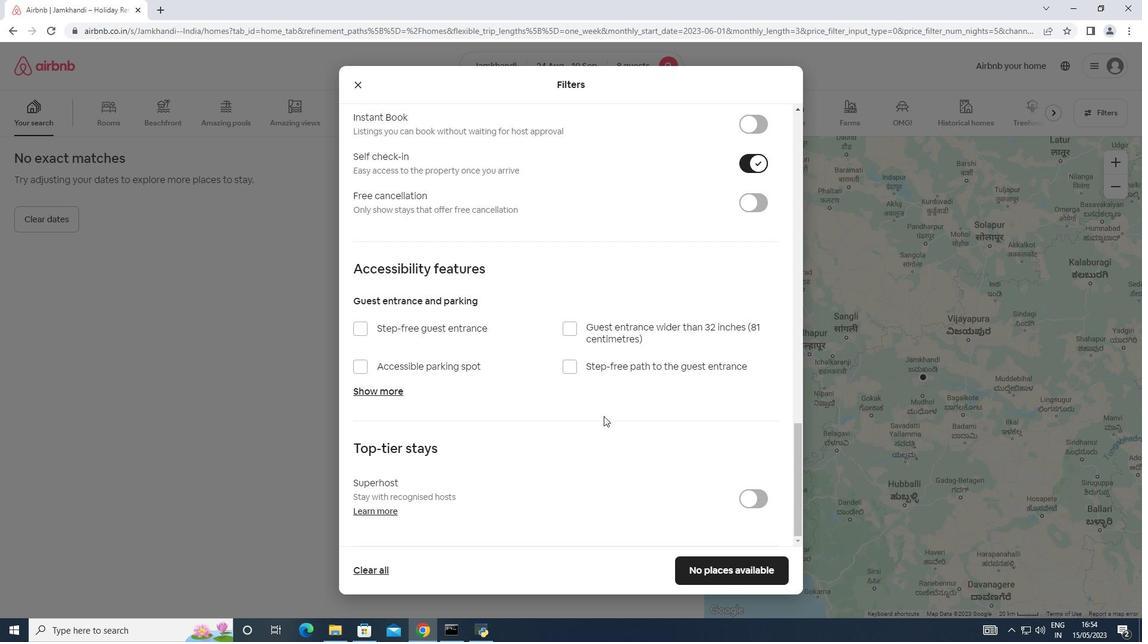 
Action: Mouse scrolled (604, 414) with delta (0, 0)
Screenshot: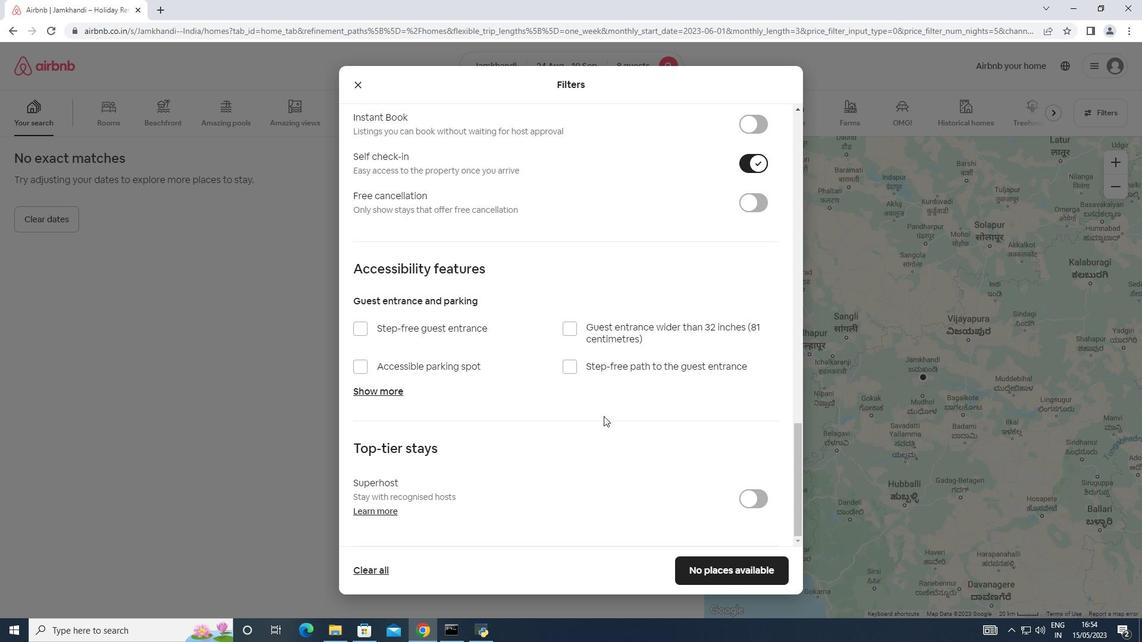 
Action: Mouse scrolled (604, 414) with delta (0, 0)
Screenshot: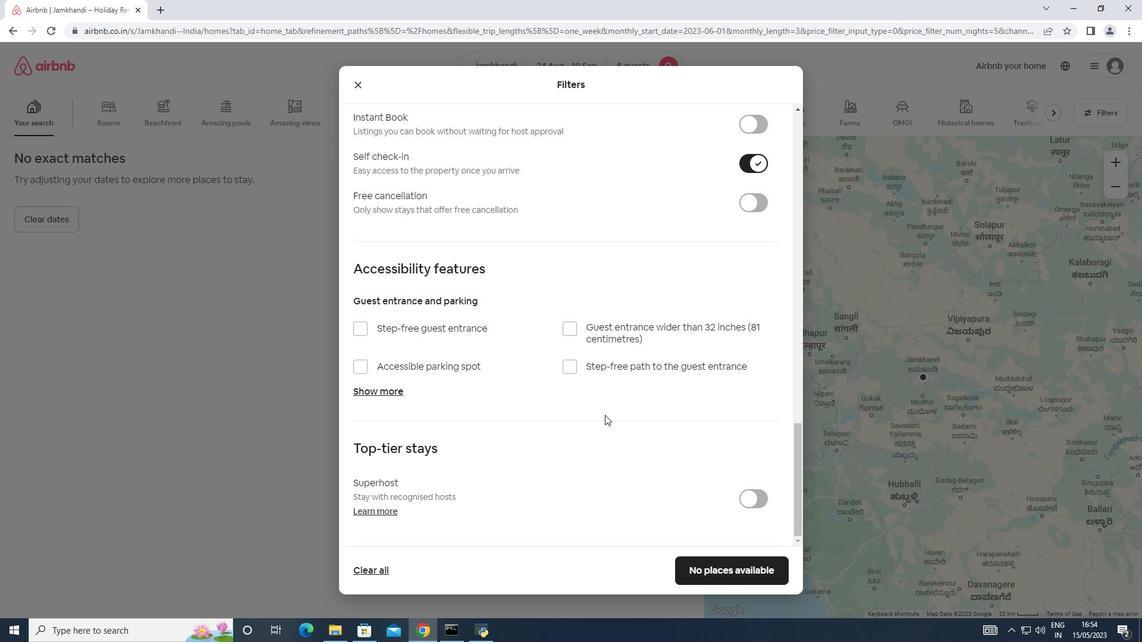 
Action: Mouse moved to (720, 573)
Screenshot: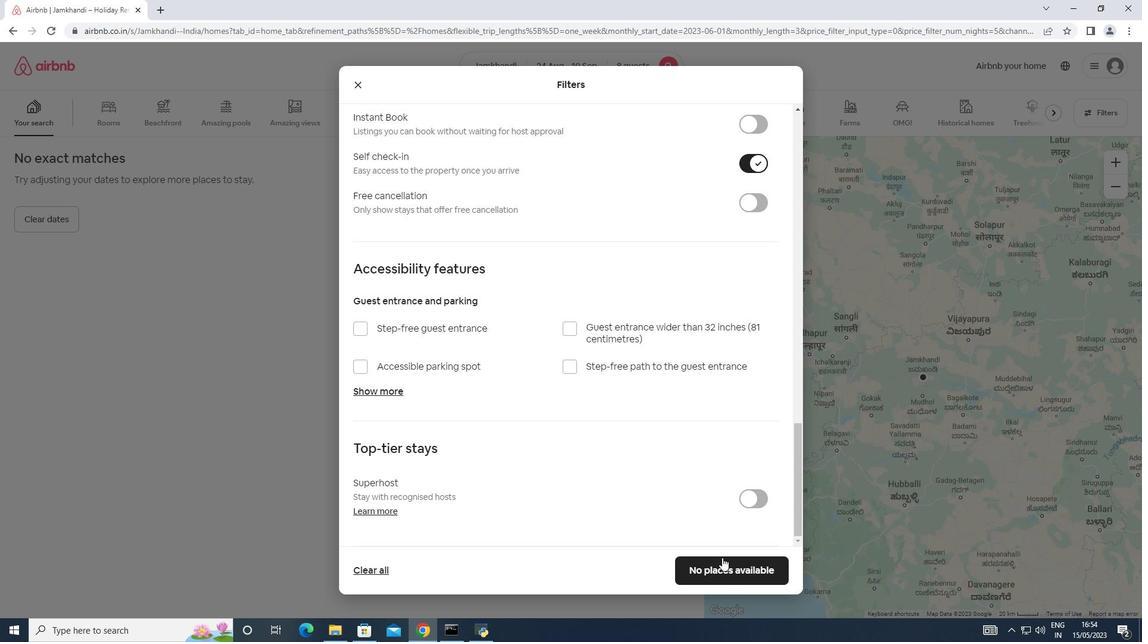 
Action: Mouse pressed left at (720, 573)
Screenshot: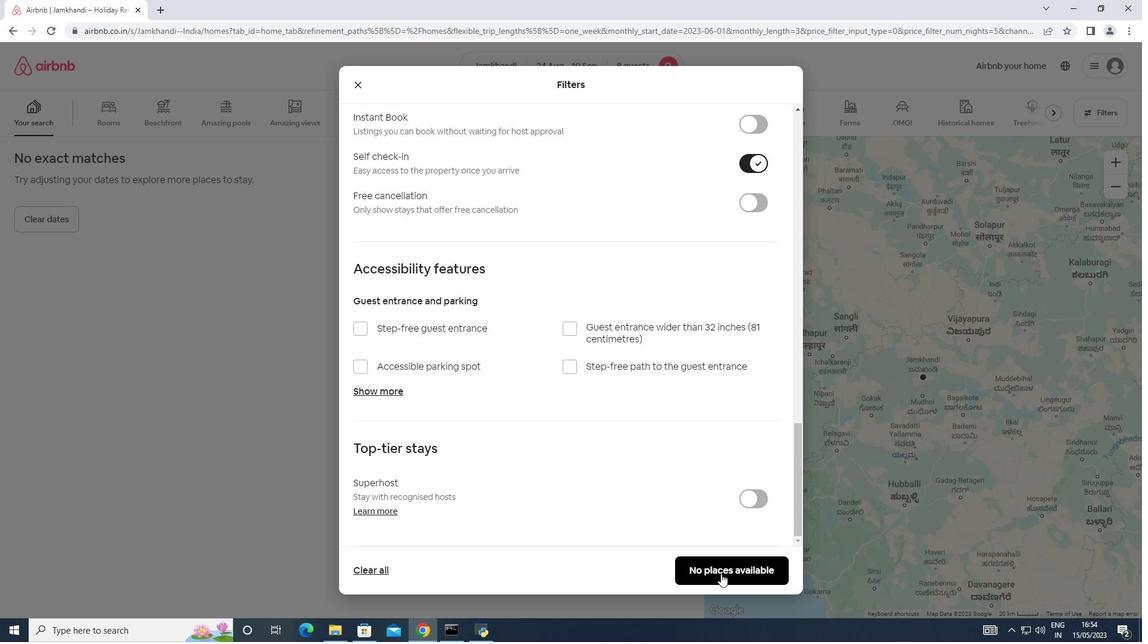 
Action: Mouse moved to (660, 607)
Screenshot: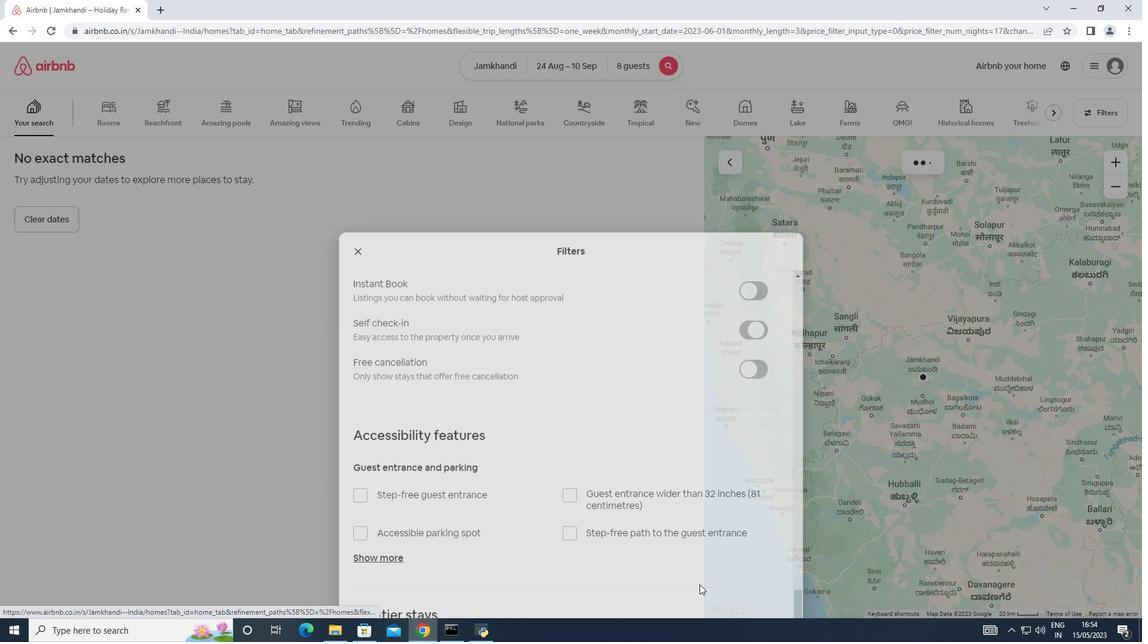 
